 Task: Look for space in Auxerre, France from 1st June, 2023 to 9th June, 2023 for 4 adults in price range Rs.6000 to Rs.12000. Place can be entire place with 2 bedrooms having 2 beds and 2 bathrooms. Property type can be house, flat, guest house. Amenities needed are: washing machine. Booking option can be shelf check-in. Required host language is English.
Action: Mouse moved to (483, 144)
Screenshot: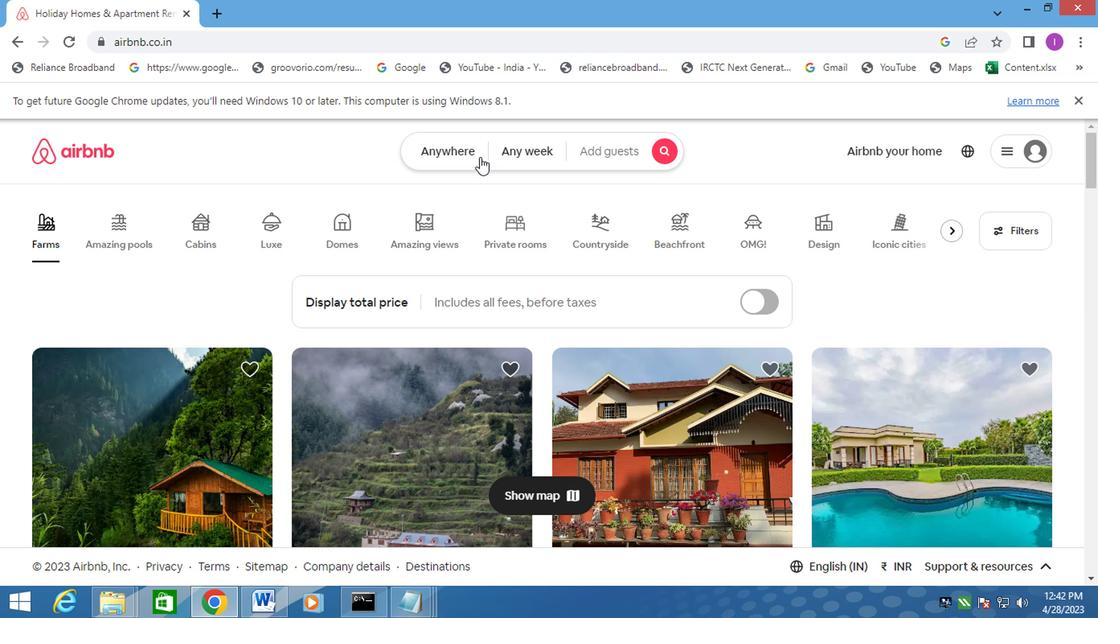 
Action: Mouse pressed left at (483, 144)
Screenshot: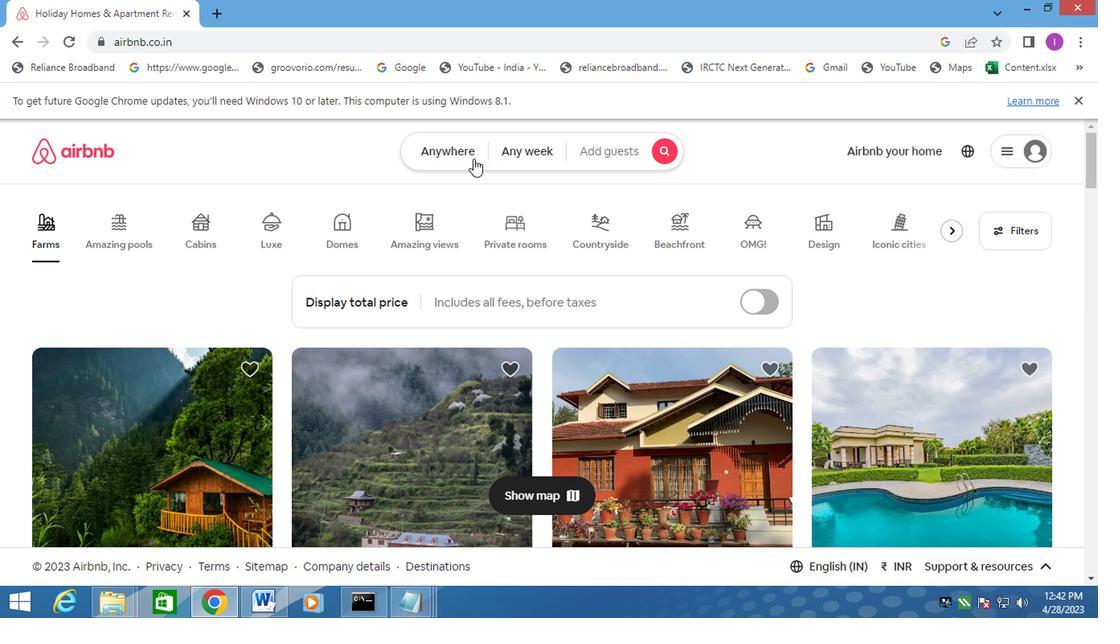 
Action: Mouse moved to (310, 194)
Screenshot: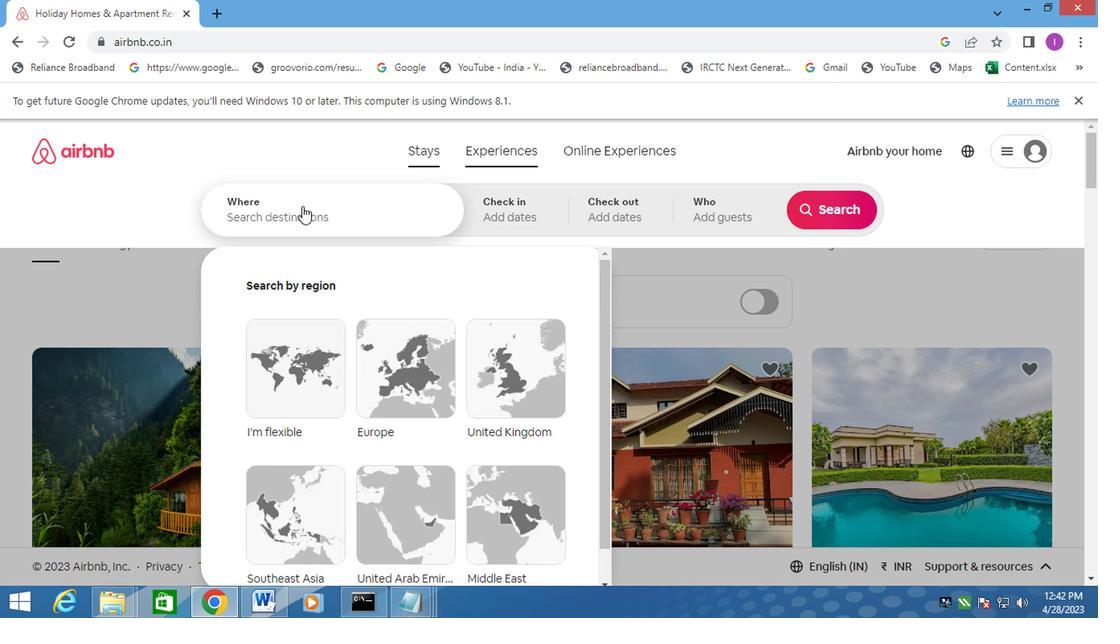 
Action: Mouse pressed left at (310, 194)
Screenshot: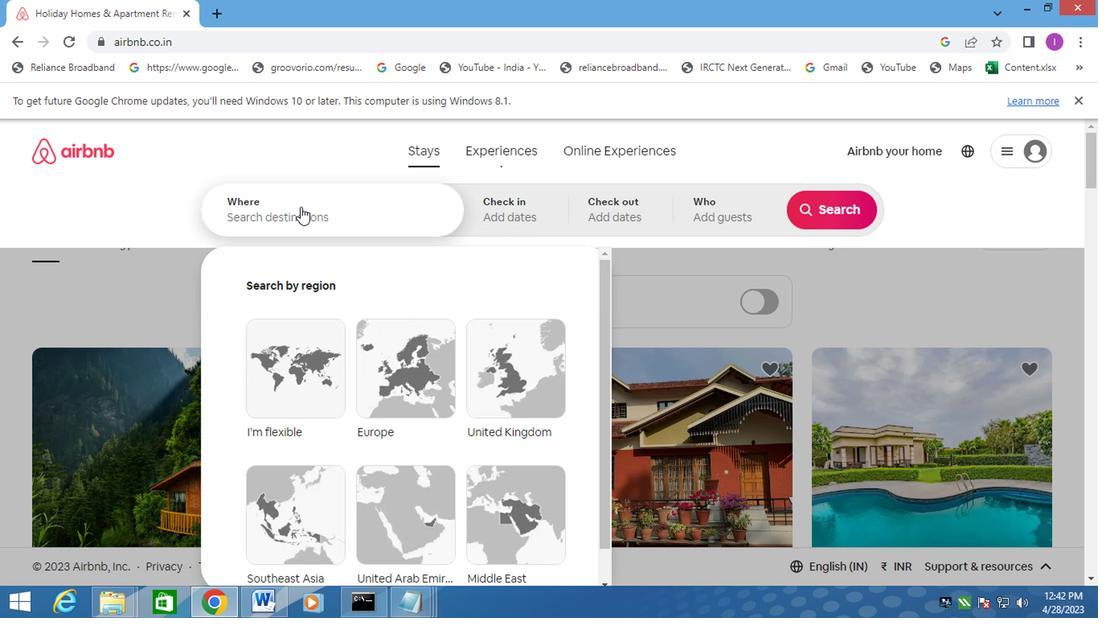 
Action: Mouse moved to (313, 194)
Screenshot: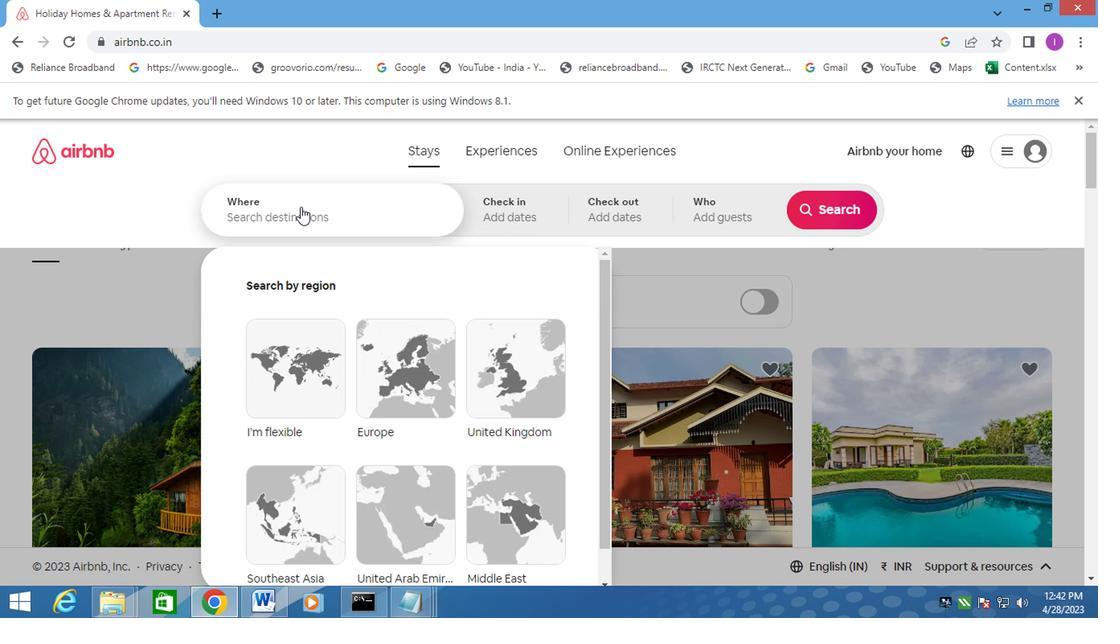 
Action: Key pressed <Key.shift>AUXERRE,<Key.shift>FRANCE
Screenshot: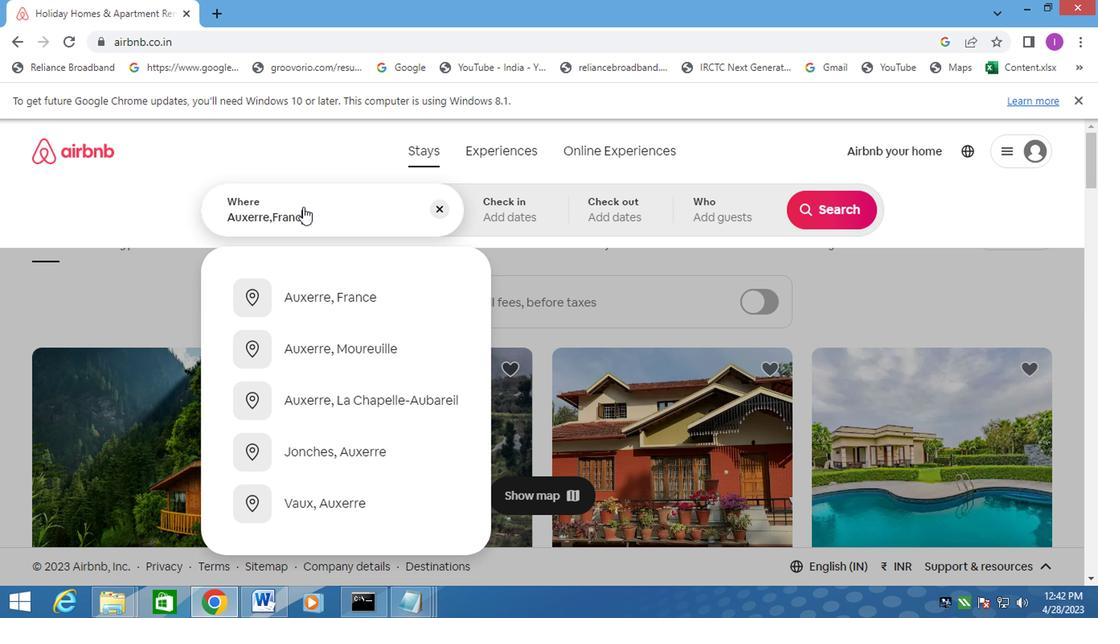 
Action: Mouse moved to (333, 296)
Screenshot: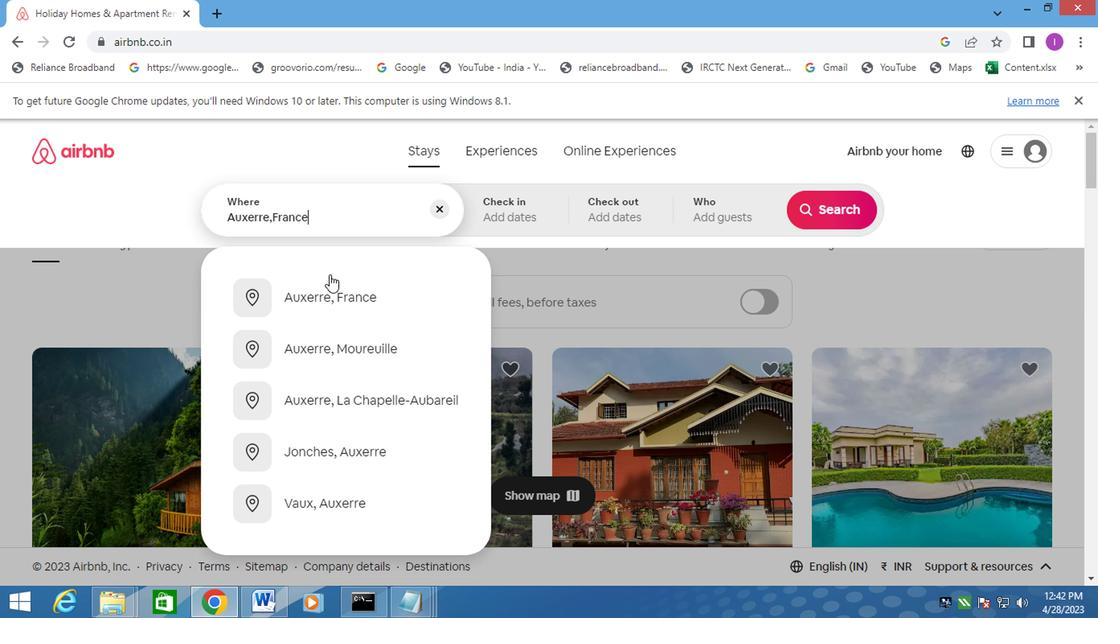 
Action: Mouse pressed left at (333, 296)
Screenshot: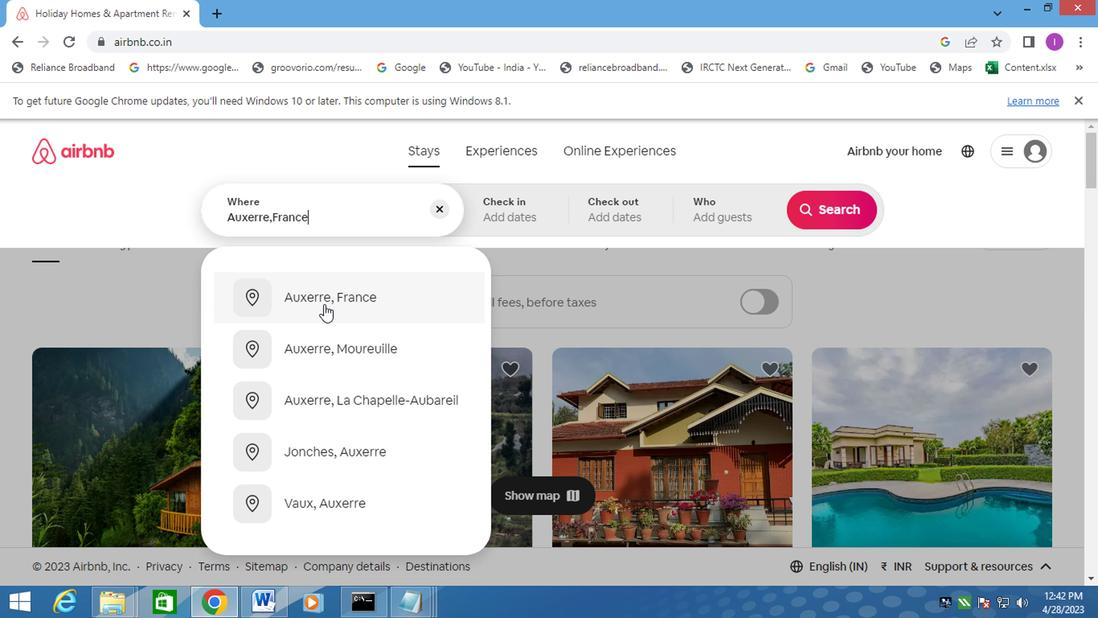 
Action: Mouse moved to (829, 341)
Screenshot: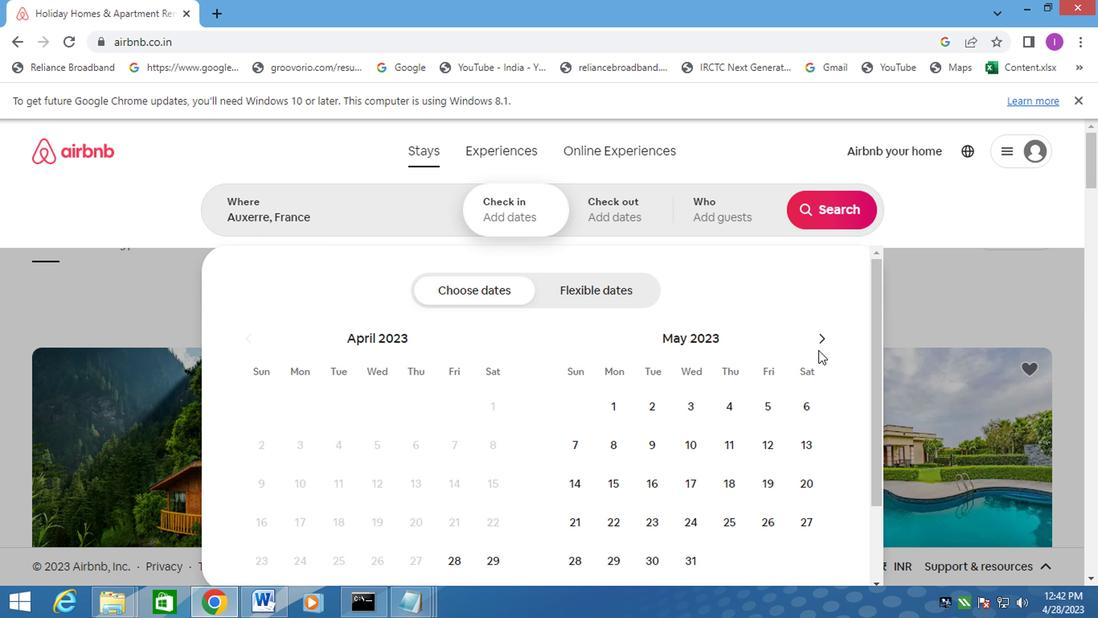 
Action: Mouse pressed left at (829, 341)
Screenshot: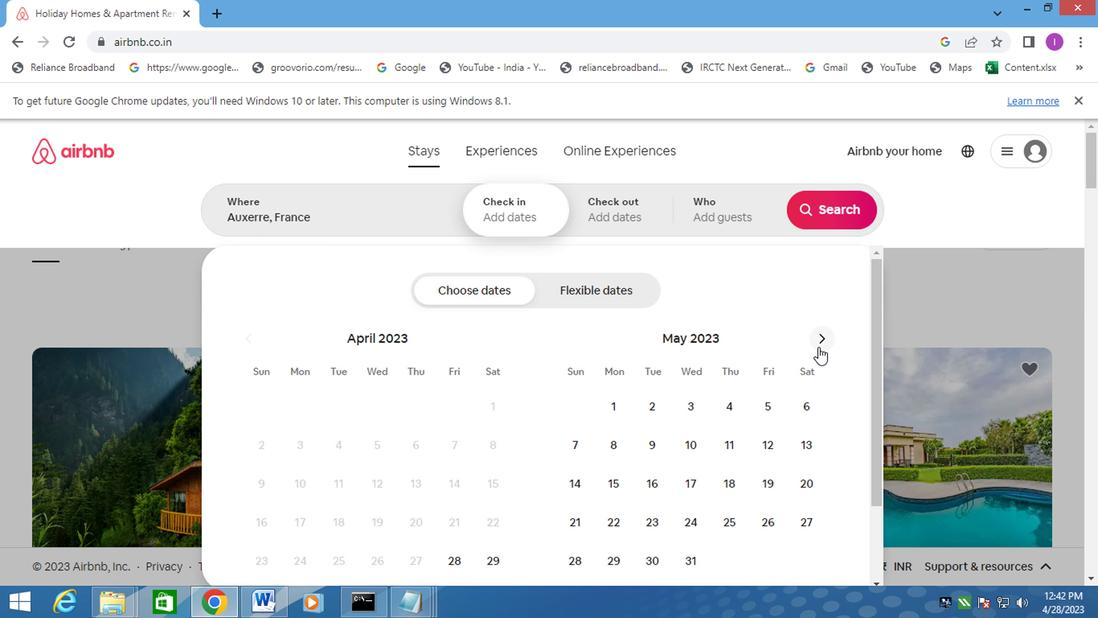 
Action: Mouse moved to (830, 340)
Screenshot: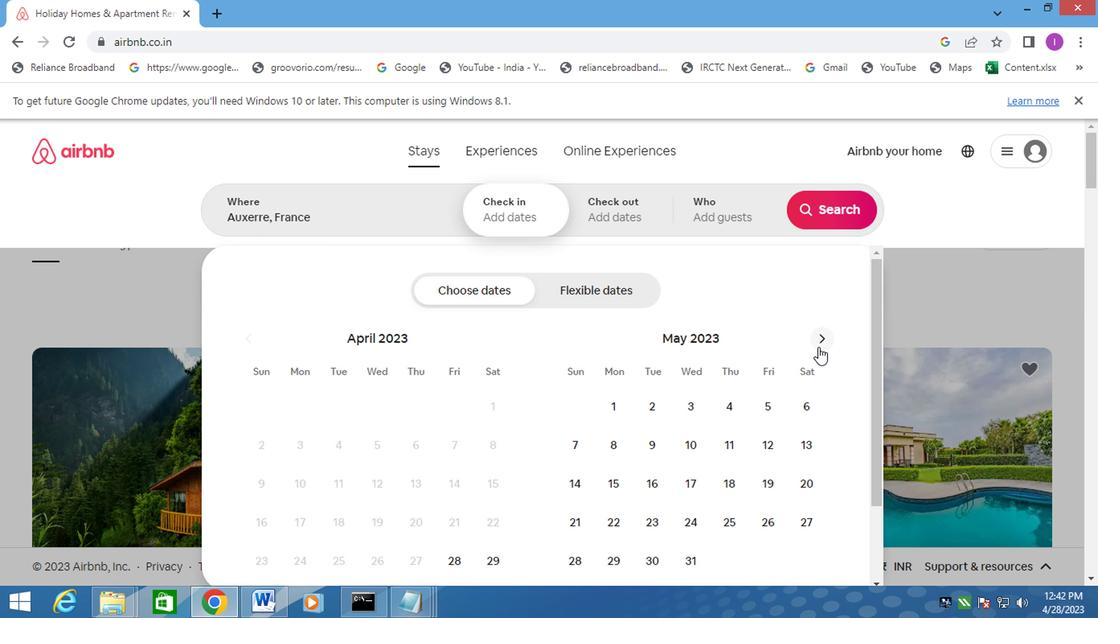 
Action: Mouse pressed left at (830, 340)
Screenshot: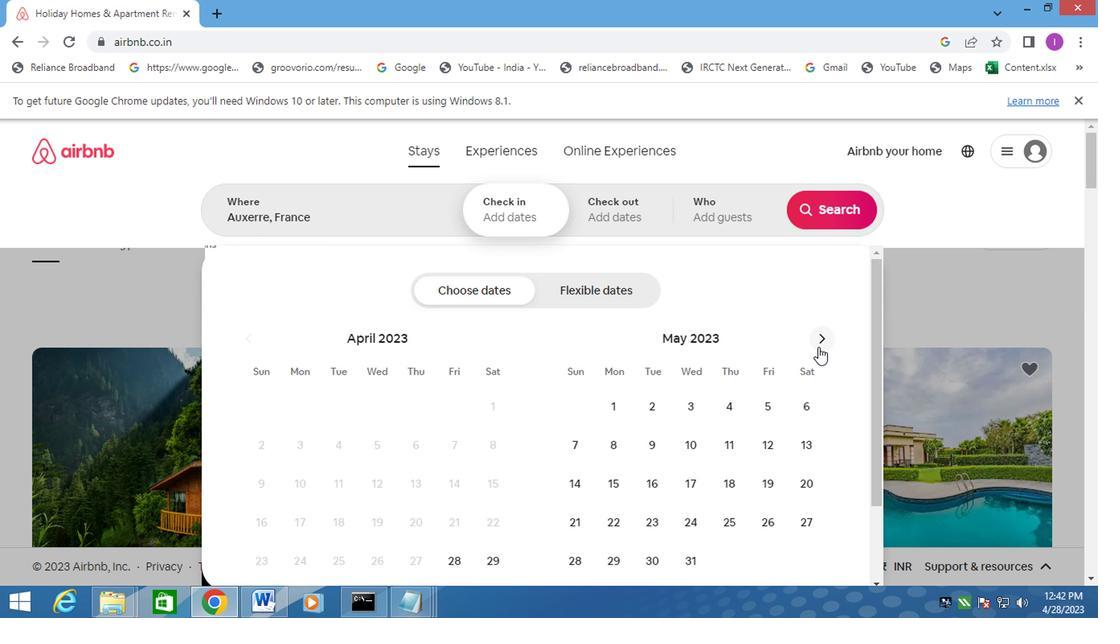 
Action: Mouse moved to (431, 400)
Screenshot: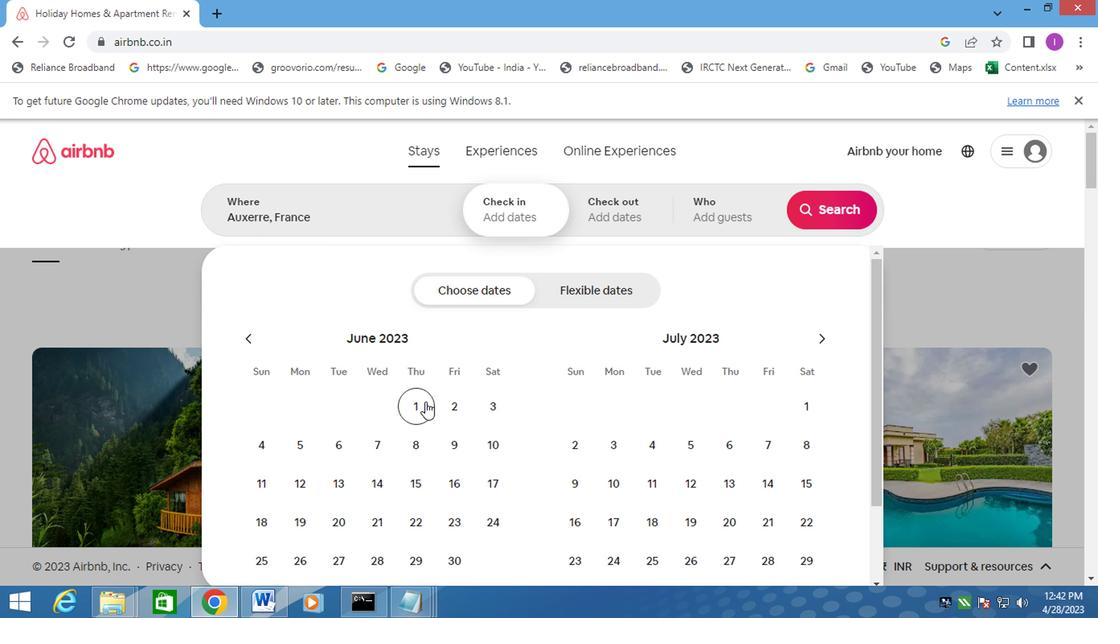 
Action: Mouse pressed left at (431, 400)
Screenshot: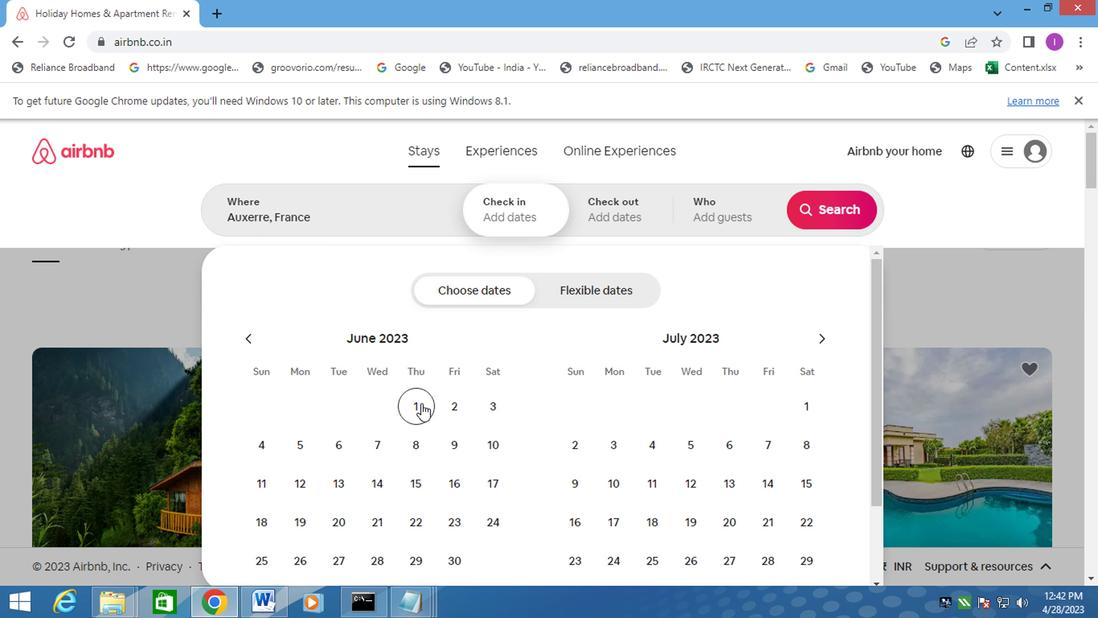 
Action: Mouse moved to (459, 433)
Screenshot: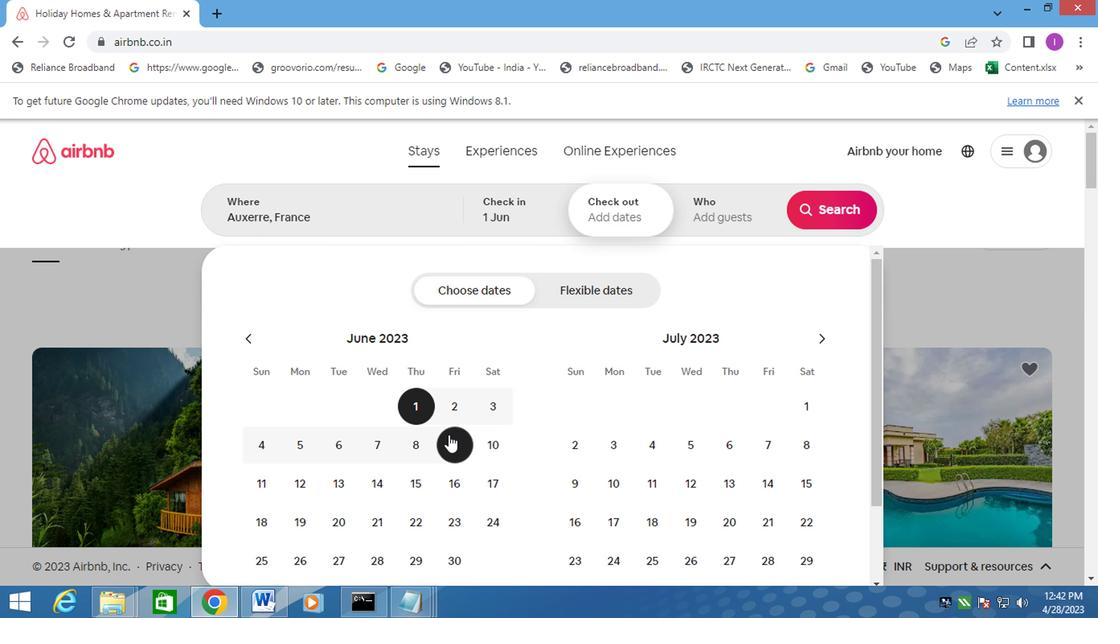
Action: Mouse pressed left at (459, 433)
Screenshot: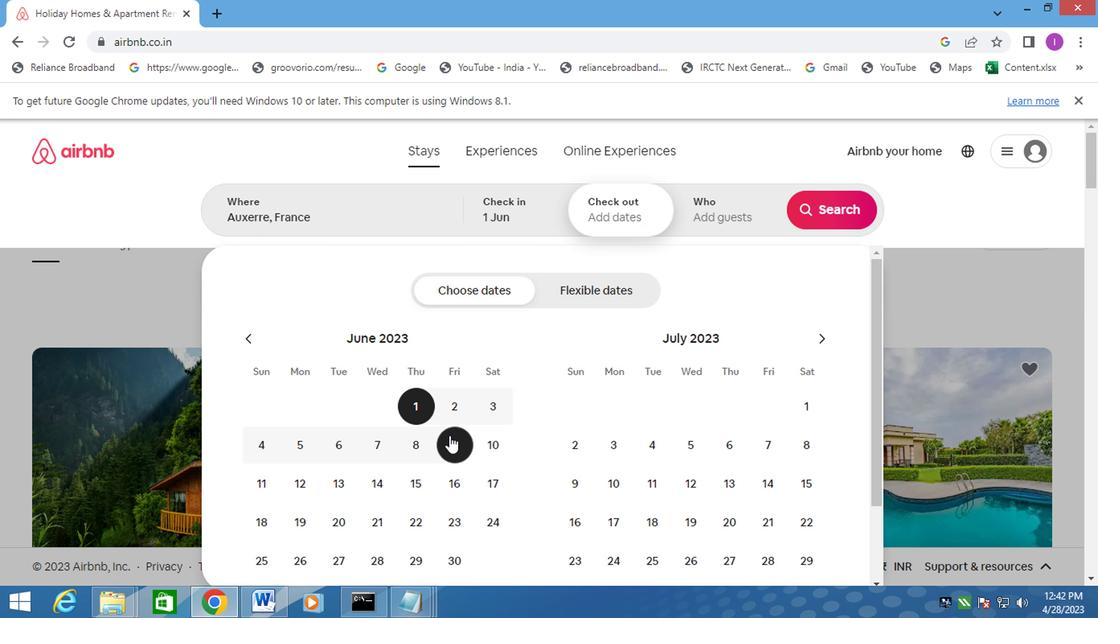 
Action: Mouse moved to (757, 214)
Screenshot: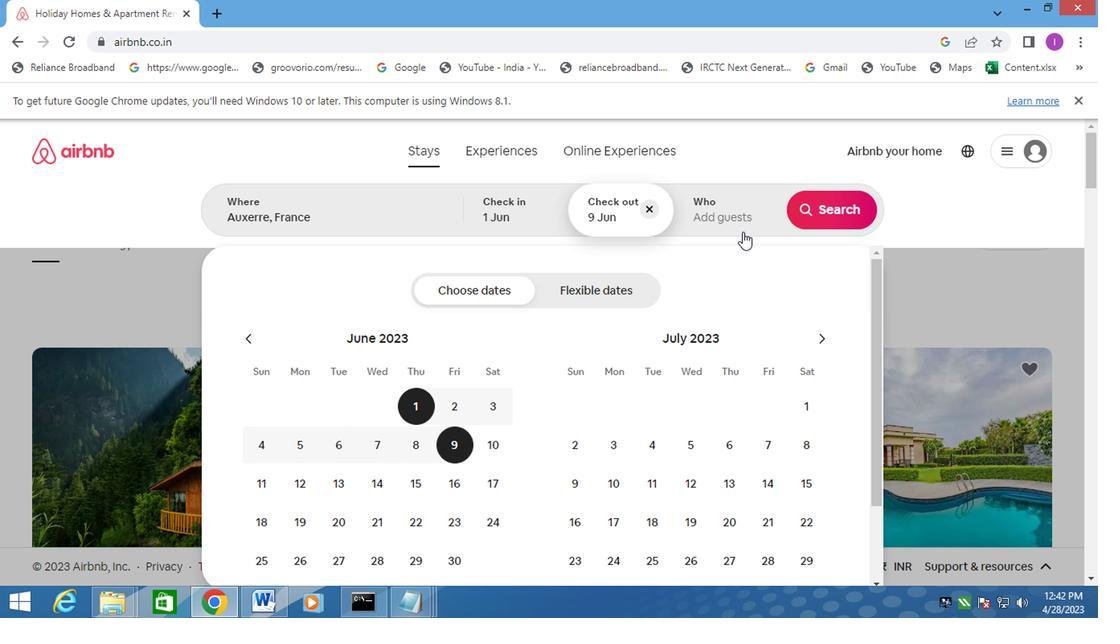 
Action: Mouse pressed left at (757, 214)
Screenshot: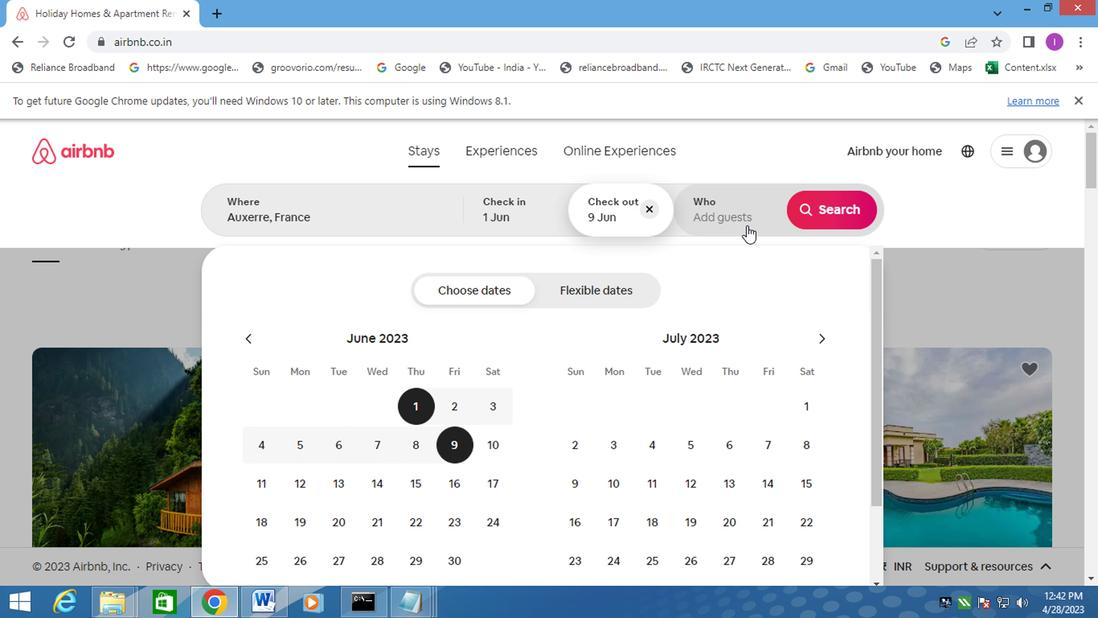 
Action: Mouse moved to (843, 287)
Screenshot: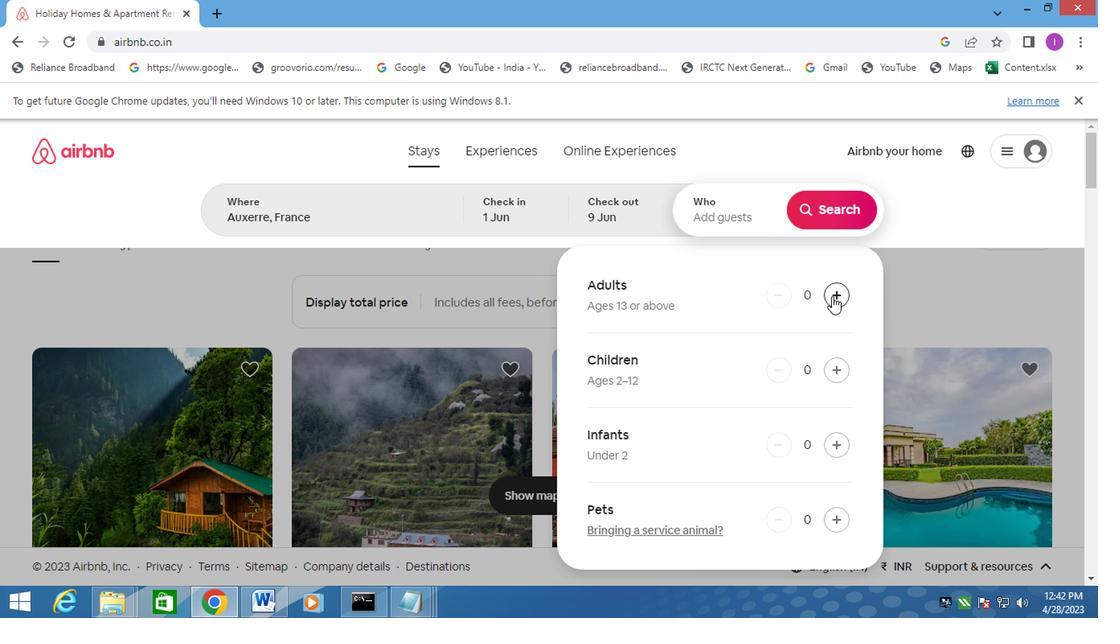 
Action: Mouse pressed left at (843, 287)
Screenshot: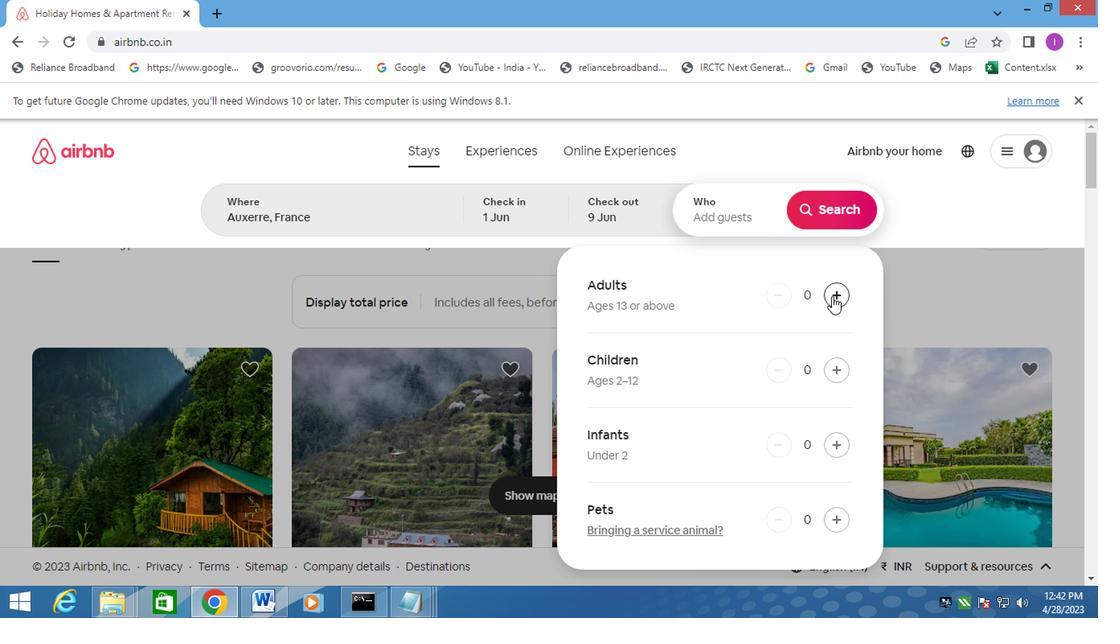 
Action: Mouse moved to (845, 287)
Screenshot: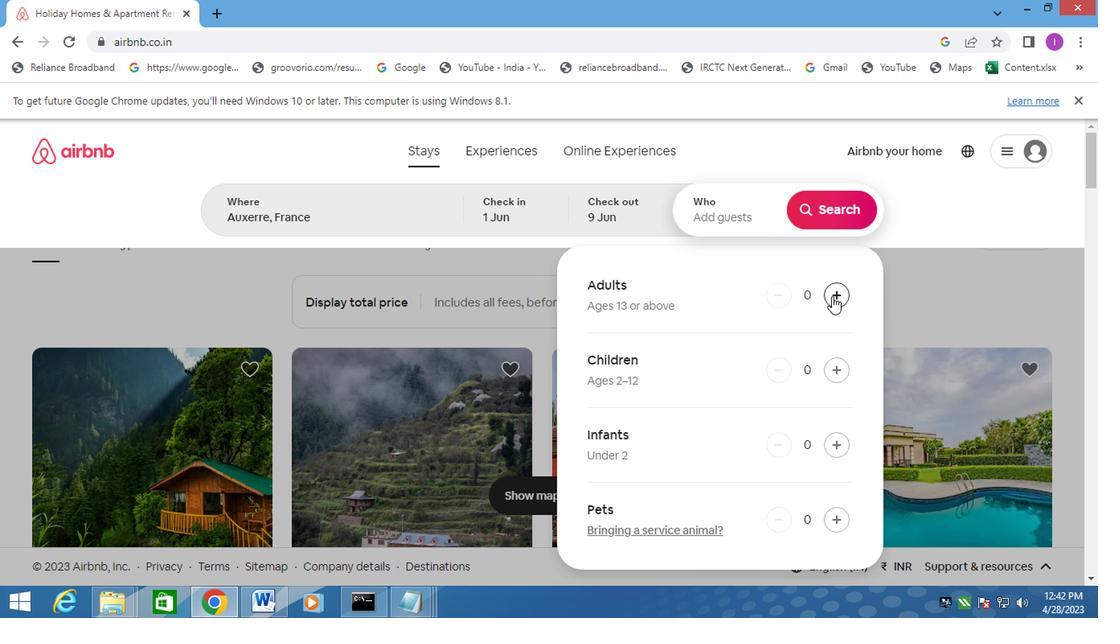 
Action: Mouse pressed left at (845, 287)
Screenshot: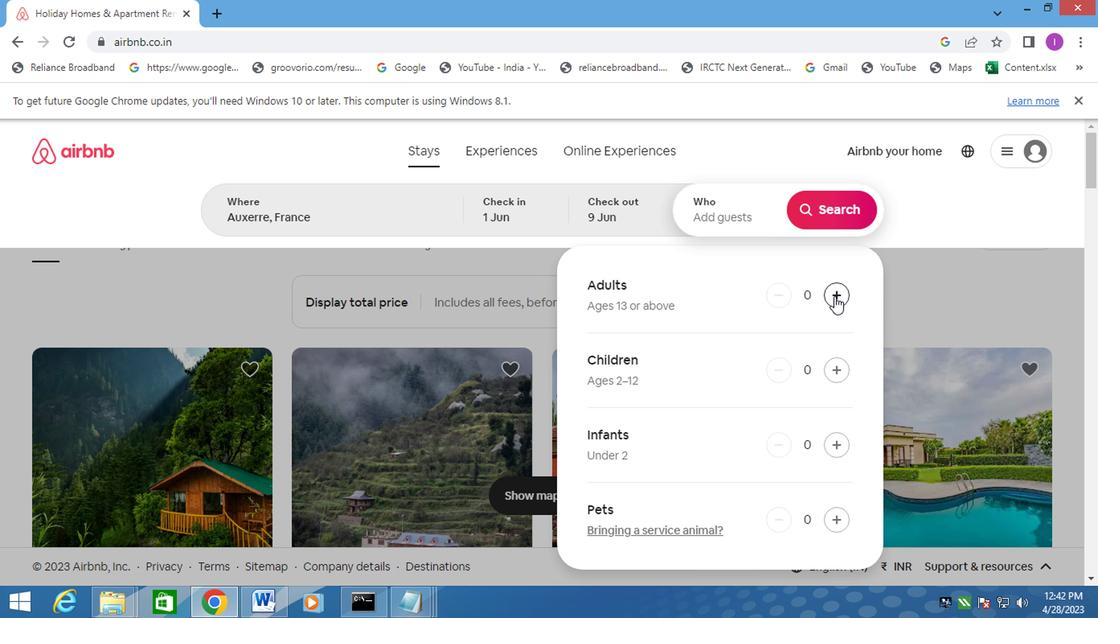 
Action: Mouse pressed left at (845, 287)
Screenshot: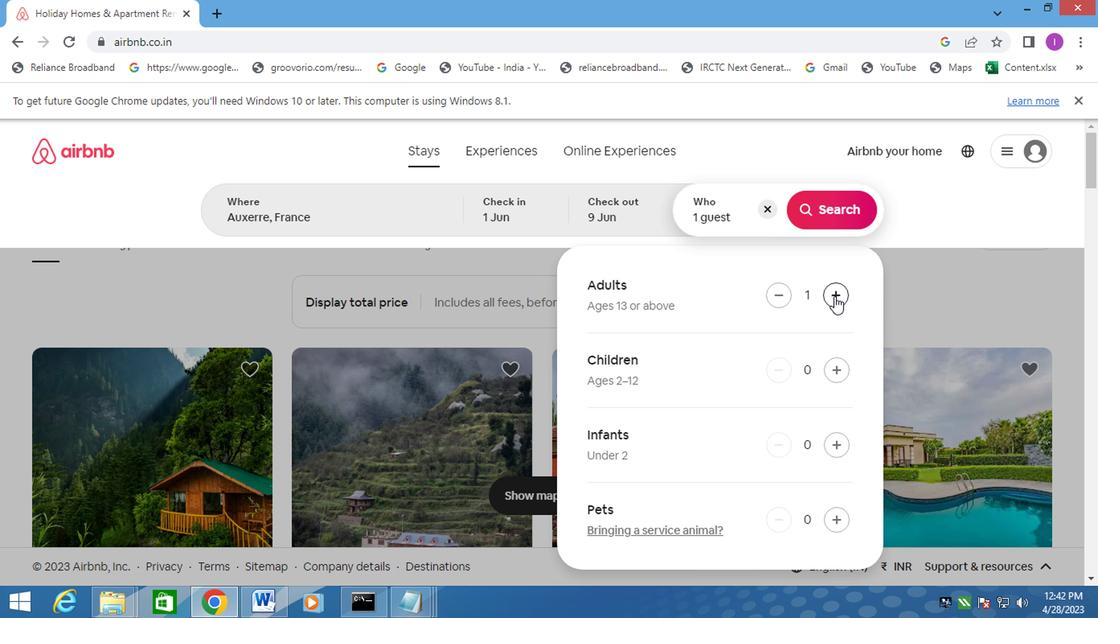 
Action: Mouse pressed left at (845, 287)
Screenshot: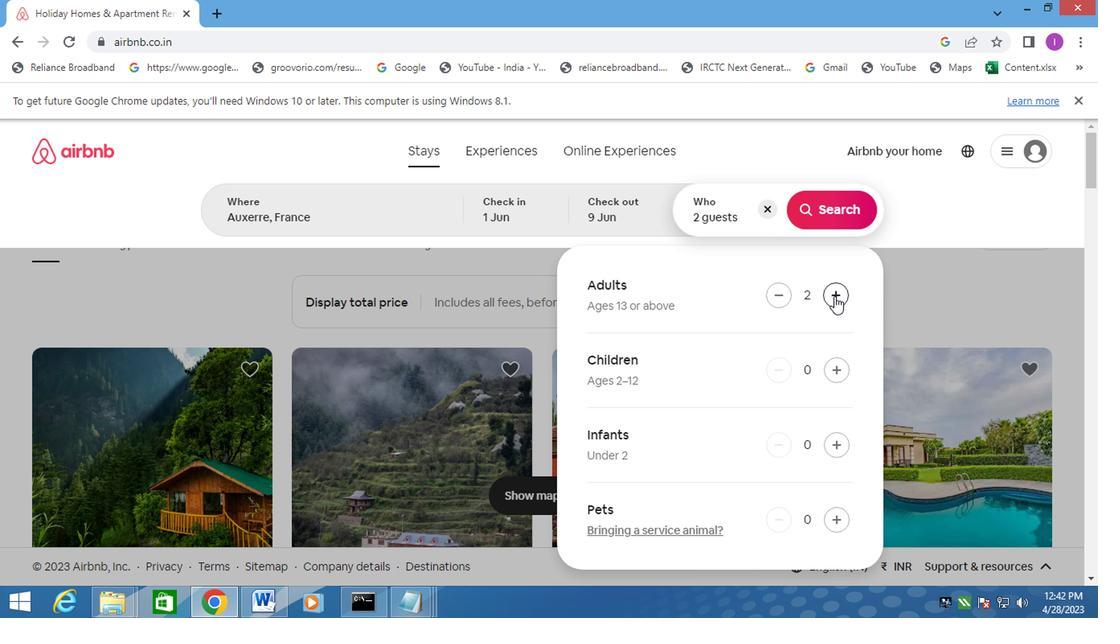 
Action: Mouse moved to (851, 212)
Screenshot: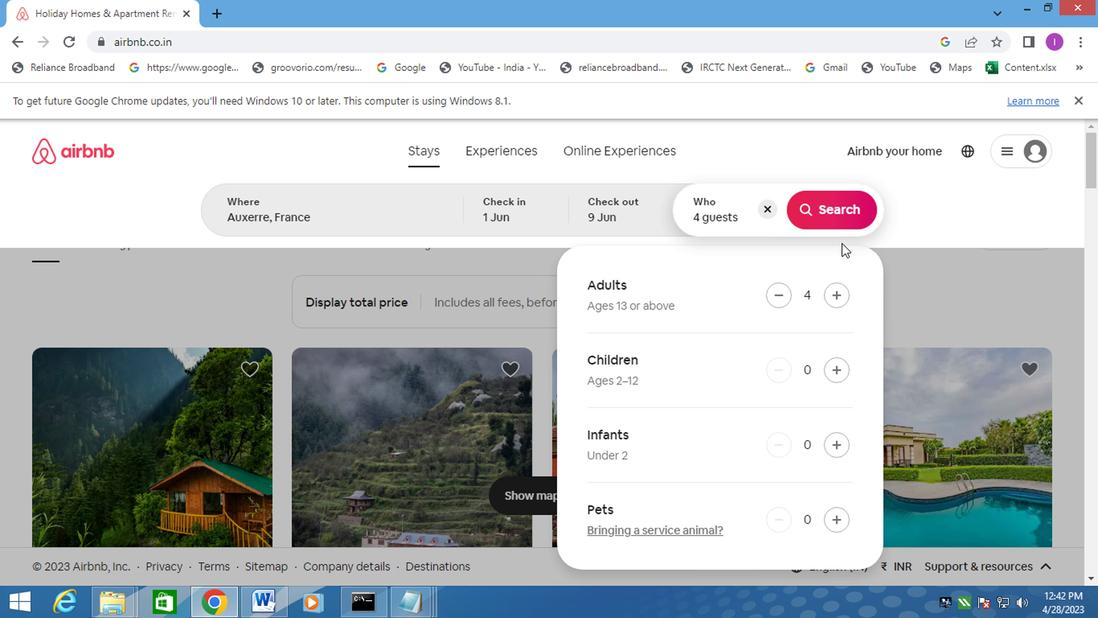 
Action: Mouse pressed left at (851, 212)
Screenshot: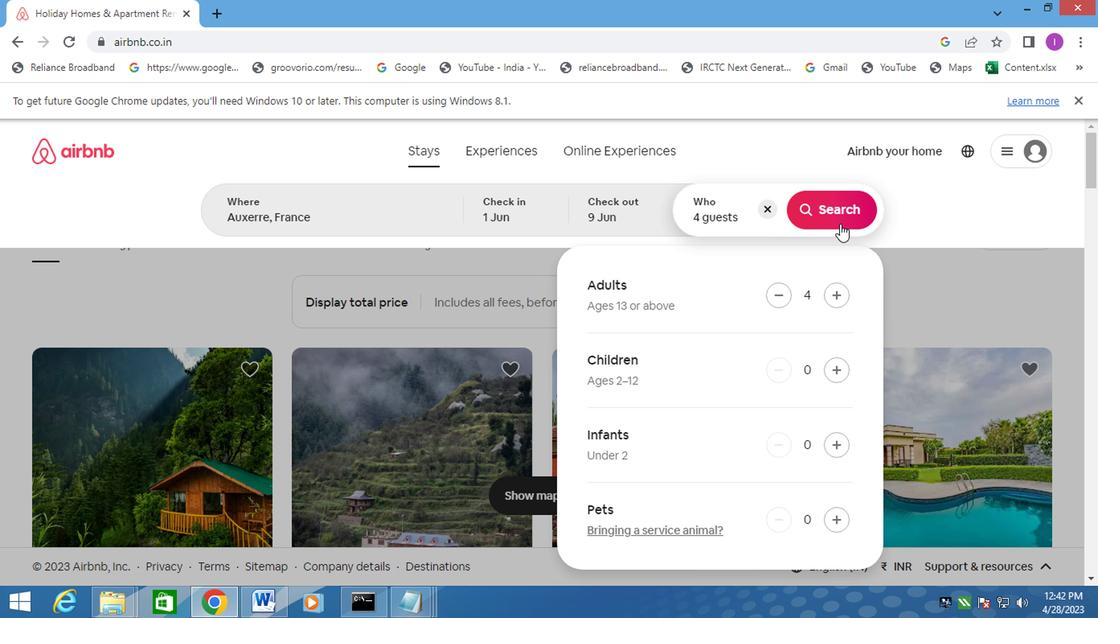 
Action: Mouse moved to (1037, 219)
Screenshot: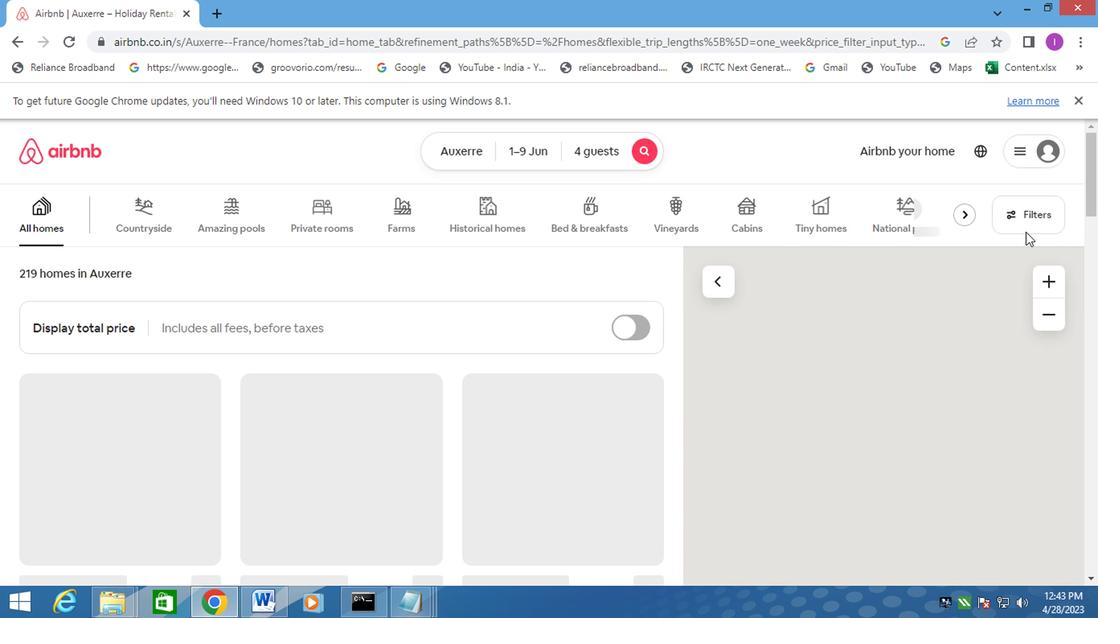 
Action: Mouse pressed left at (1037, 219)
Screenshot: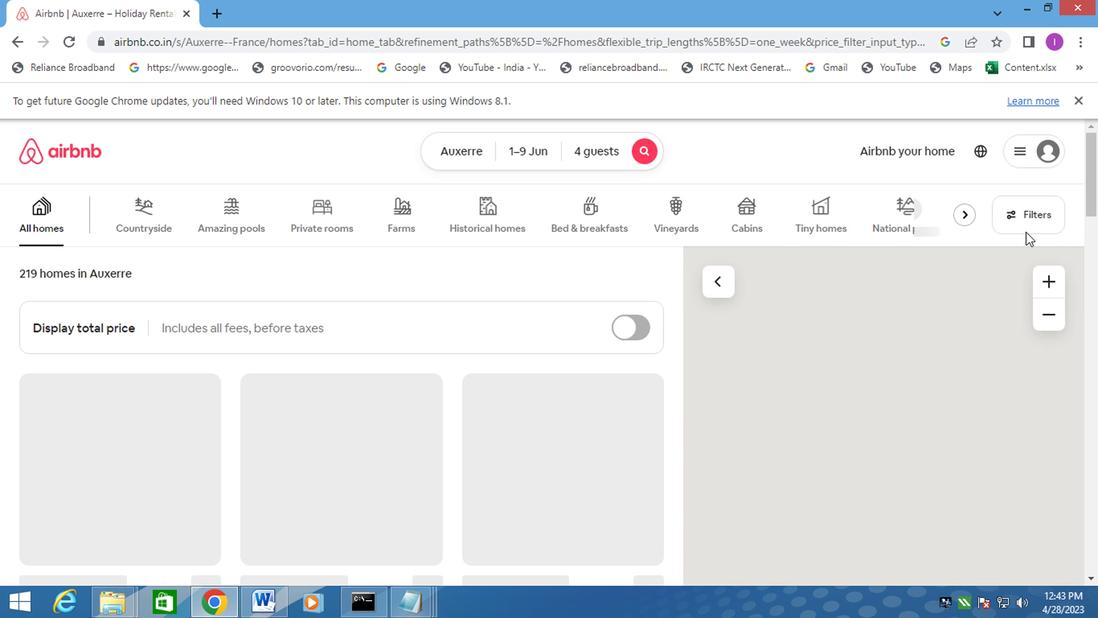 
Action: Mouse moved to (360, 421)
Screenshot: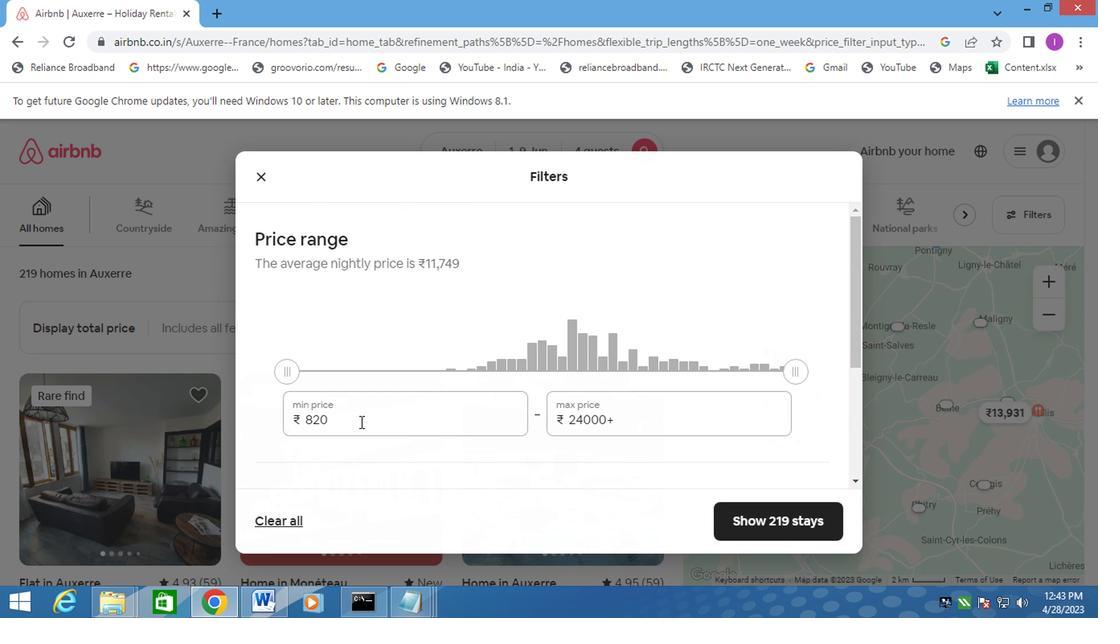 
Action: Mouse pressed left at (360, 421)
Screenshot: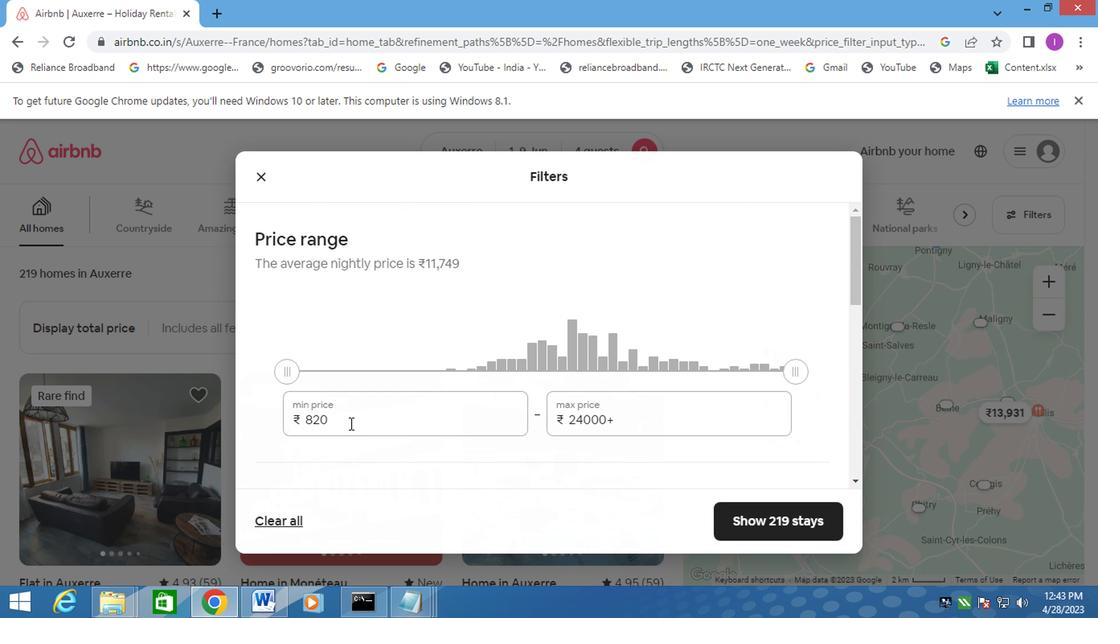 
Action: Mouse moved to (309, 419)
Screenshot: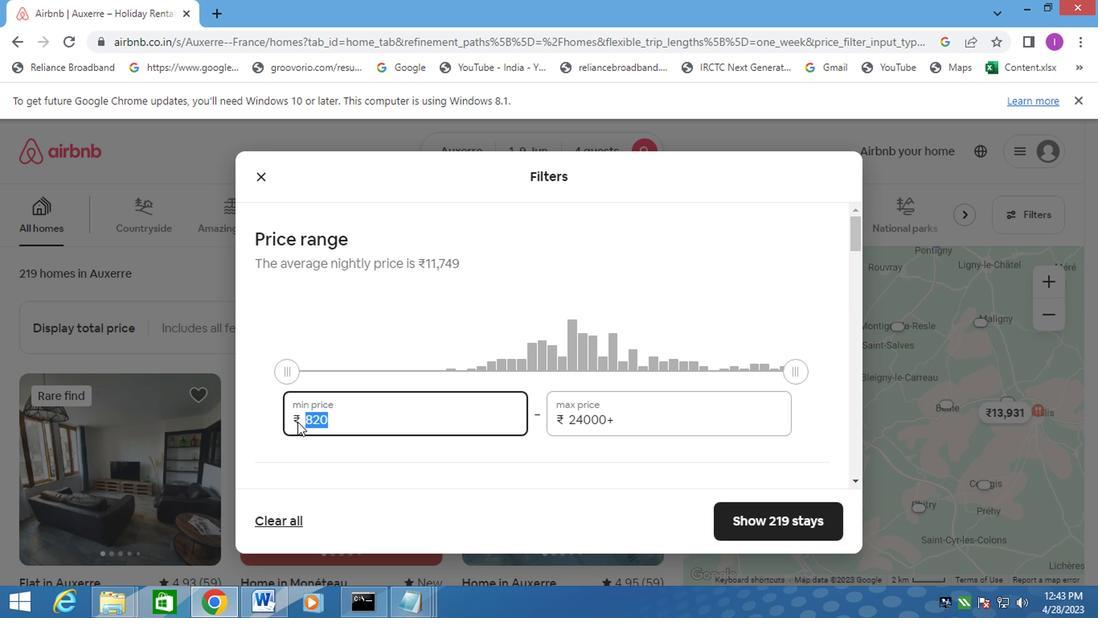 
Action: Key pressed 6000
Screenshot: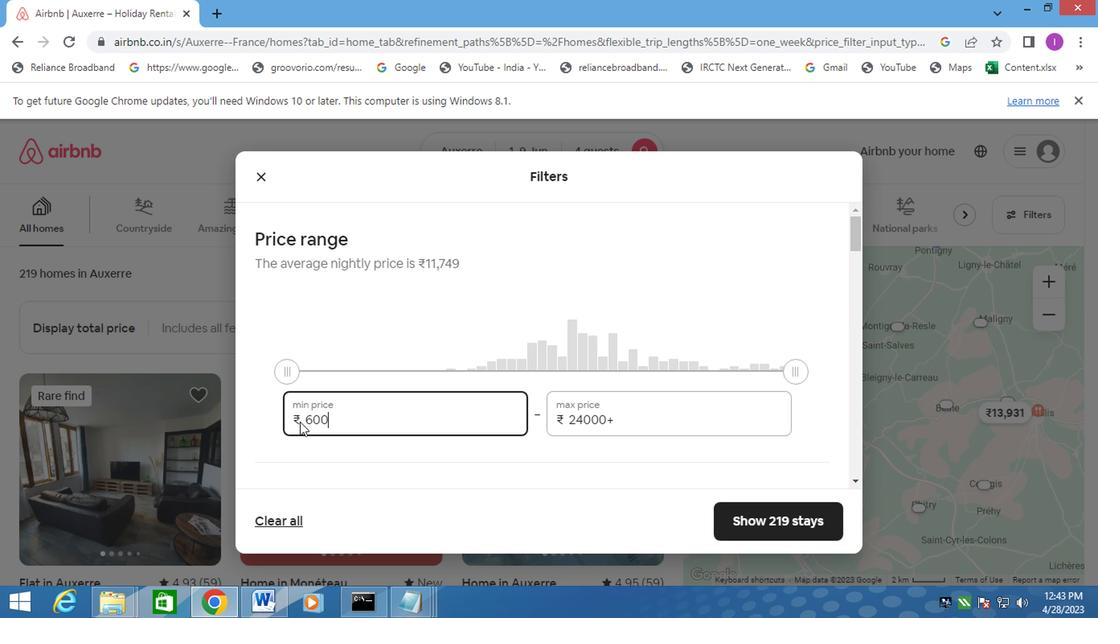
Action: Mouse moved to (657, 412)
Screenshot: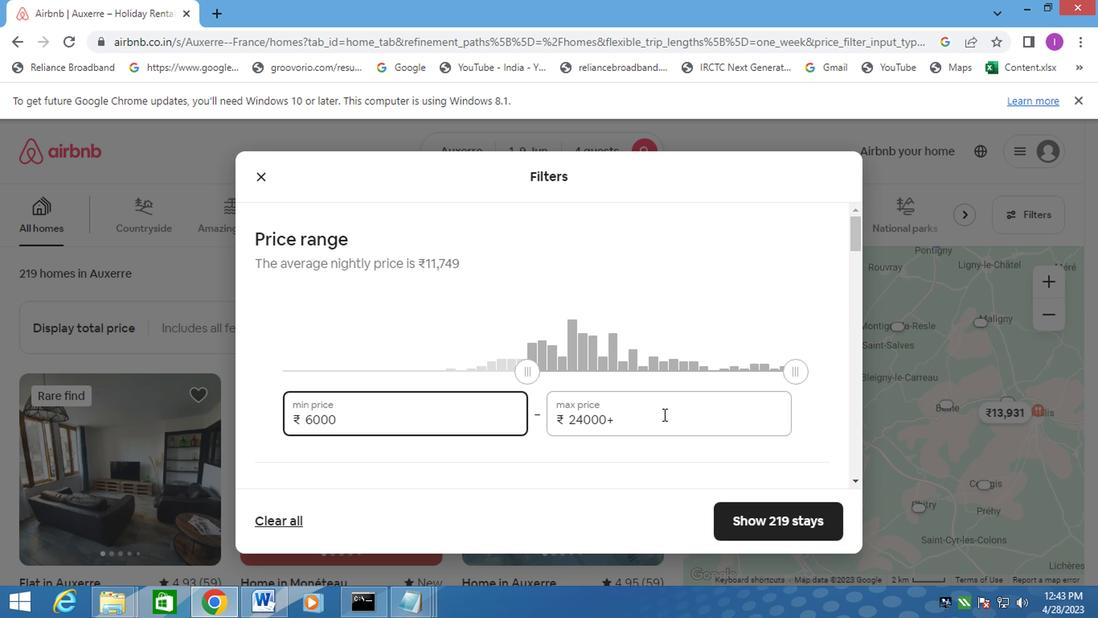 
Action: Mouse pressed left at (657, 412)
Screenshot: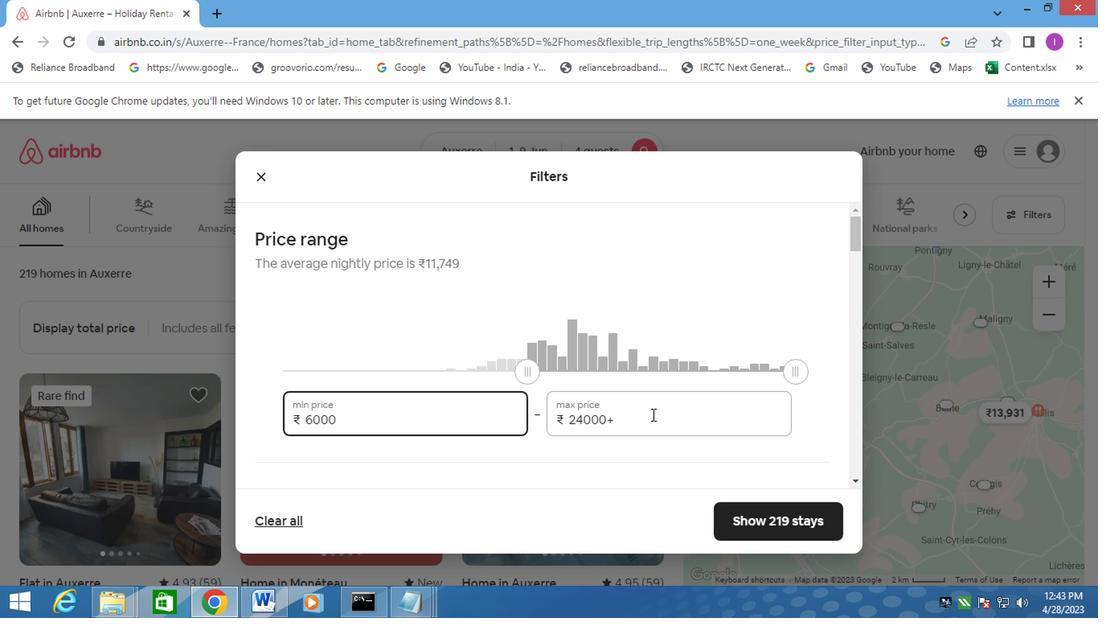 
Action: Mouse moved to (569, 413)
Screenshot: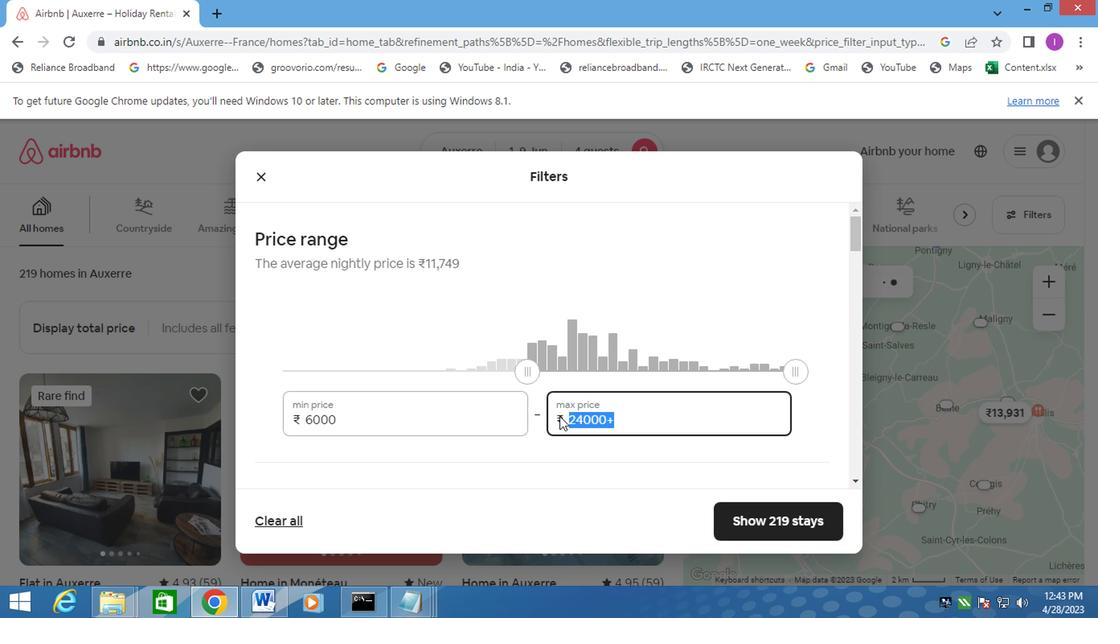 
Action: Key pressed 120
Screenshot: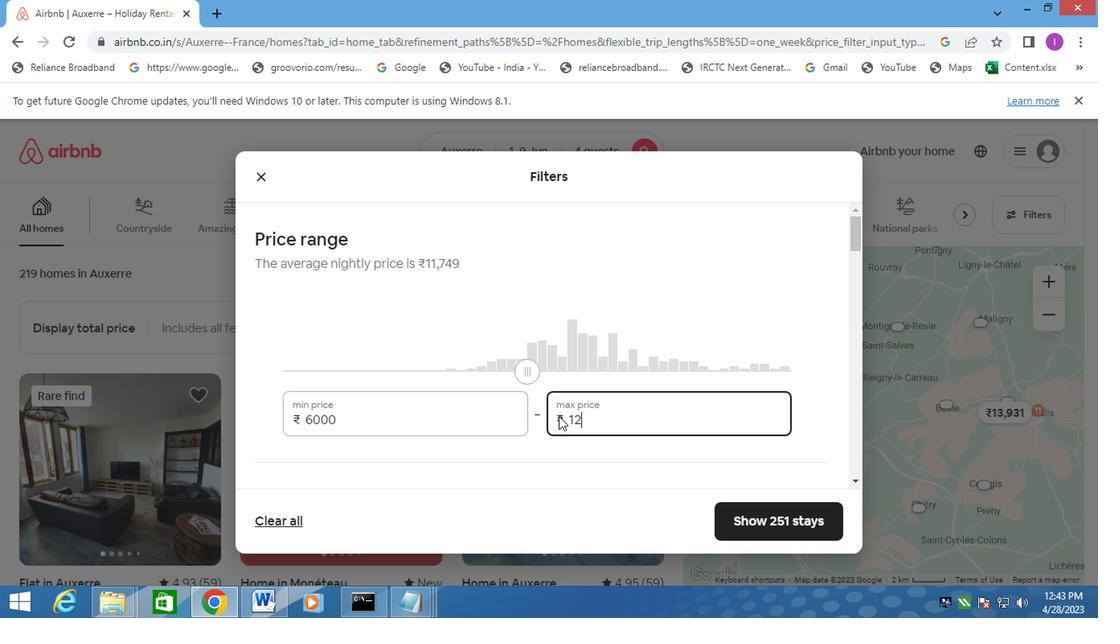 
Action: Mouse moved to (569, 387)
Screenshot: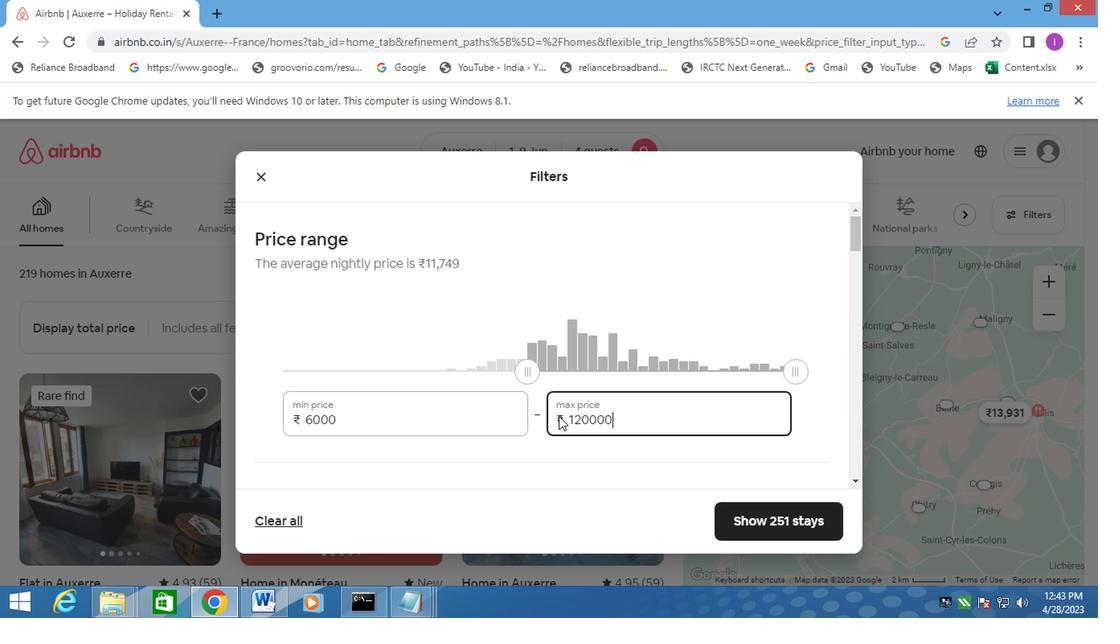 
Action: Mouse scrolled (569, 386) with delta (0, 0)
Screenshot: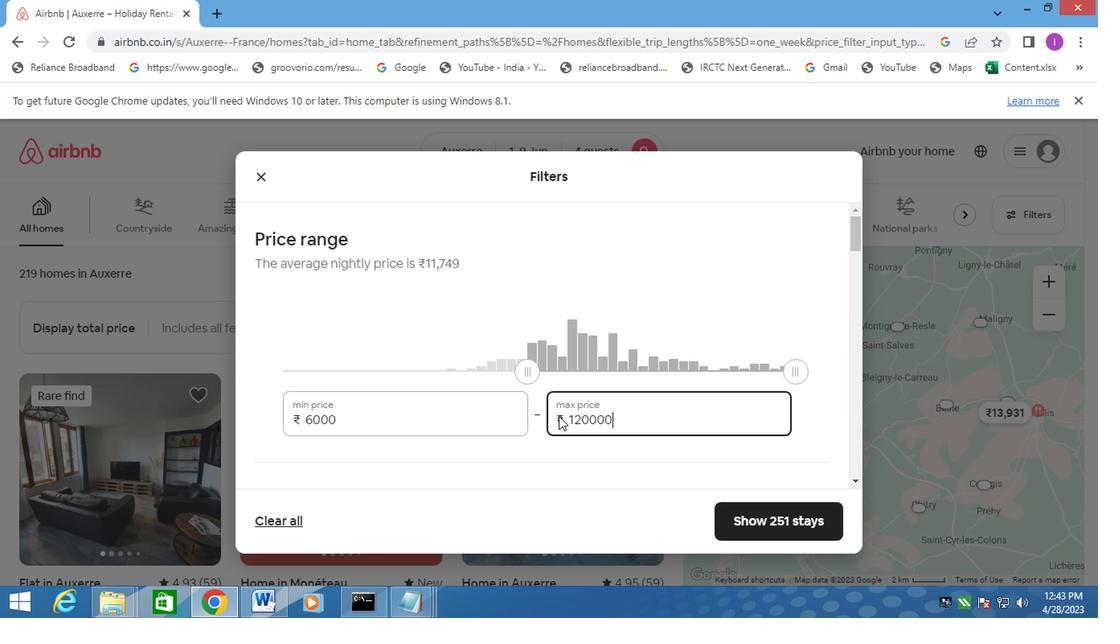 
Action: Mouse scrolled (569, 386) with delta (0, 0)
Screenshot: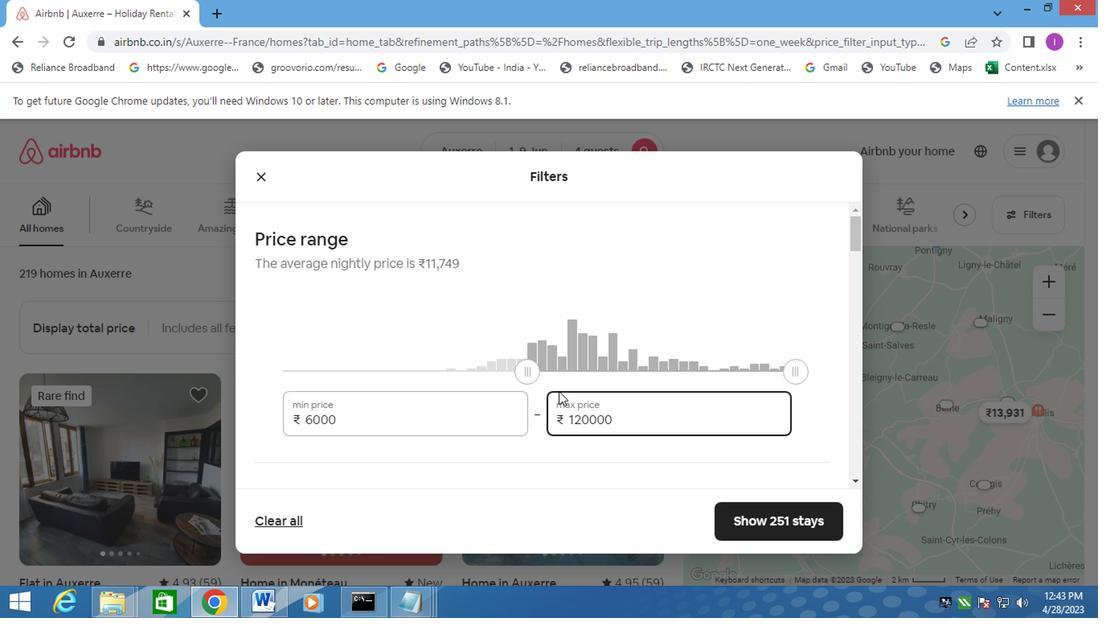 
Action: Mouse scrolled (569, 386) with delta (0, 0)
Screenshot: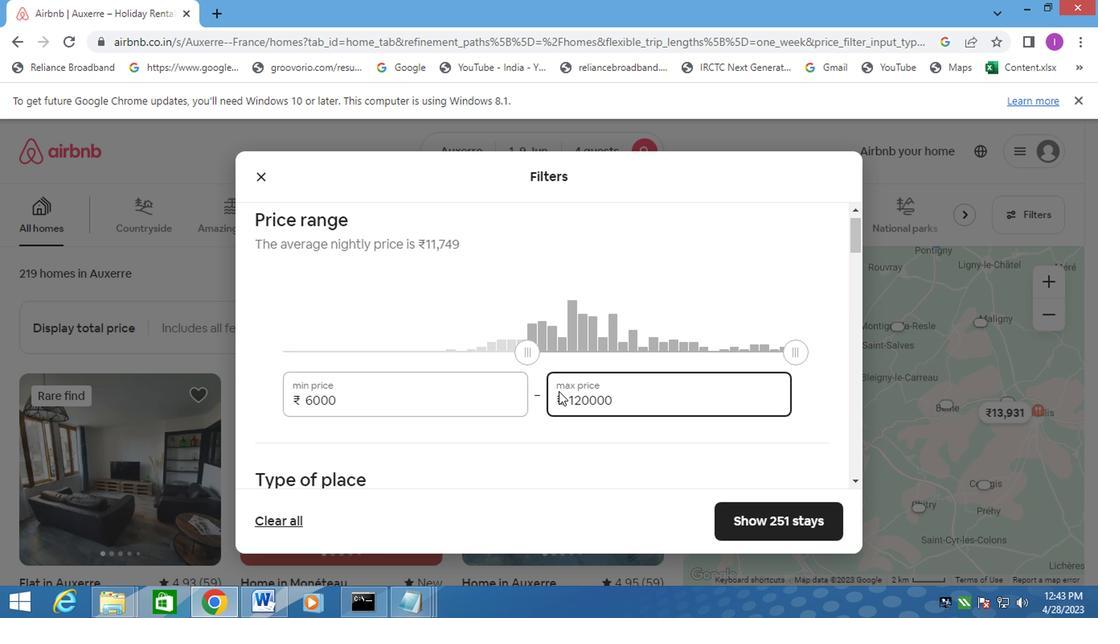 
Action: Mouse moved to (267, 296)
Screenshot: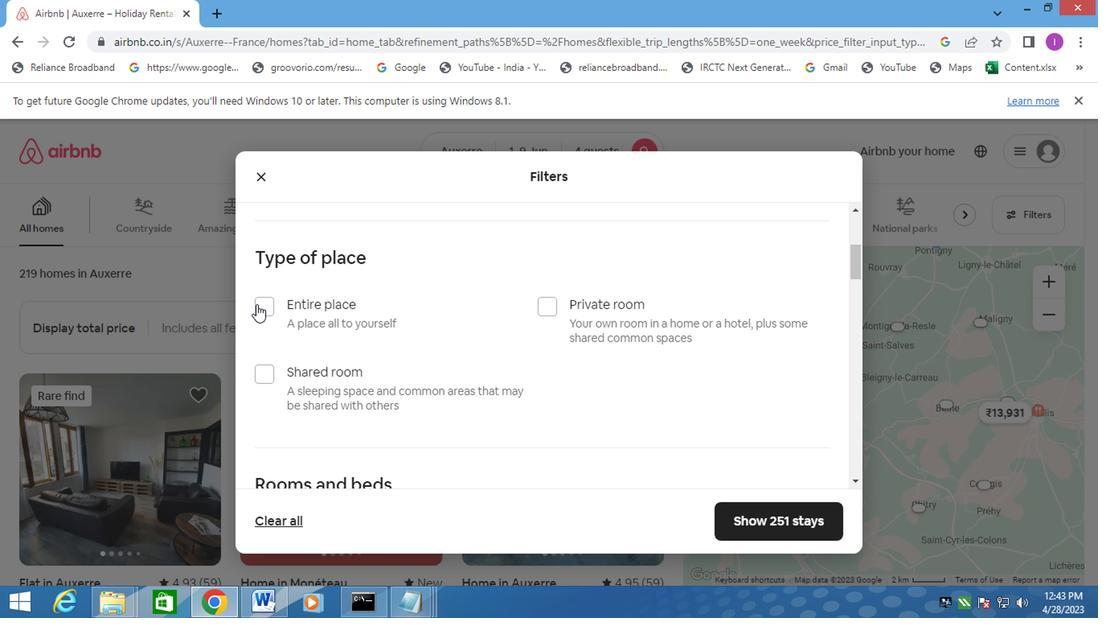 
Action: Mouse pressed left at (267, 296)
Screenshot: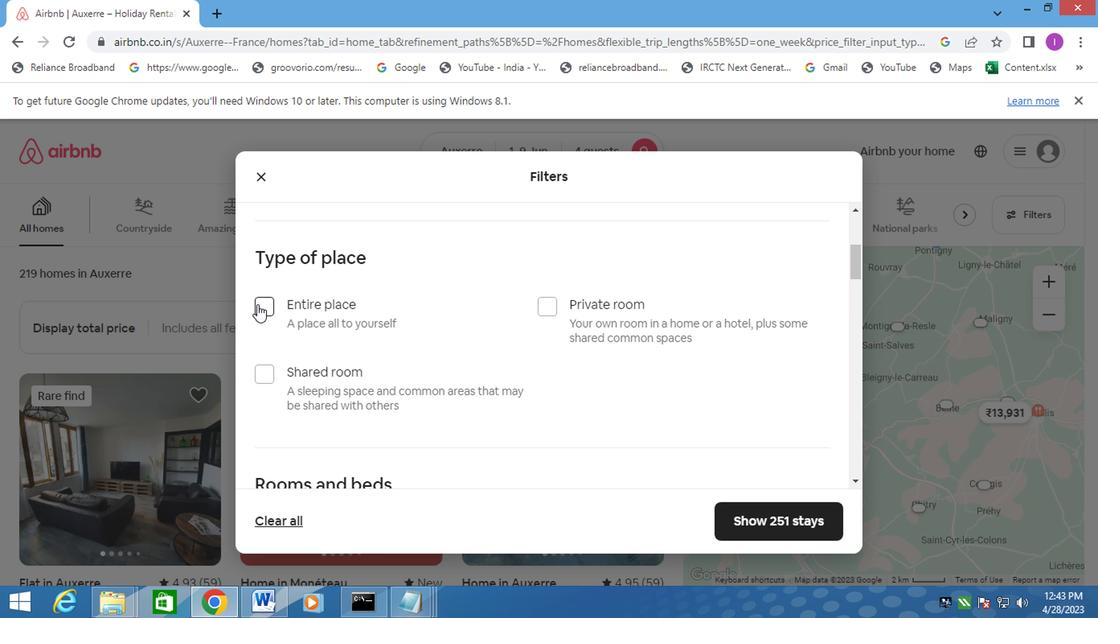 
Action: Mouse moved to (282, 303)
Screenshot: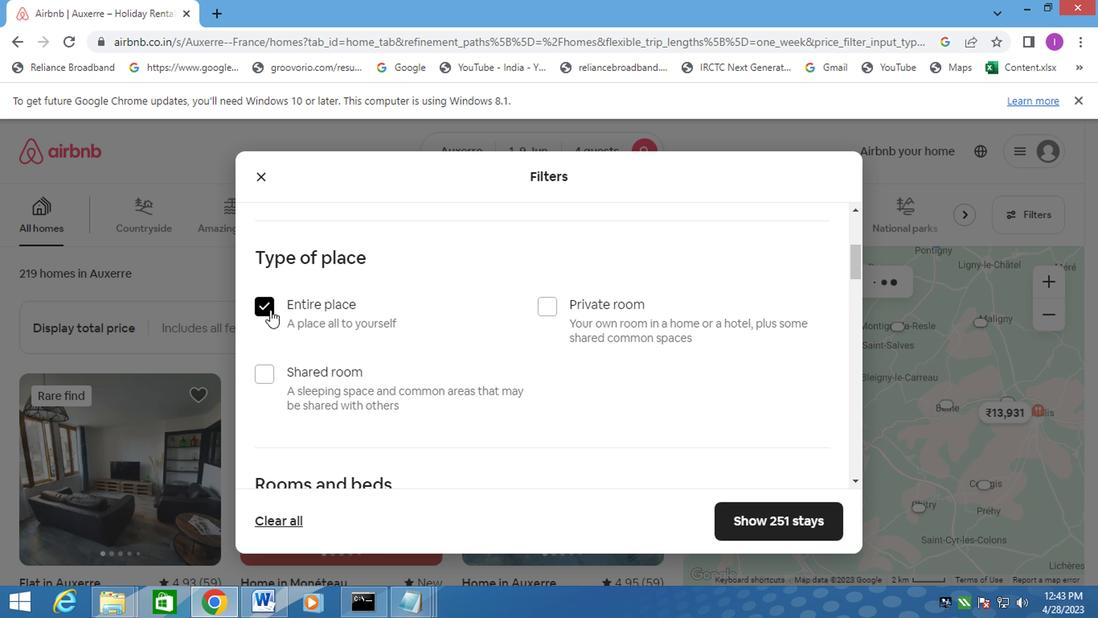 
Action: Mouse scrolled (282, 302) with delta (0, 0)
Screenshot: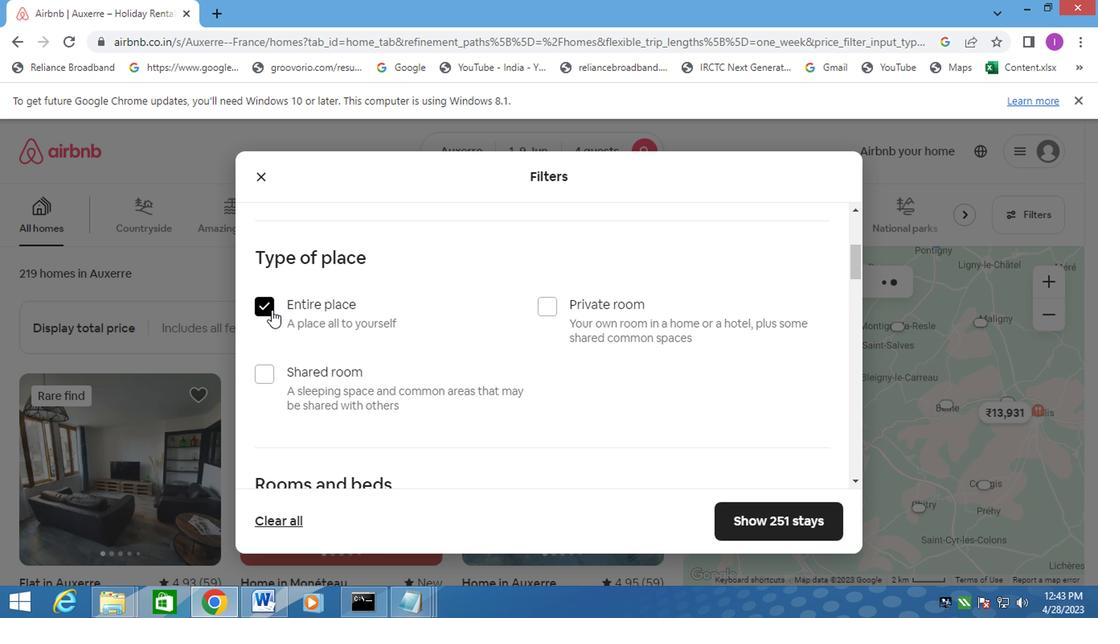 
Action: Mouse scrolled (282, 302) with delta (0, 0)
Screenshot: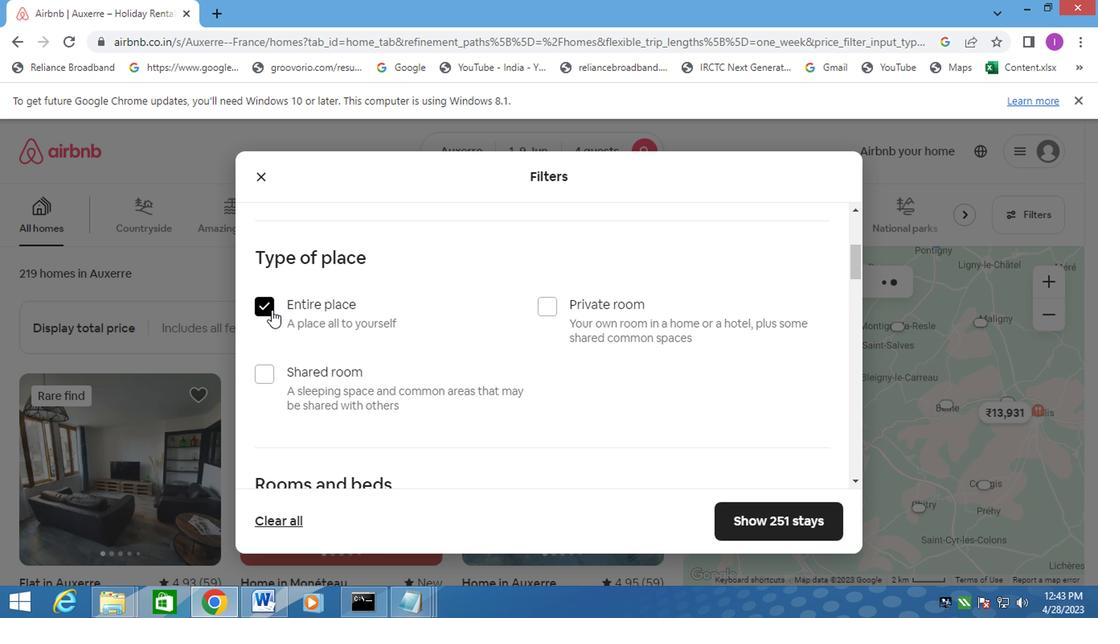 
Action: Mouse scrolled (282, 302) with delta (0, 0)
Screenshot: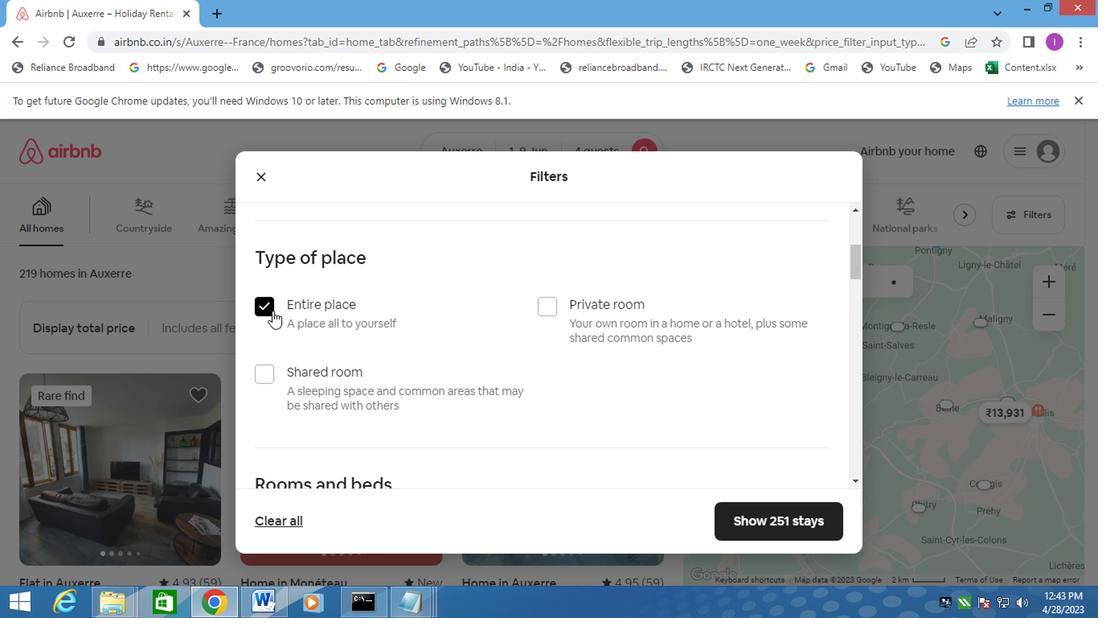 
Action: Mouse moved to (401, 319)
Screenshot: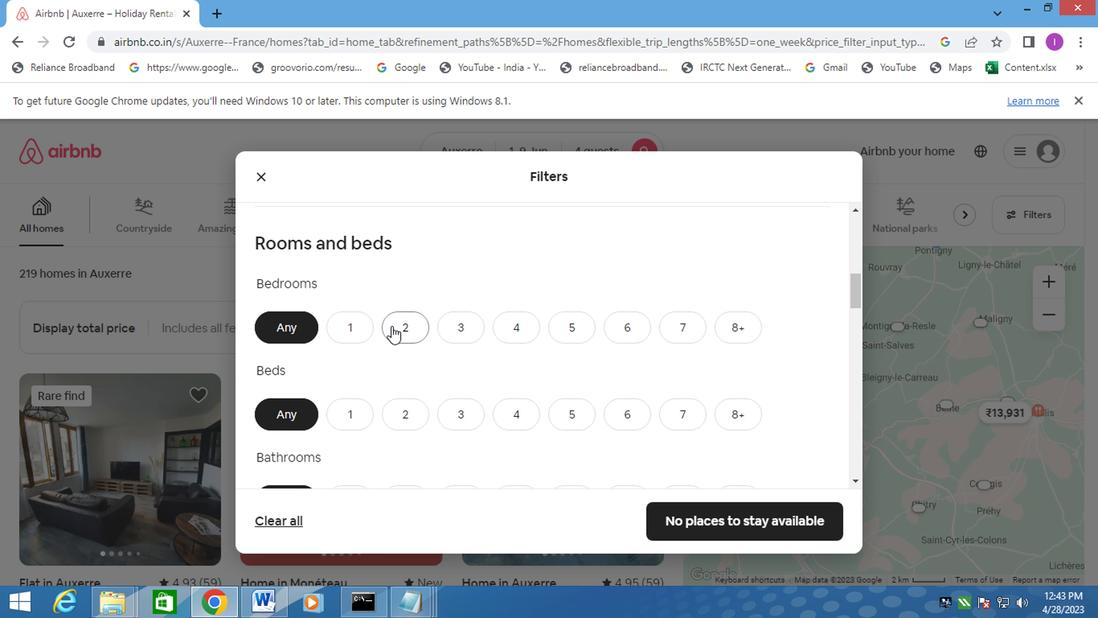 
Action: Mouse pressed left at (401, 319)
Screenshot: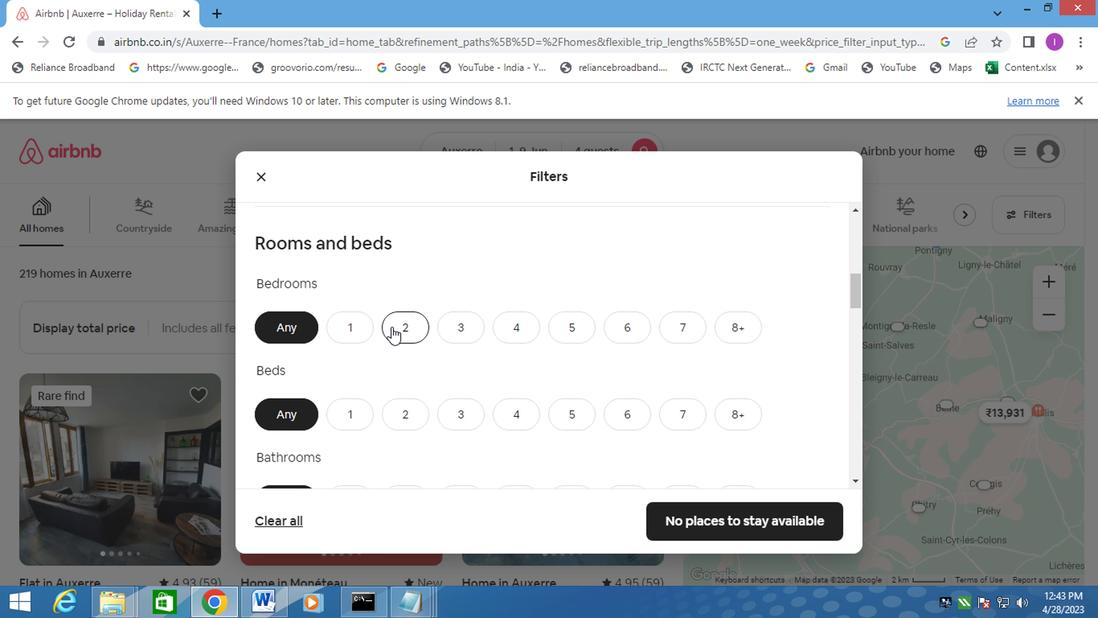 
Action: Mouse moved to (428, 350)
Screenshot: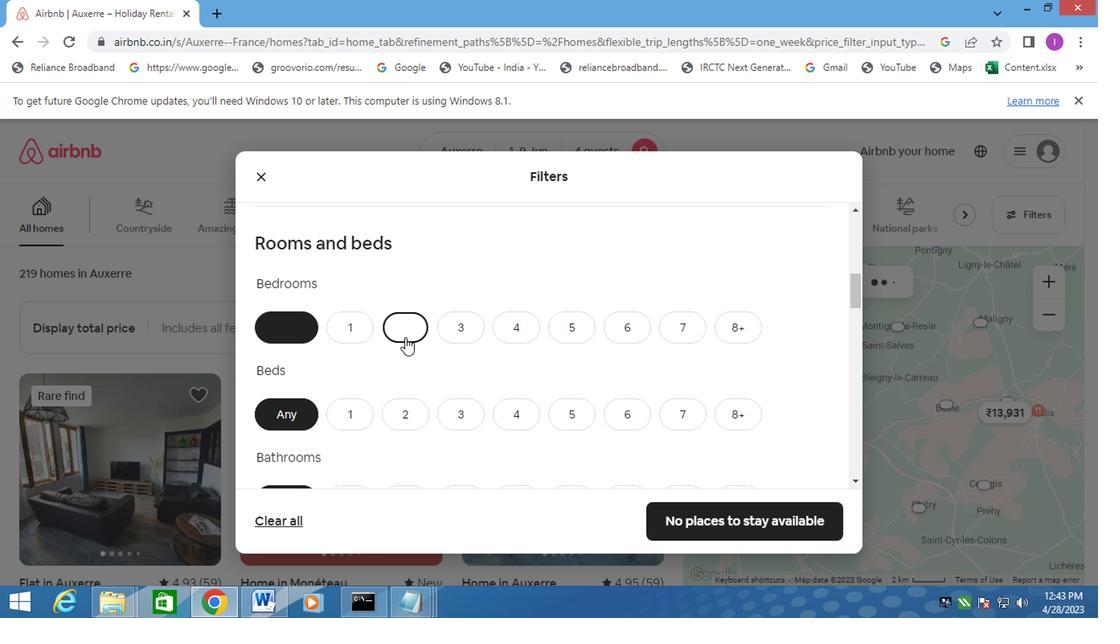 
Action: Mouse scrolled (428, 349) with delta (0, 0)
Screenshot: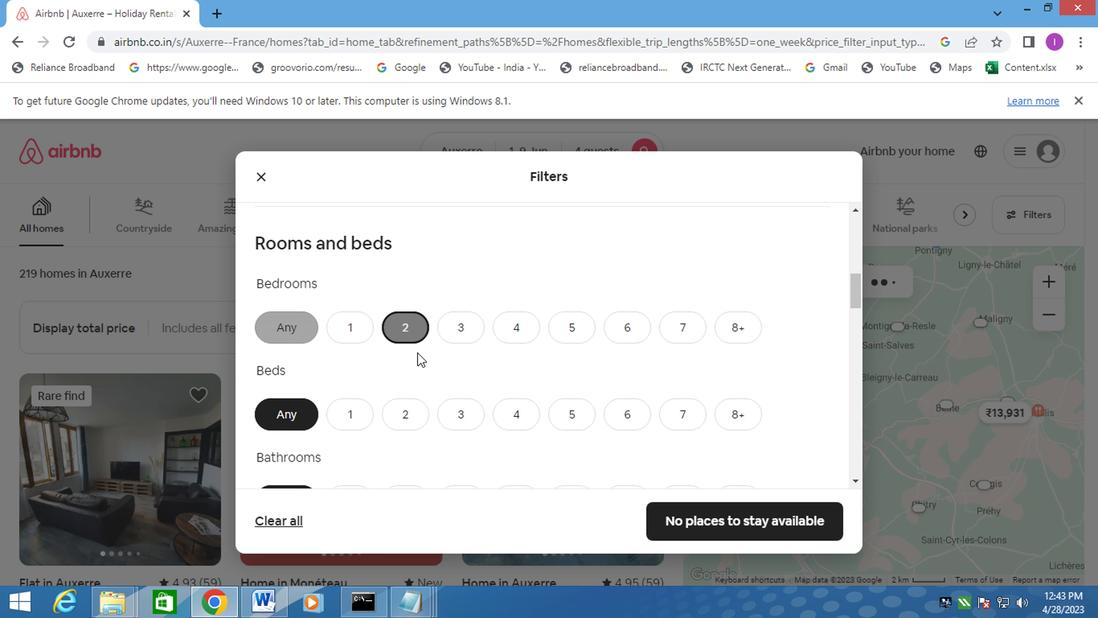 
Action: Mouse moved to (428, 351)
Screenshot: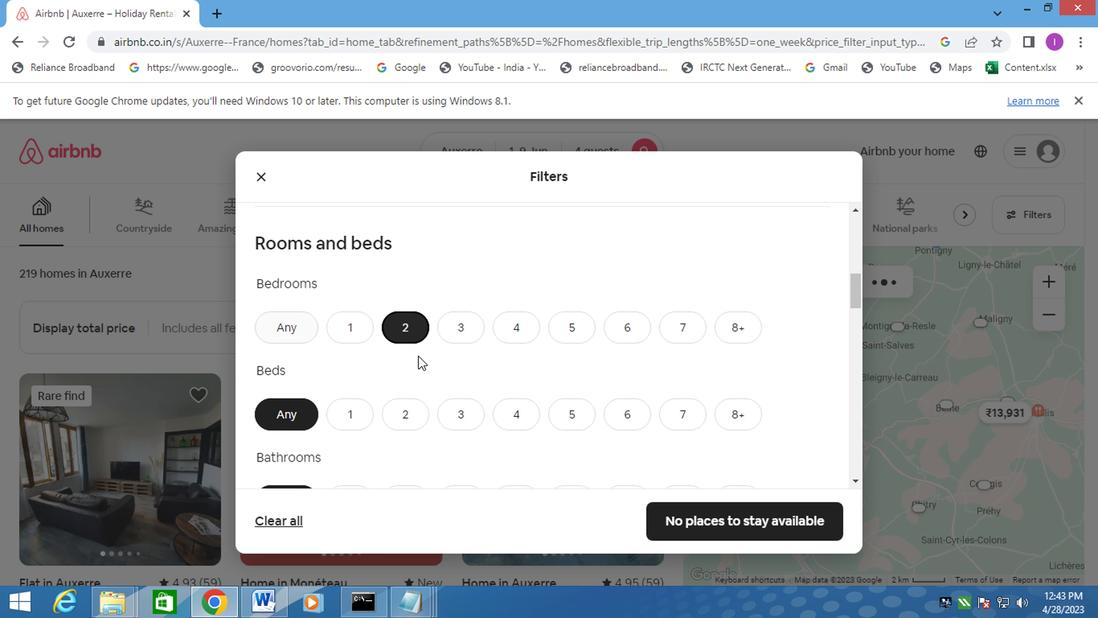 
Action: Mouse scrolled (428, 351) with delta (0, 0)
Screenshot: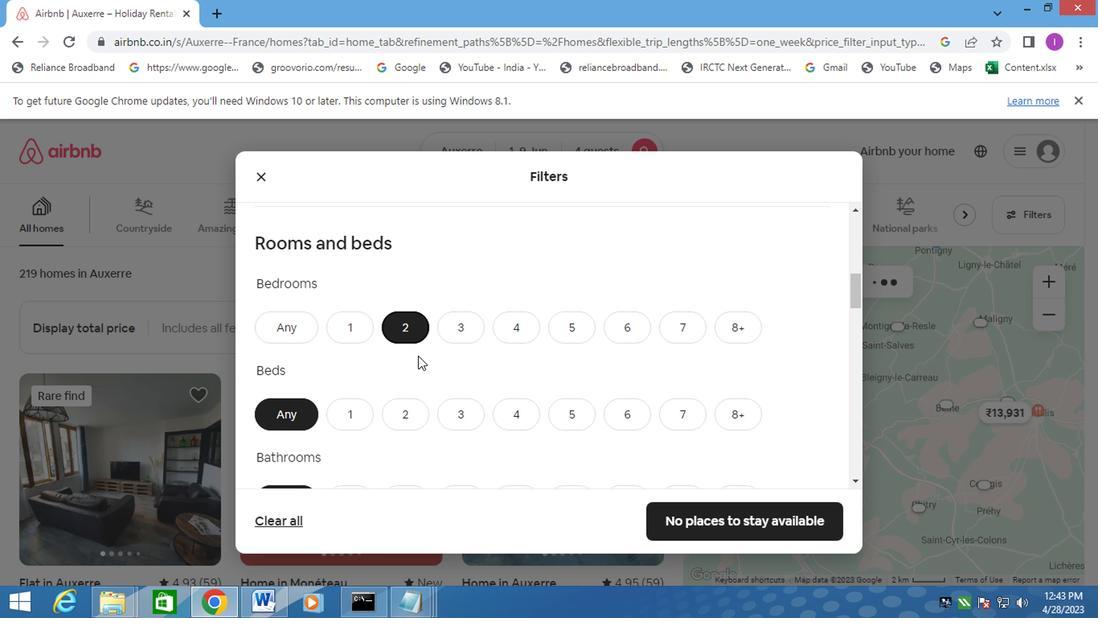 
Action: Mouse moved to (431, 248)
Screenshot: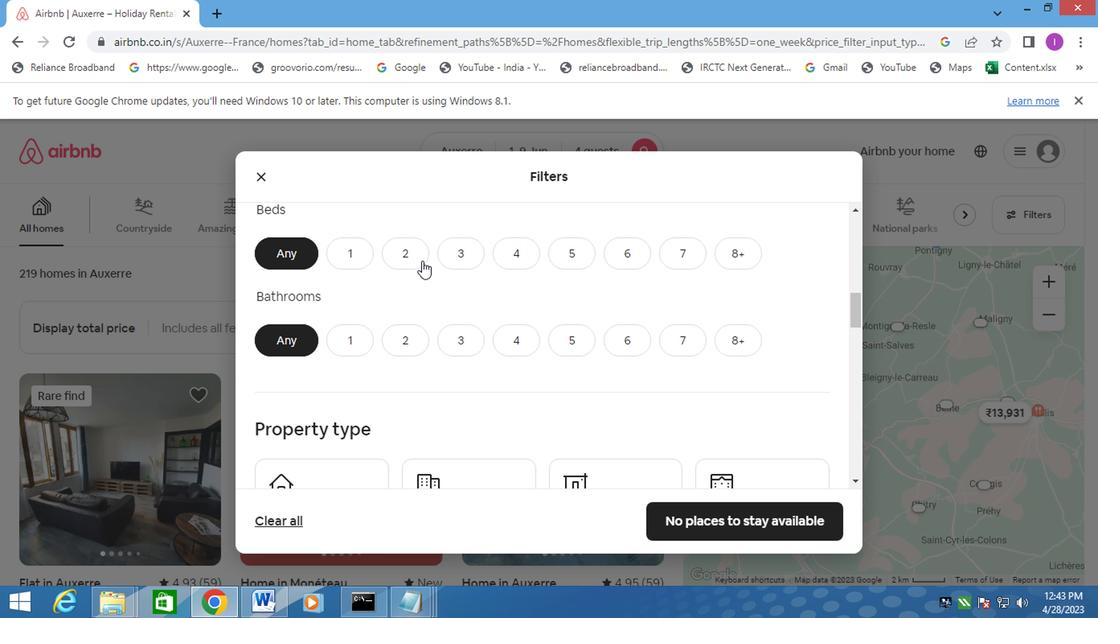 
Action: Mouse pressed left at (431, 248)
Screenshot: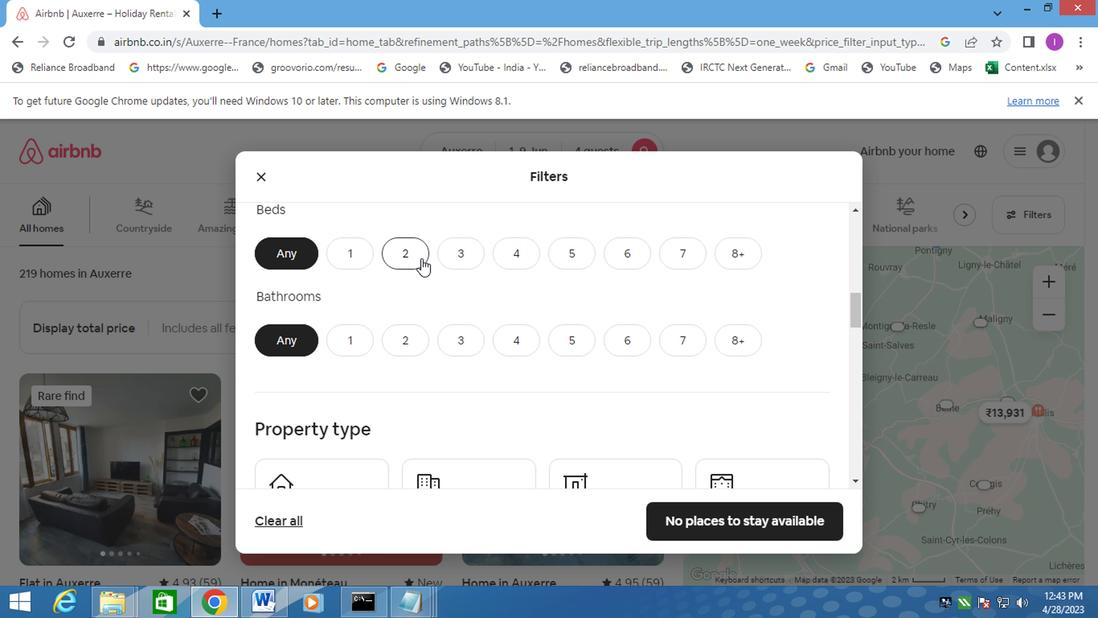 
Action: Mouse moved to (411, 337)
Screenshot: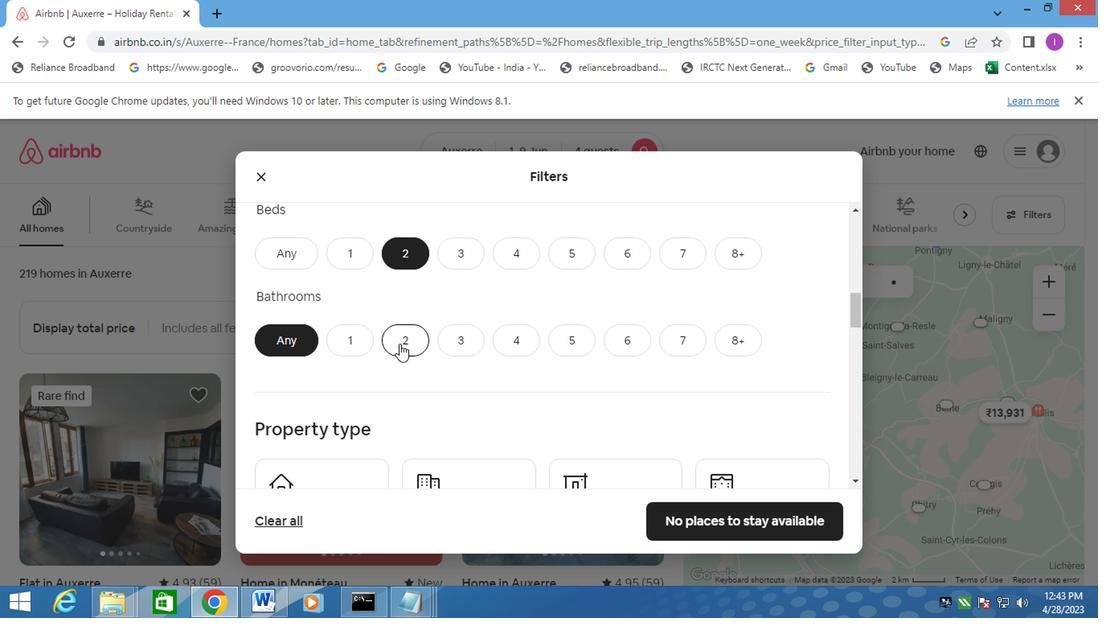 
Action: Mouse pressed left at (411, 337)
Screenshot: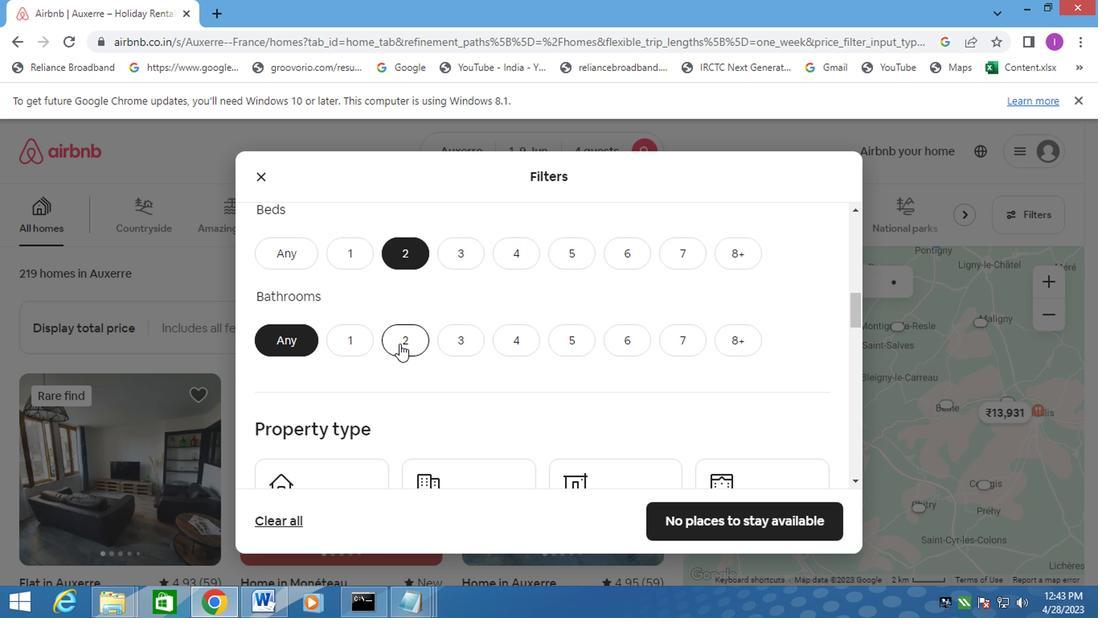 
Action: Mouse moved to (423, 353)
Screenshot: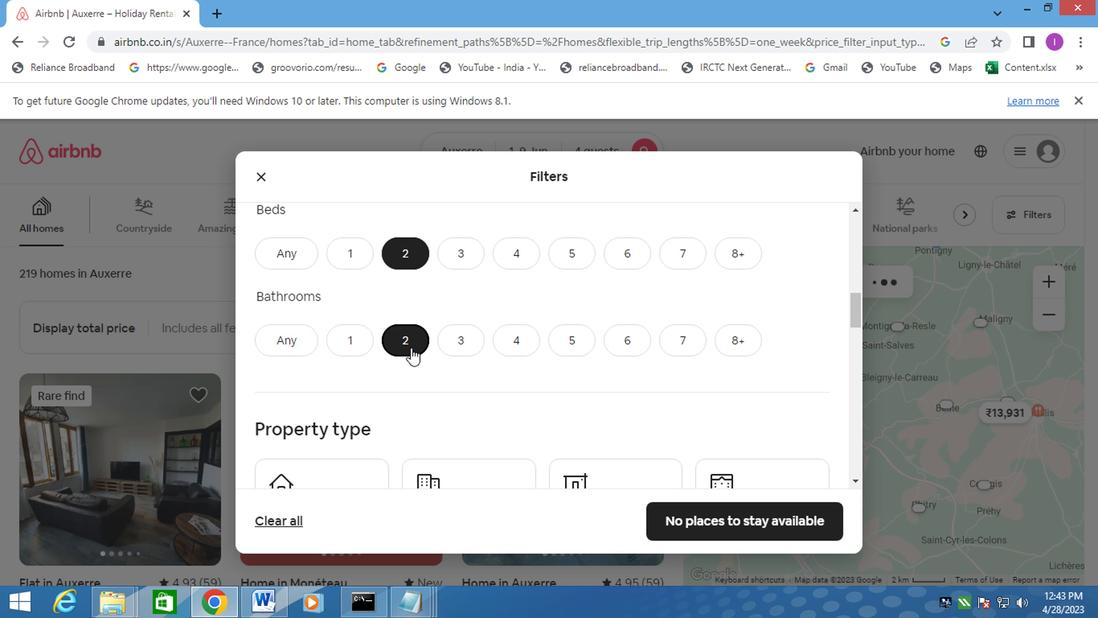 
Action: Mouse scrolled (423, 351) with delta (0, -1)
Screenshot: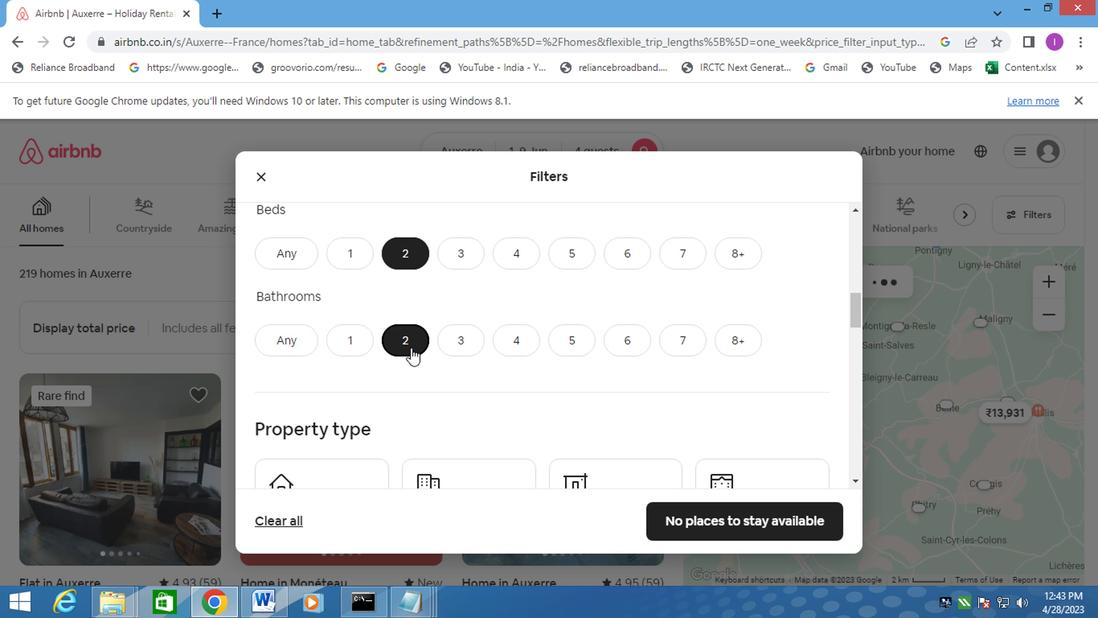 
Action: Mouse moved to (424, 354)
Screenshot: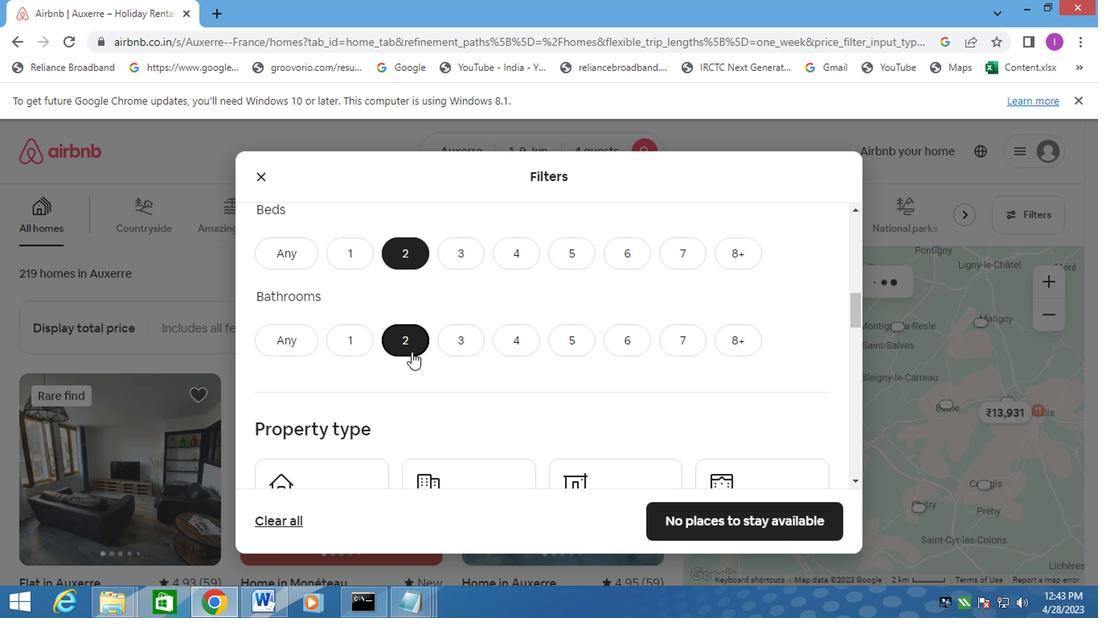 
Action: Mouse scrolled (424, 353) with delta (0, -1)
Screenshot: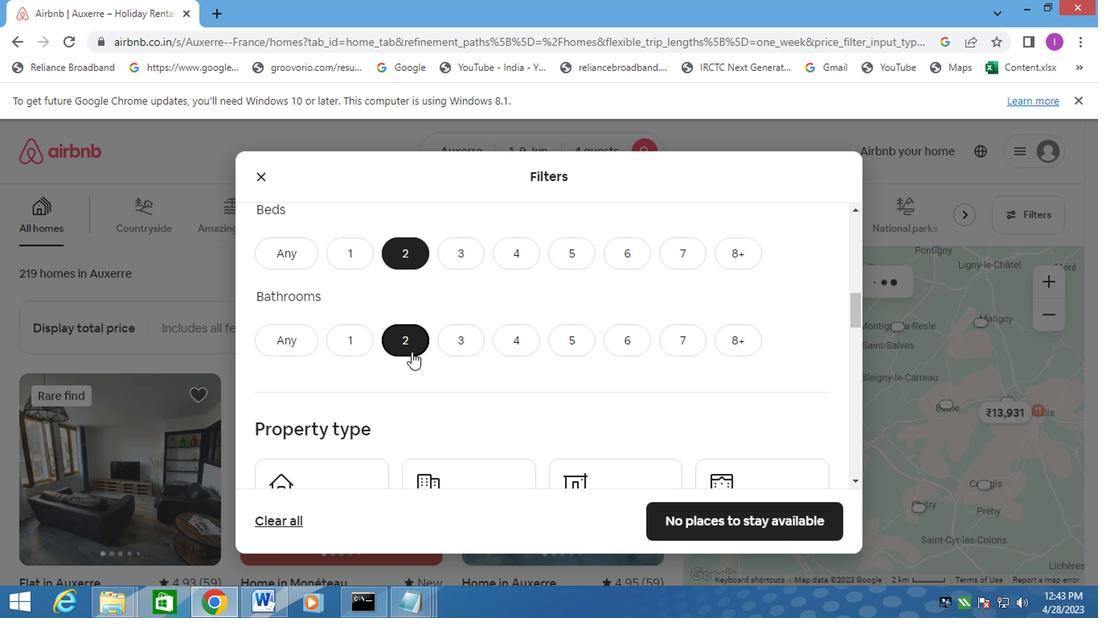
Action: Mouse moved to (344, 369)
Screenshot: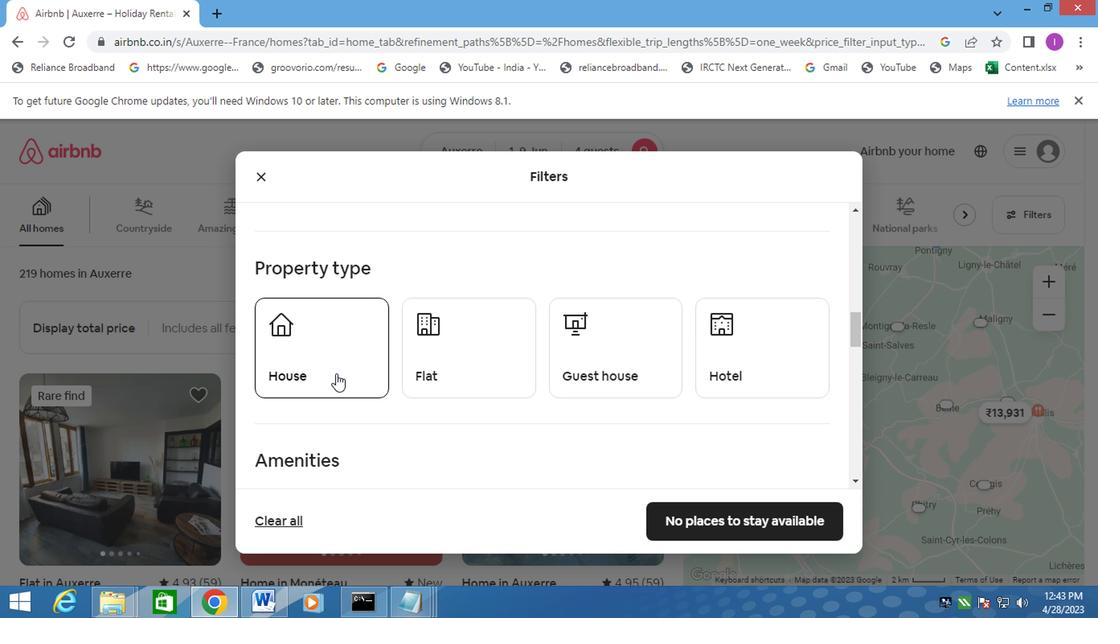 
Action: Mouse pressed left at (344, 369)
Screenshot: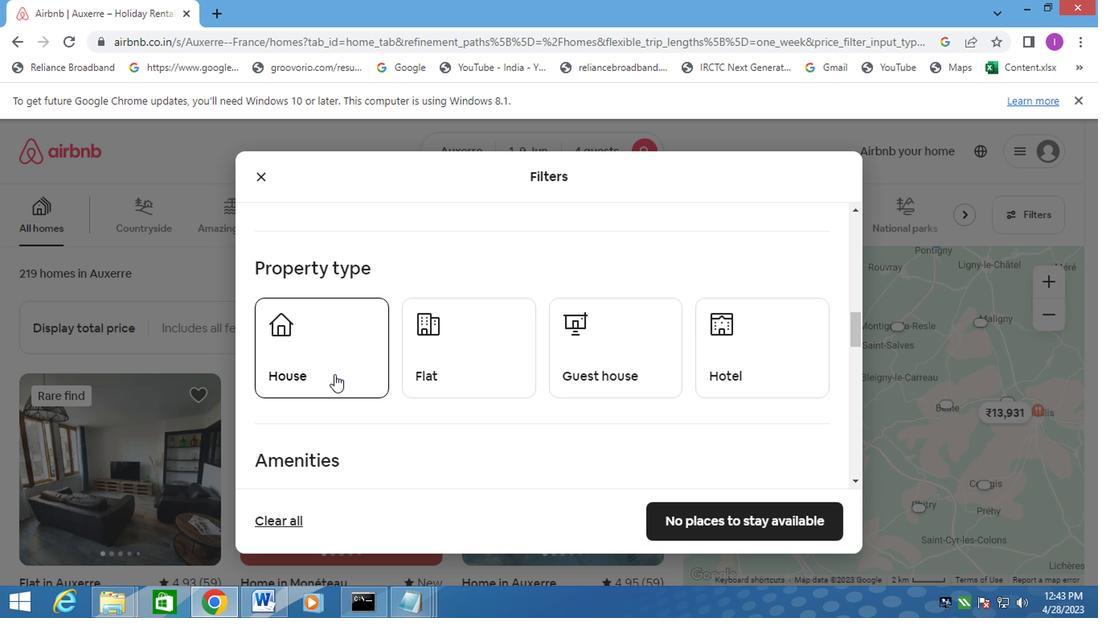 
Action: Mouse moved to (433, 364)
Screenshot: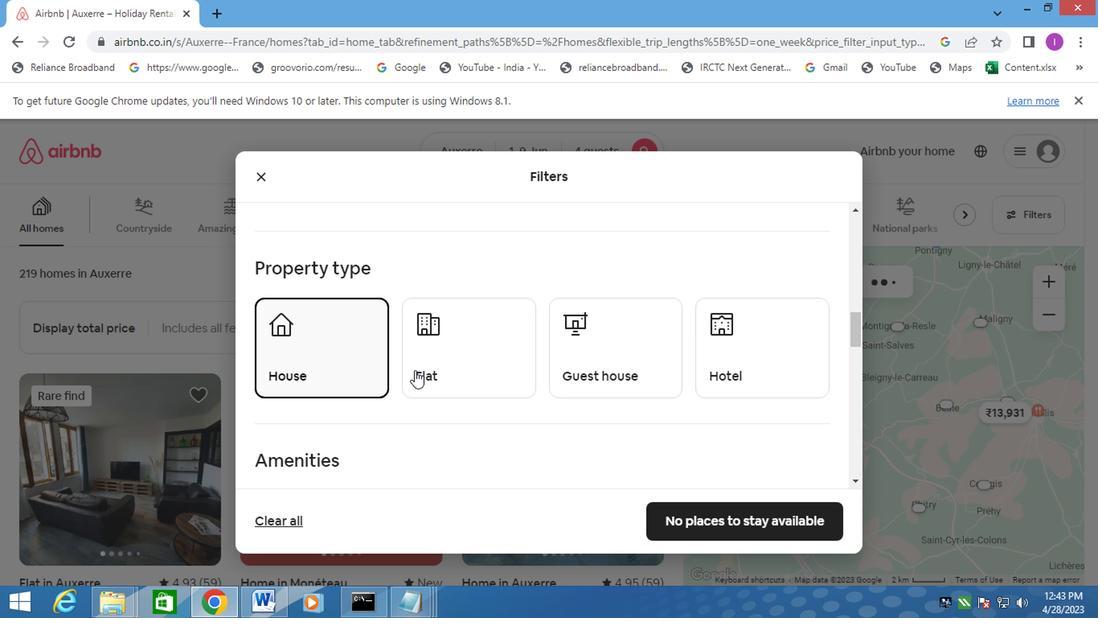 
Action: Mouse pressed left at (433, 364)
Screenshot: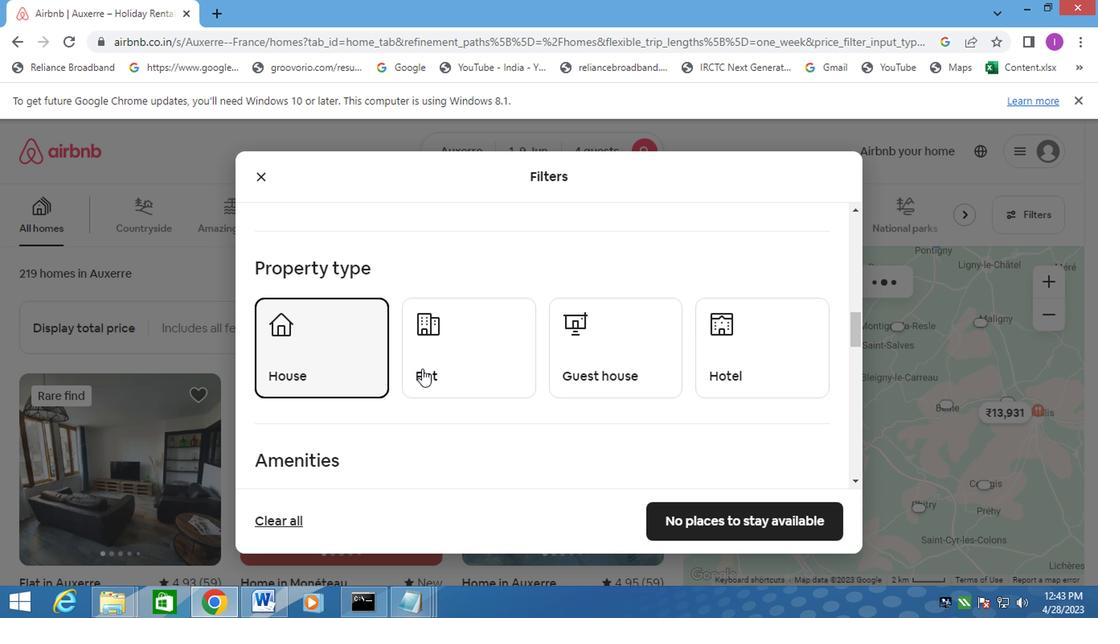 
Action: Mouse moved to (618, 376)
Screenshot: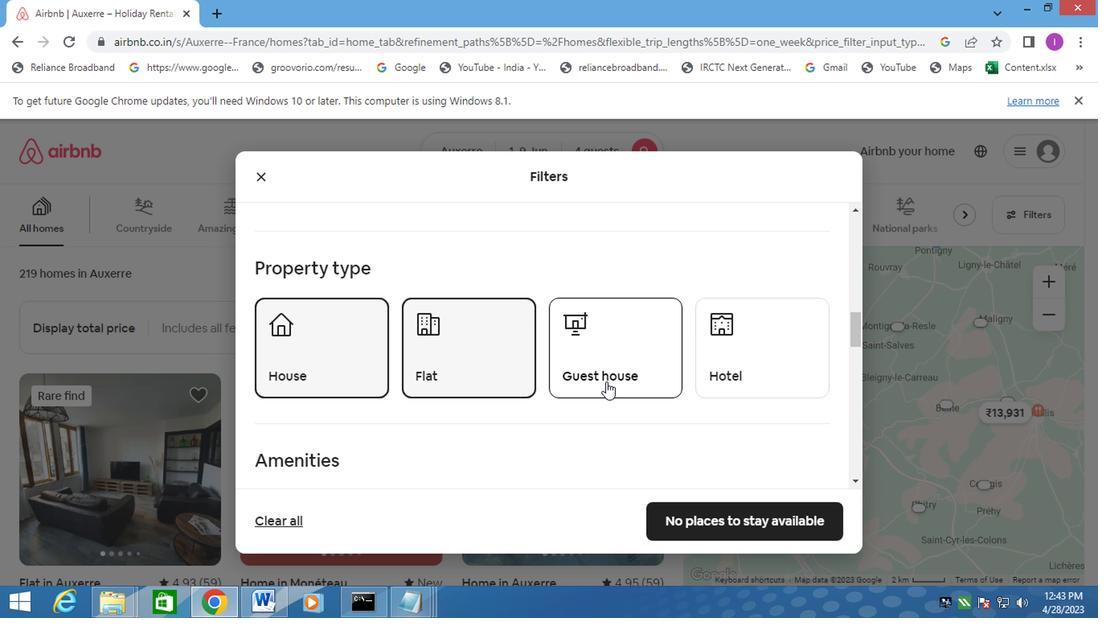 
Action: Mouse pressed left at (618, 376)
Screenshot: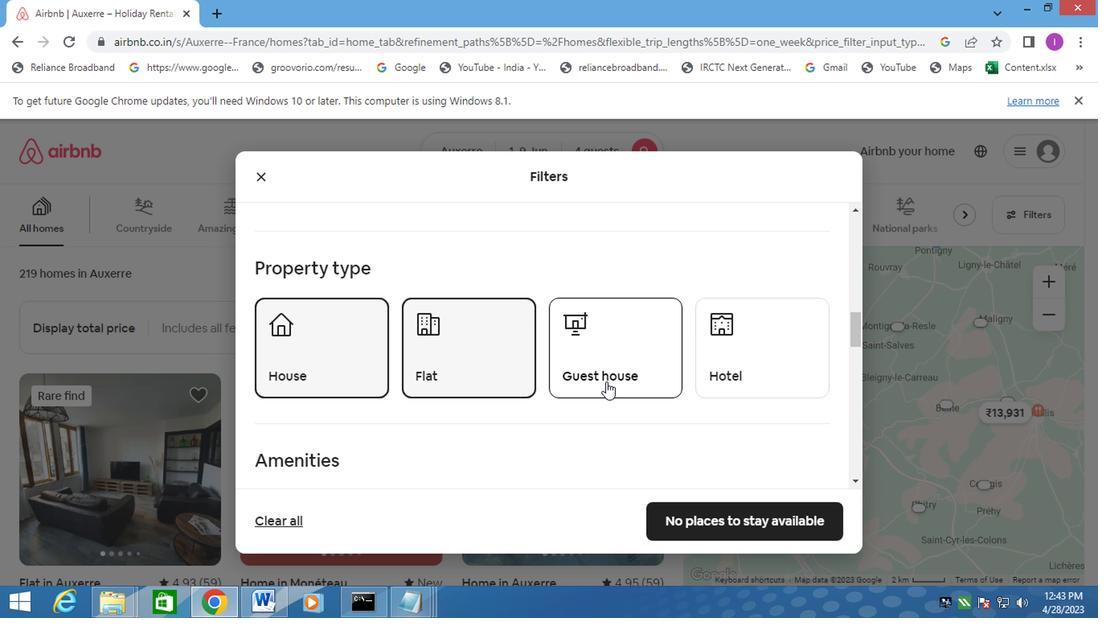 
Action: Mouse moved to (538, 460)
Screenshot: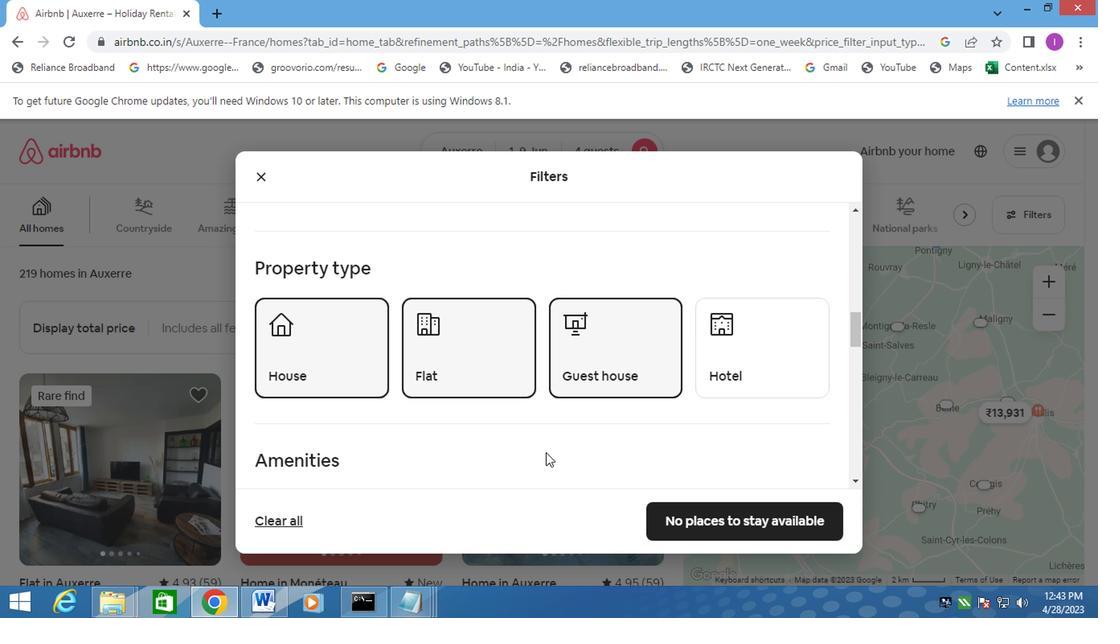 
Action: Mouse scrolled (538, 459) with delta (0, -1)
Screenshot: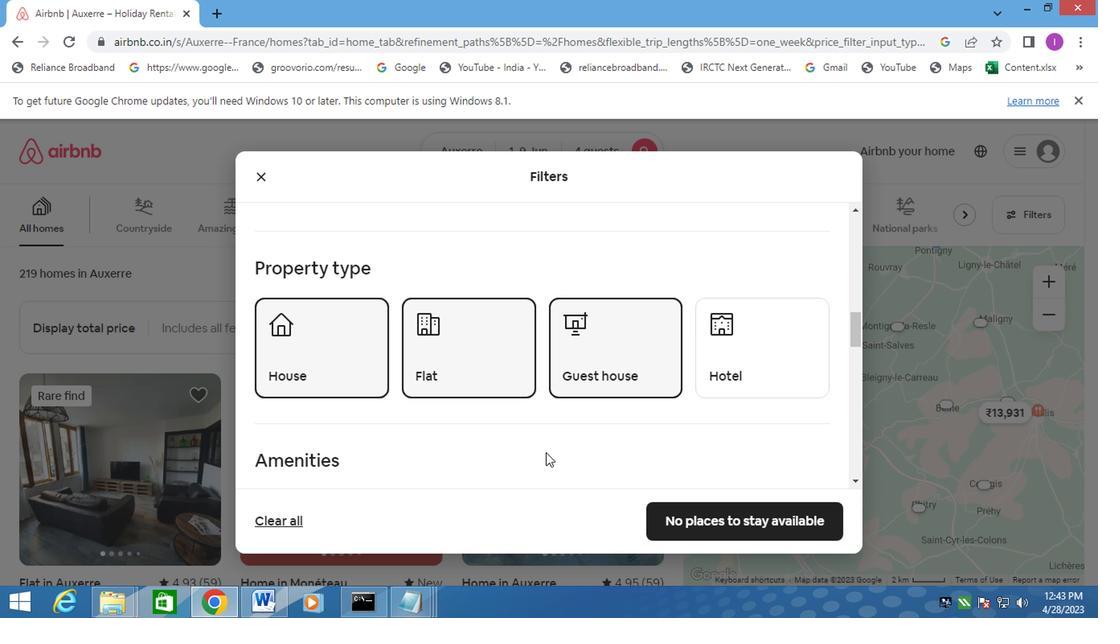 
Action: Mouse scrolled (538, 459) with delta (0, -1)
Screenshot: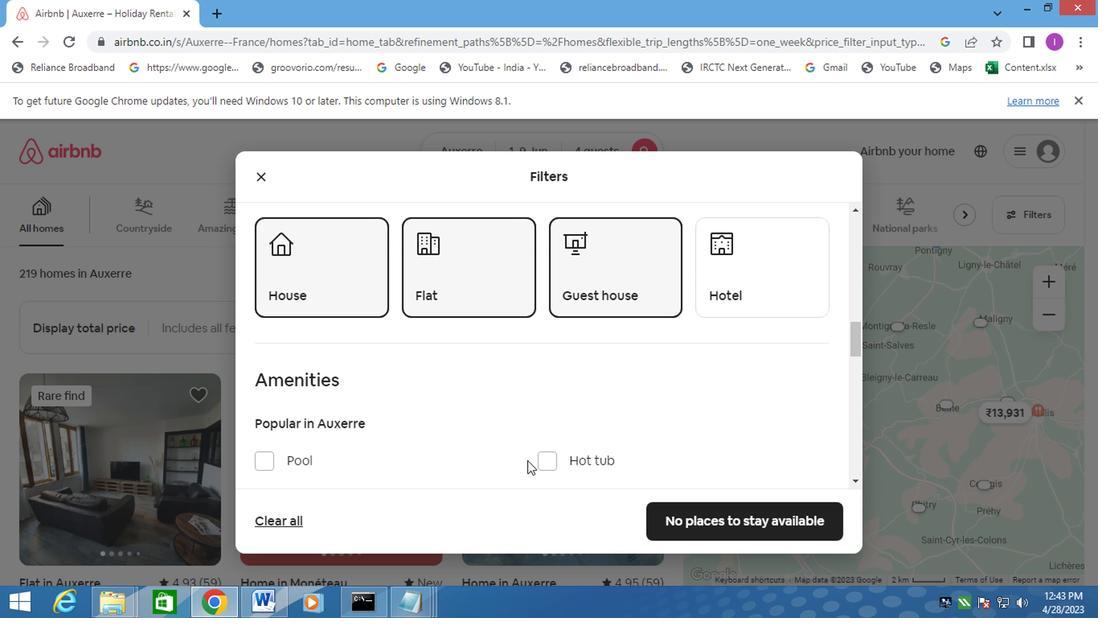 
Action: Mouse moved to (275, 385)
Screenshot: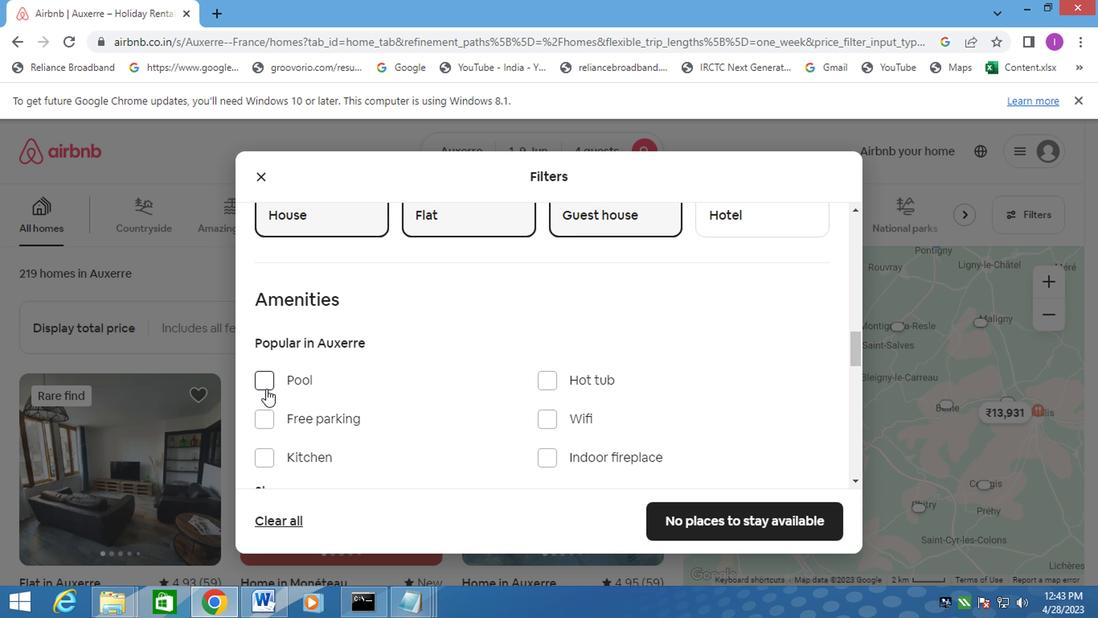 
Action: Mouse scrolled (275, 385) with delta (0, 0)
Screenshot: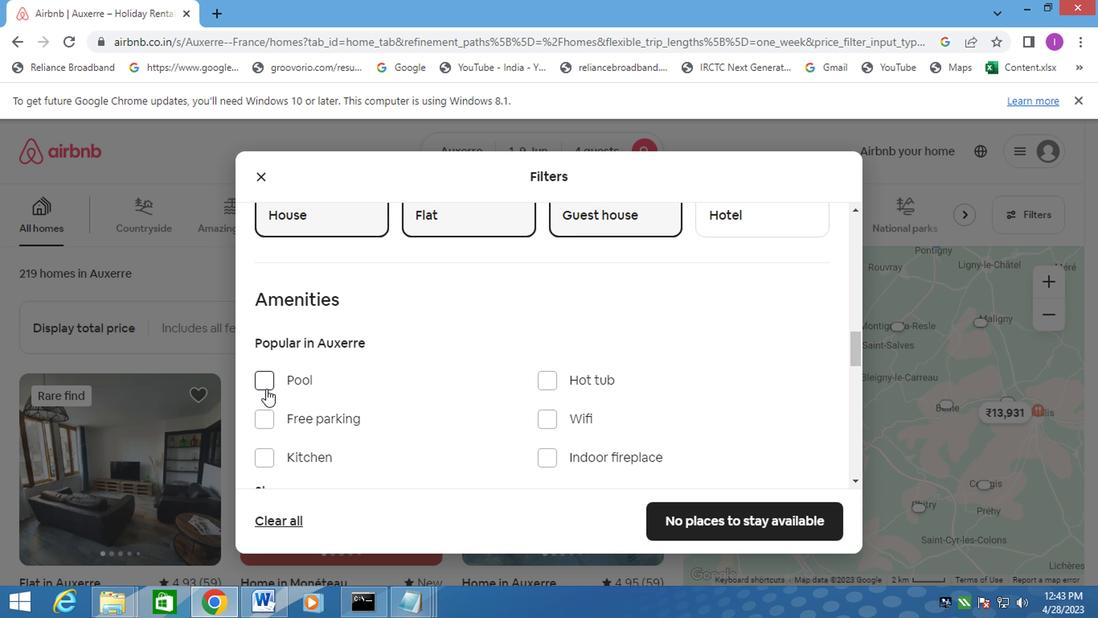 
Action: Mouse moved to (277, 385)
Screenshot: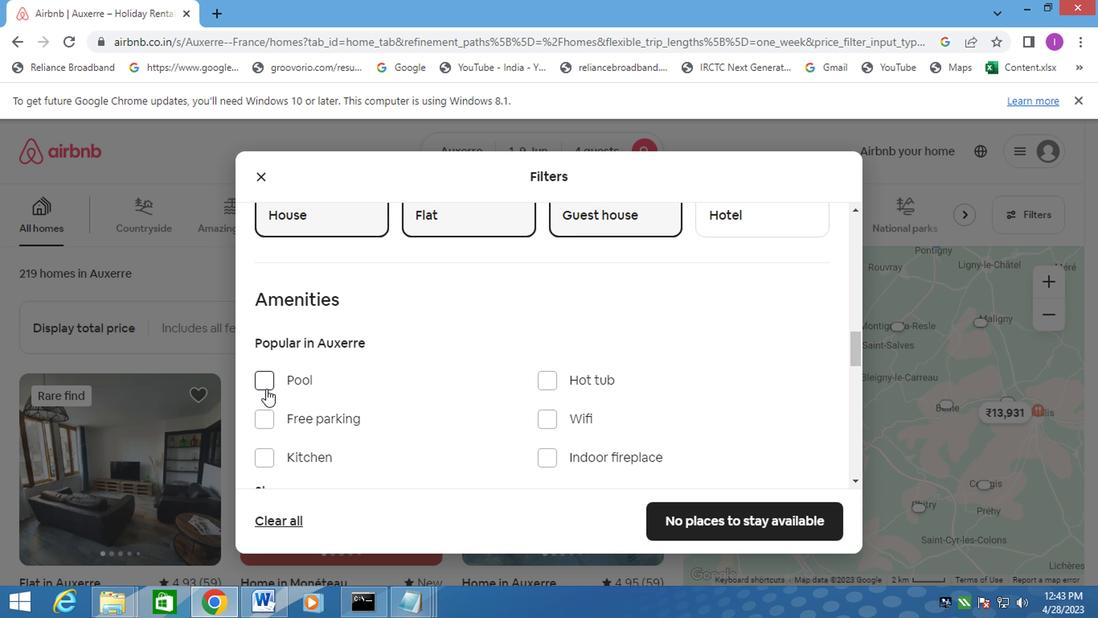 
Action: Mouse scrolled (277, 385) with delta (0, 0)
Screenshot: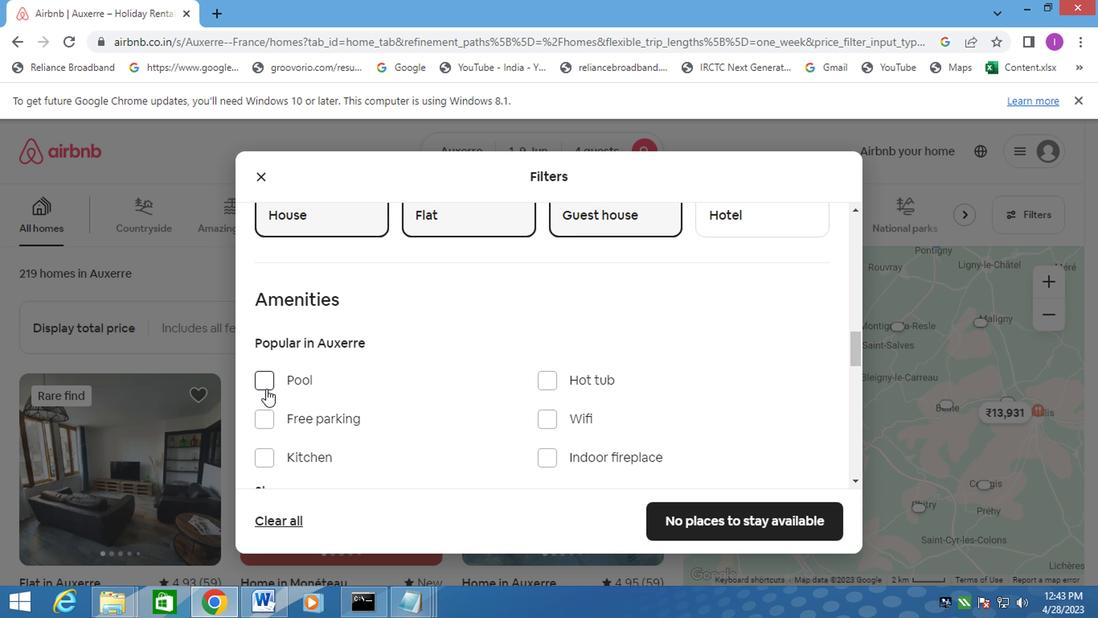 
Action: Mouse moved to (321, 327)
Screenshot: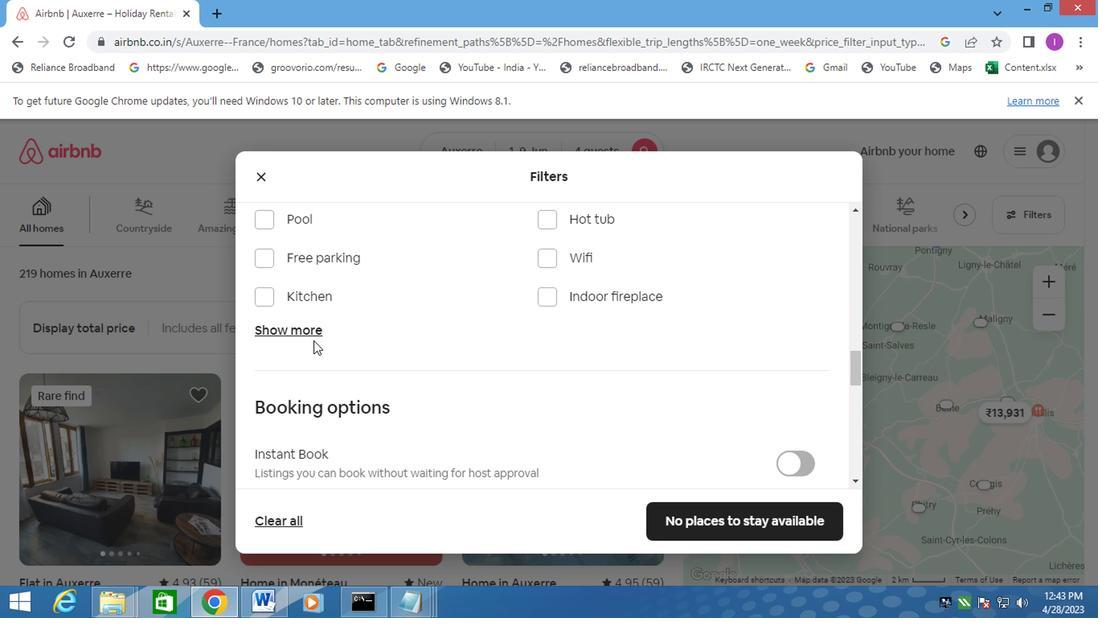 
Action: Mouse pressed left at (321, 327)
Screenshot: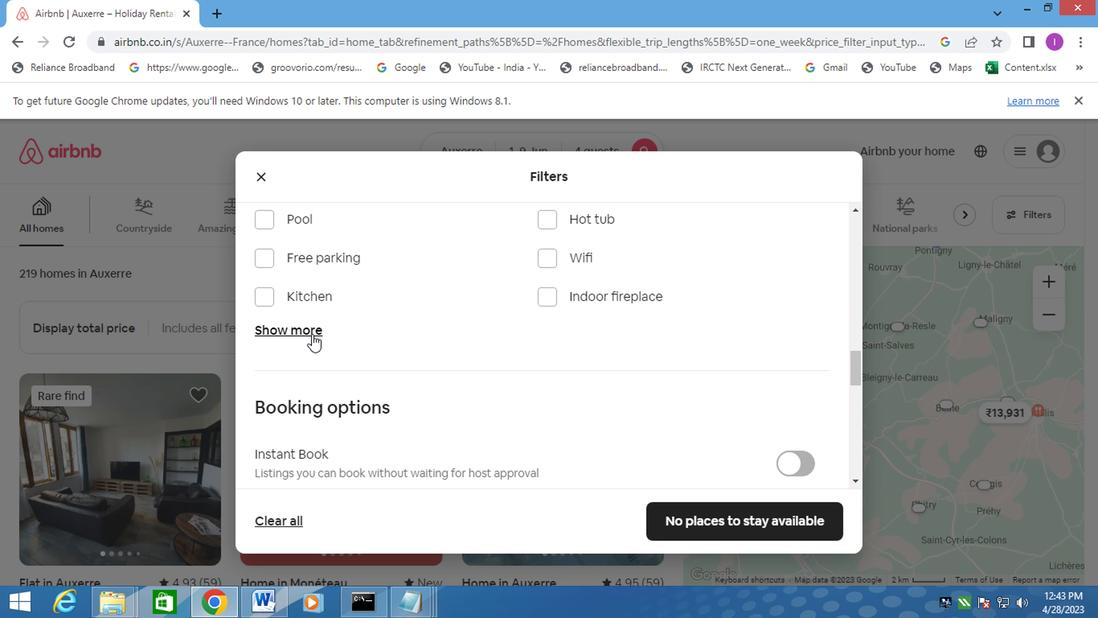 
Action: Mouse moved to (278, 376)
Screenshot: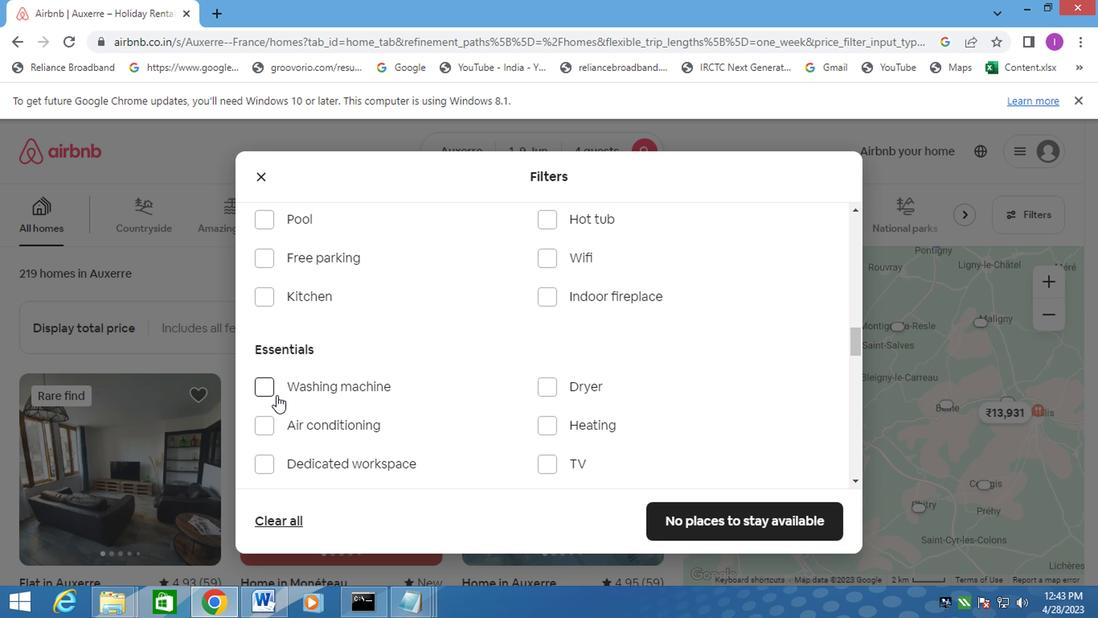 
Action: Mouse pressed left at (278, 376)
Screenshot: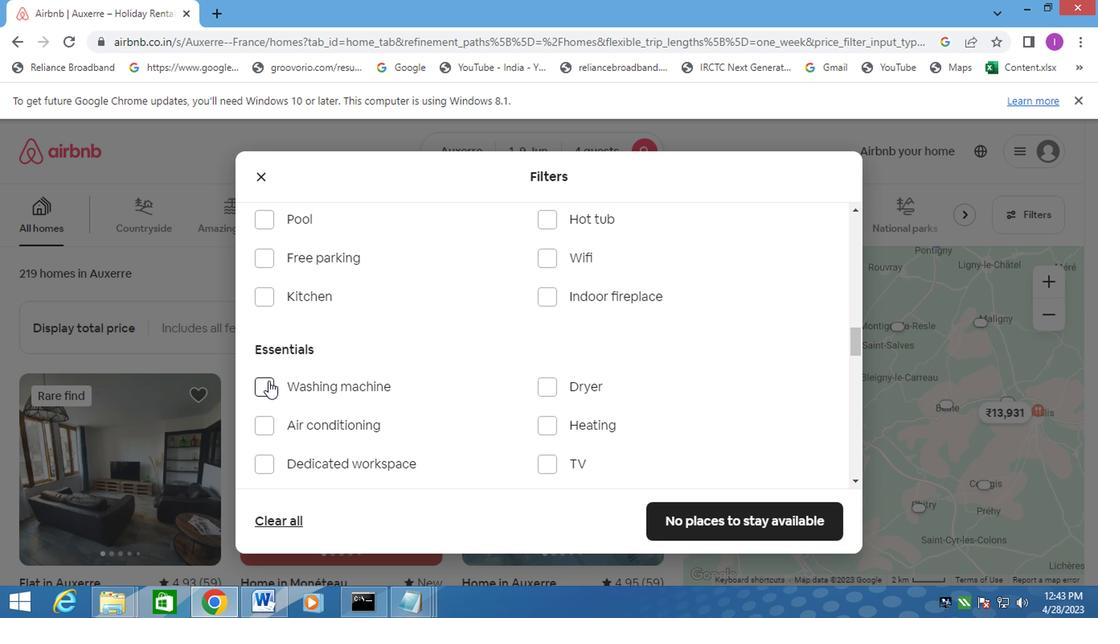
Action: Mouse moved to (356, 389)
Screenshot: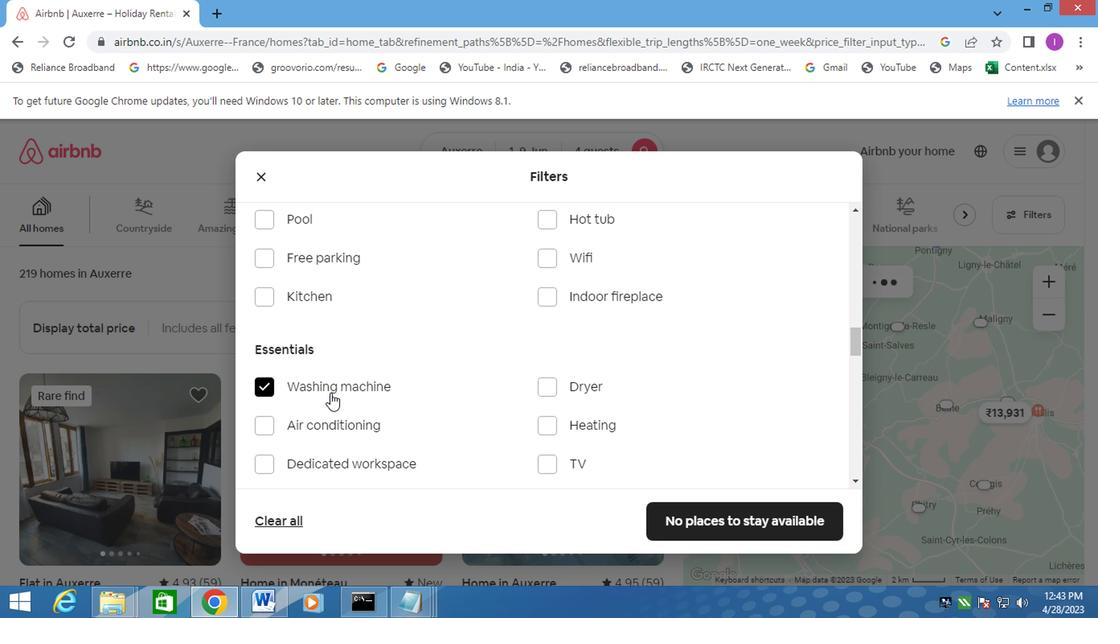 
Action: Mouse scrolled (356, 388) with delta (0, 0)
Screenshot: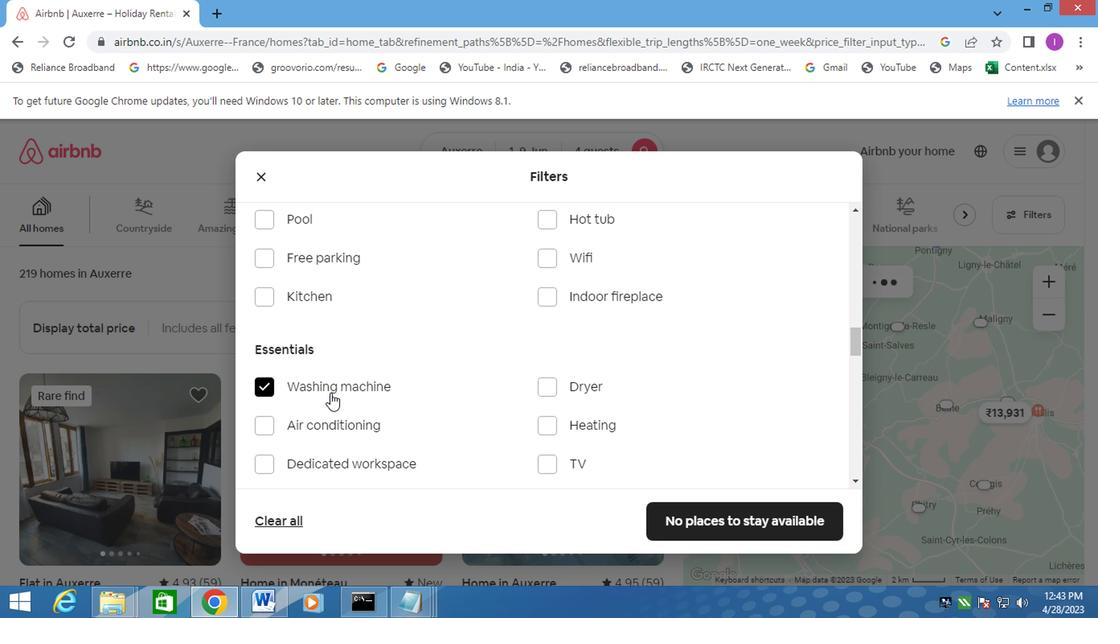 
Action: Mouse moved to (356, 390)
Screenshot: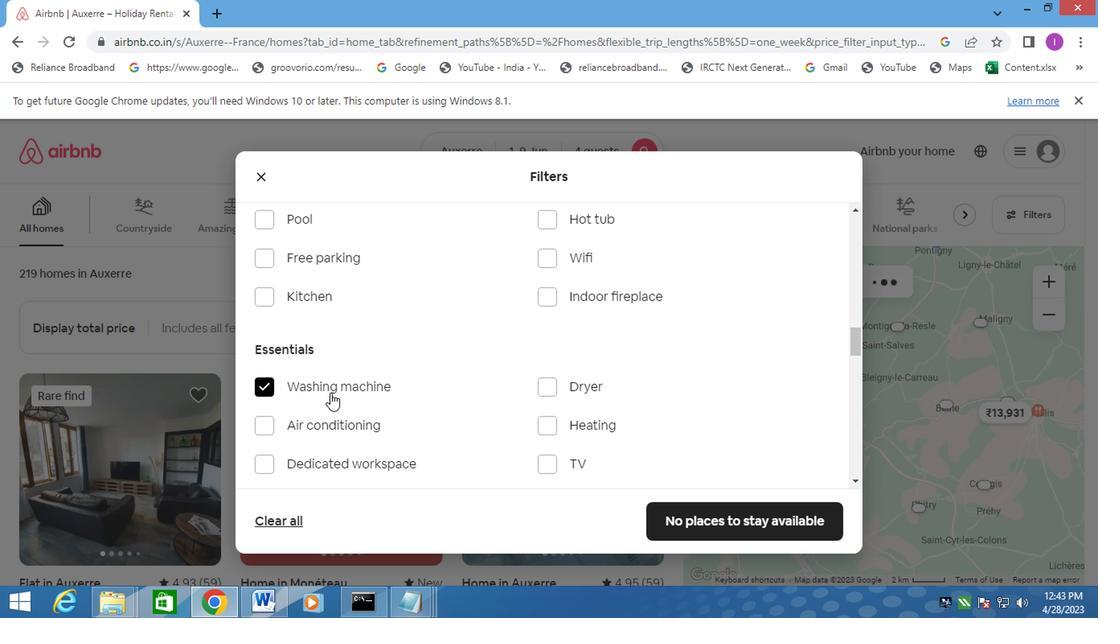 
Action: Mouse scrolled (356, 389) with delta (0, -1)
Screenshot: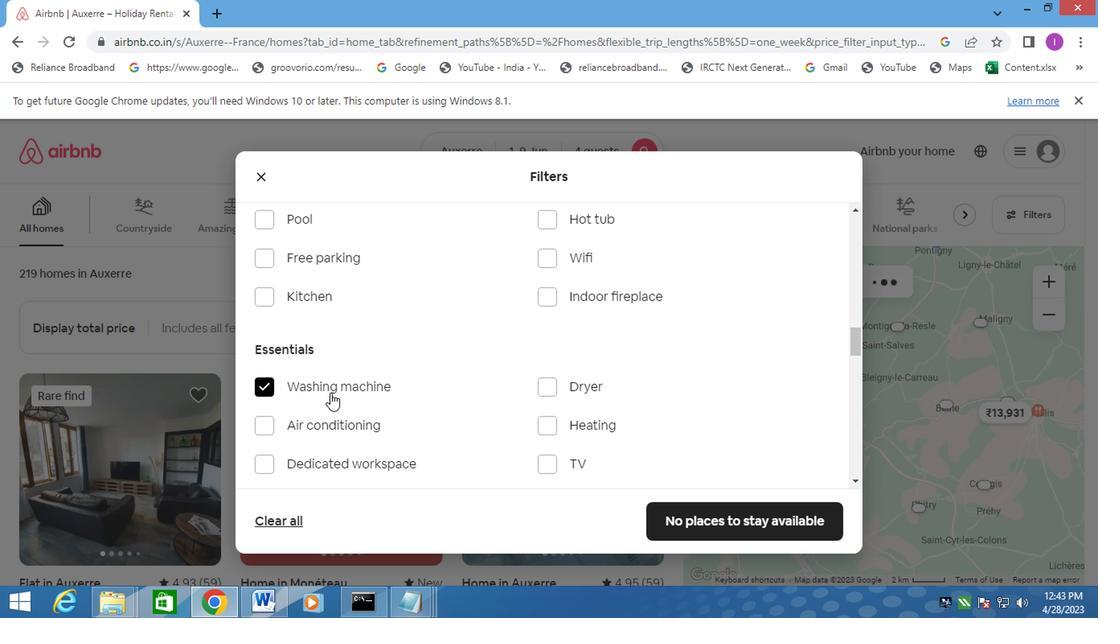 
Action: Mouse scrolled (356, 389) with delta (0, -1)
Screenshot: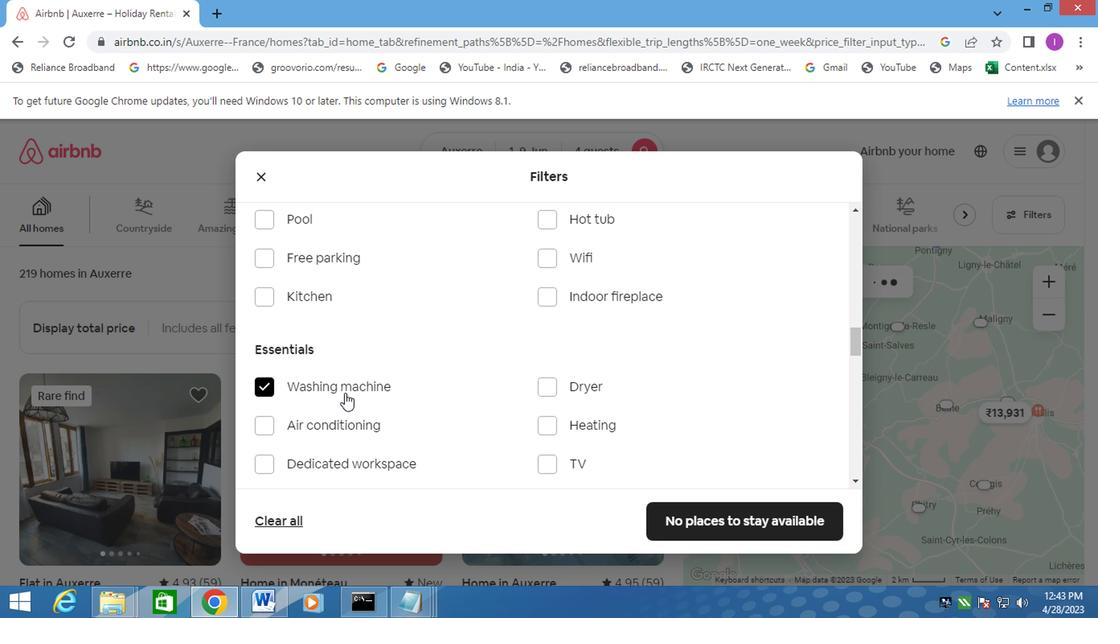 
Action: Mouse moved to (377, 387)
Screenshot: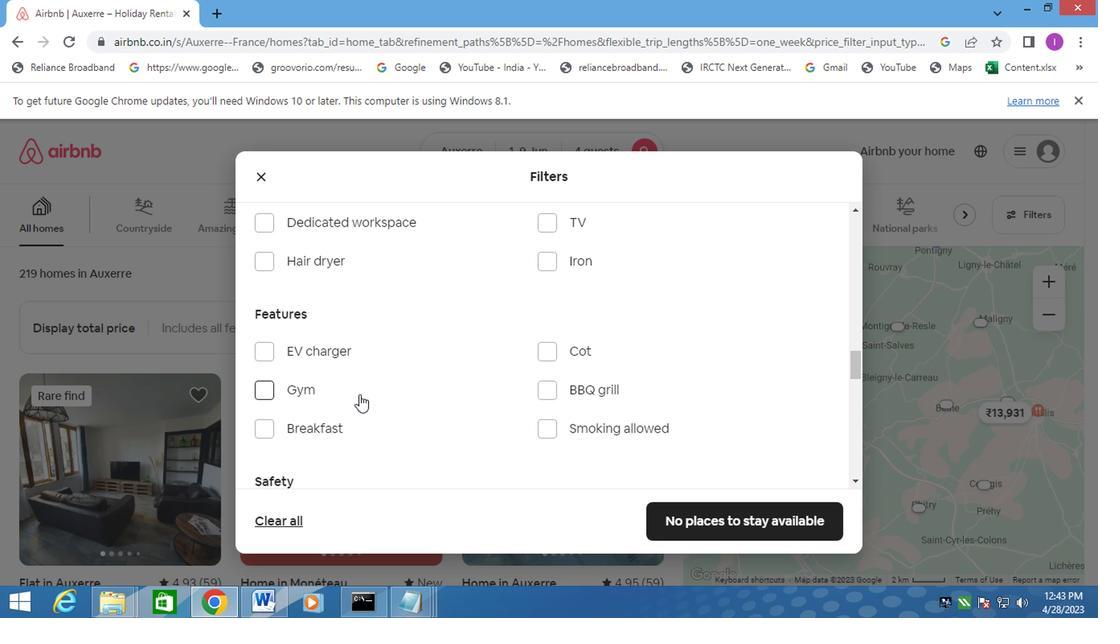 
Action: Mouse scrolled (377, 386) with delta (0, 0)
Screenshot: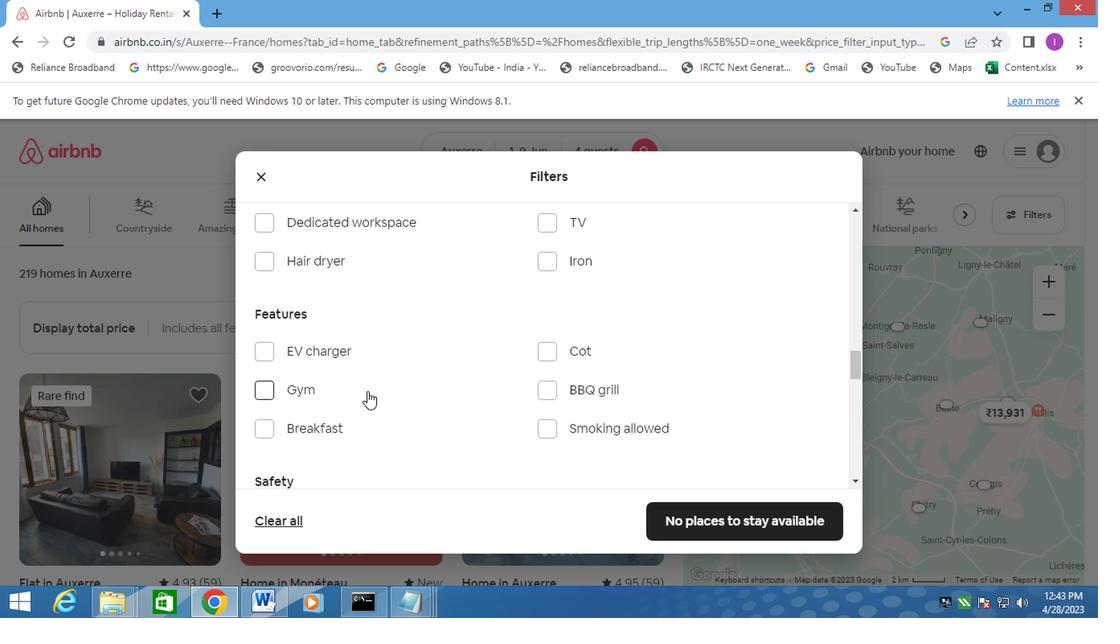 
Action: Mouse scrolled (377, 386) with delta (0, 0)
Screenshot: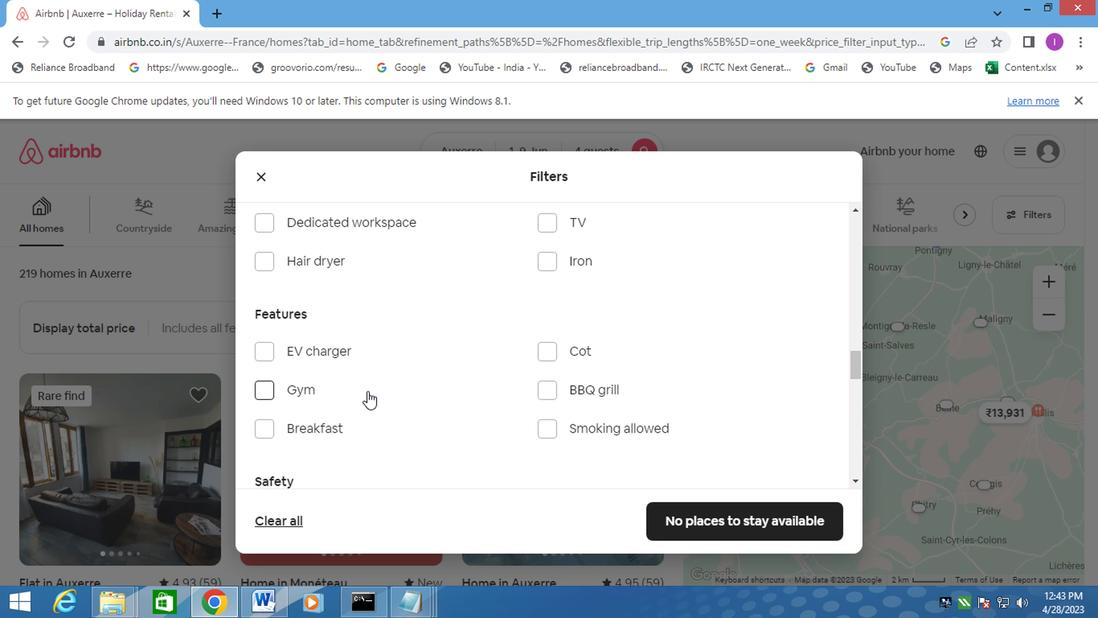 
Action: Mouse moved to (378, 387)
Screenshot: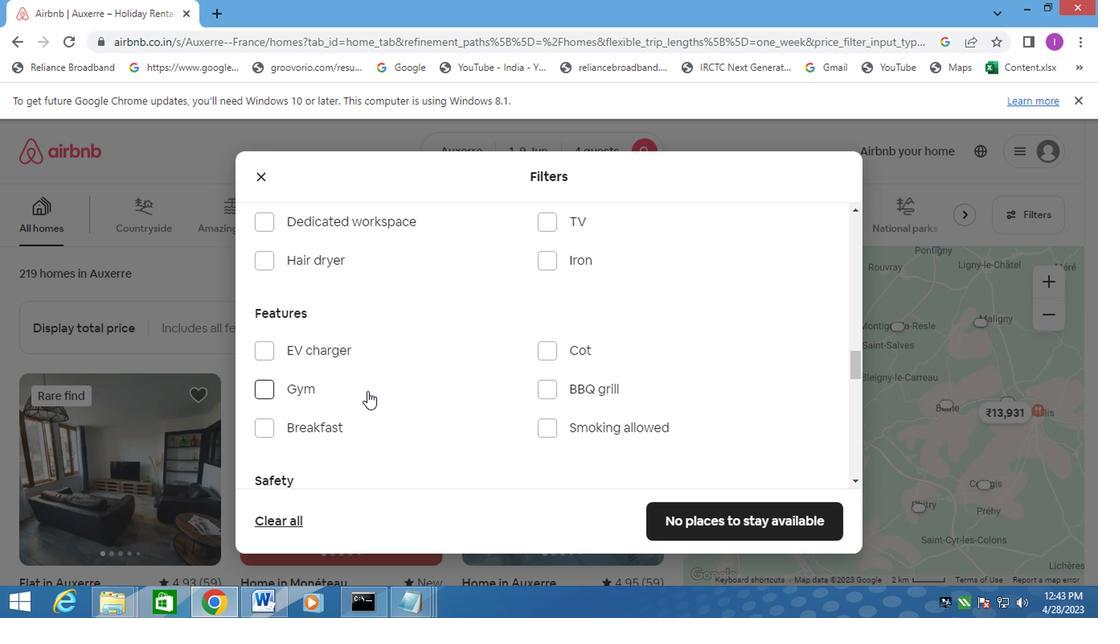 
Action: Mouse scrolled (378, 386) with delta (0, 0)
Screenshot: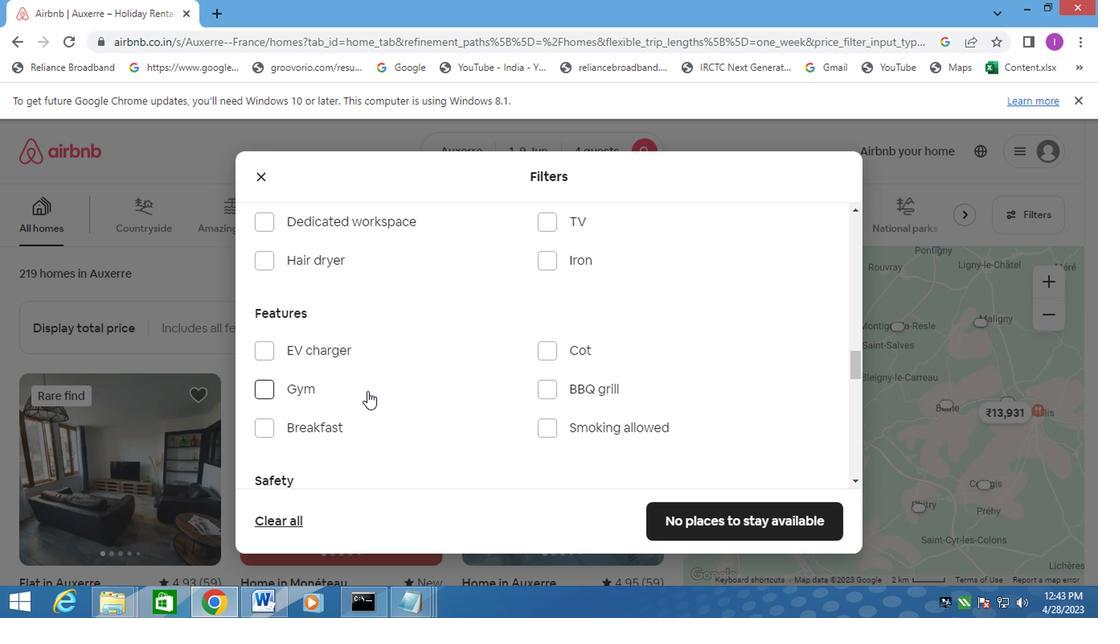 
Action: Mouse moved to (396, 384)
Screenshot: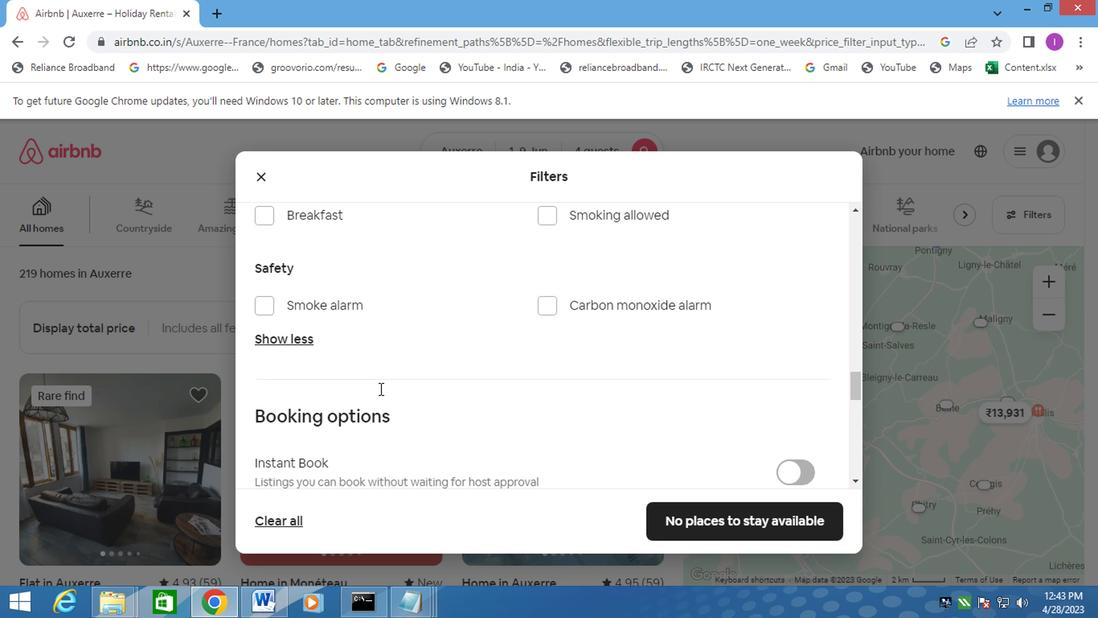 
Action: Mouse scrolled (396, 383) with delta (0, 0)
Screenshot: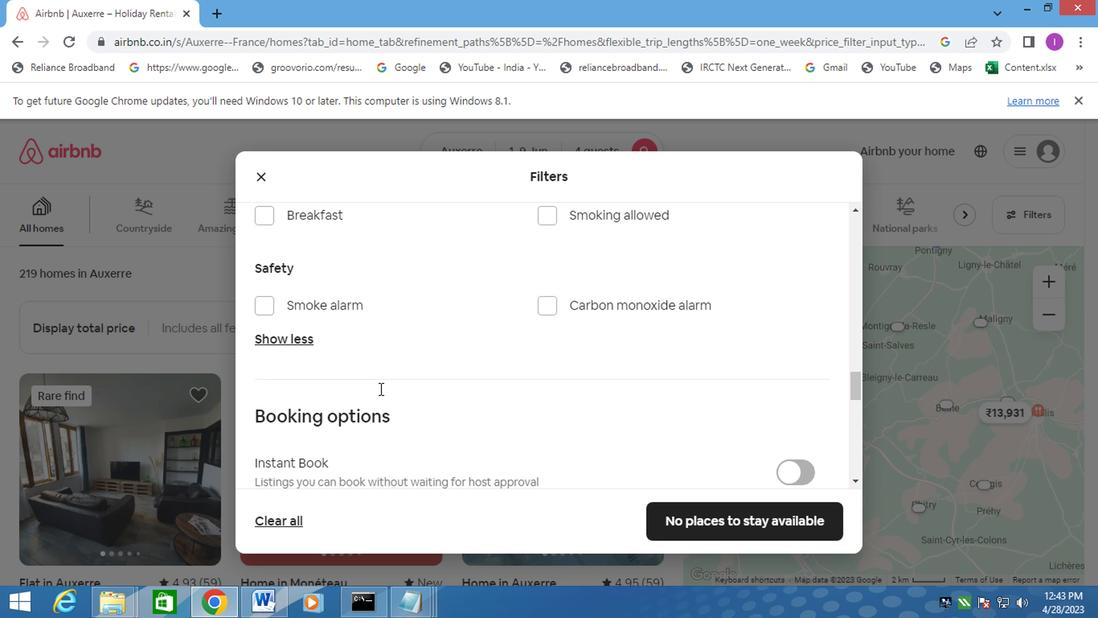
Action: Mouse moved to (396, 384)
Screenshot: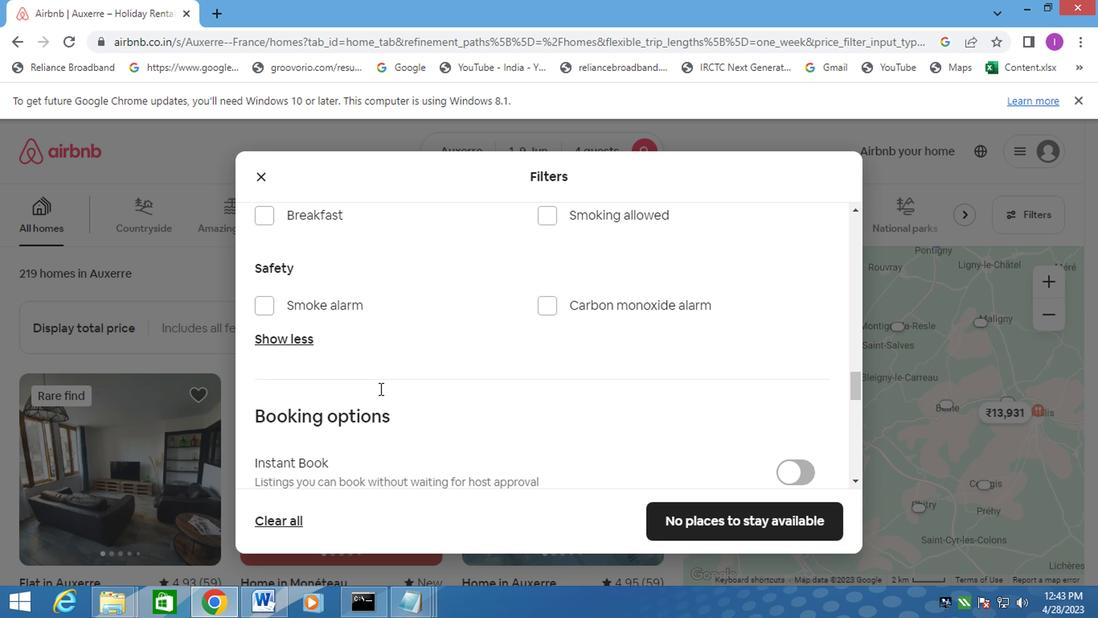 
Action: Mouse scrolled (396, 383) with delta (0, 0)
Screenshot: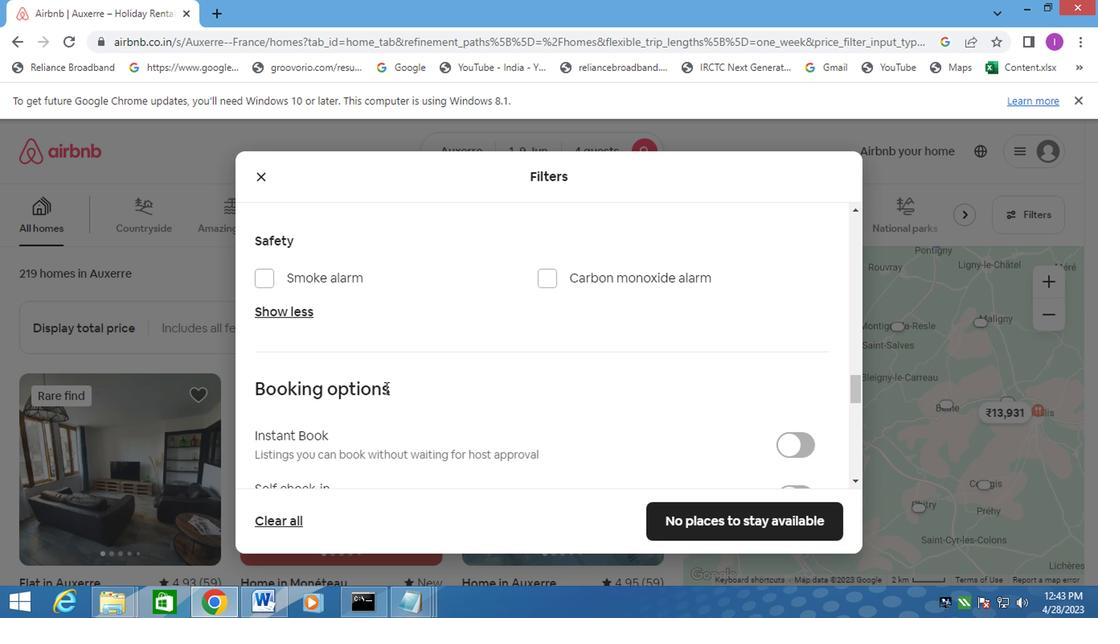 
Action: Mouse moved to (397, 384)
Screenshot: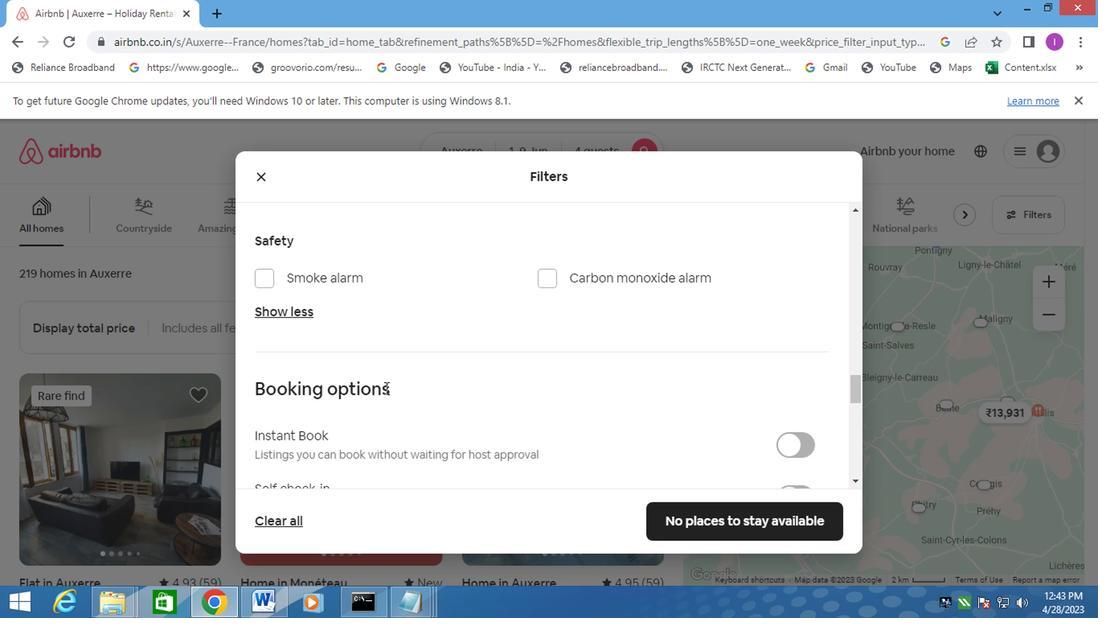 
Action: Mouse scrolled (397, 383) with delta (0, 0)
Screenshot: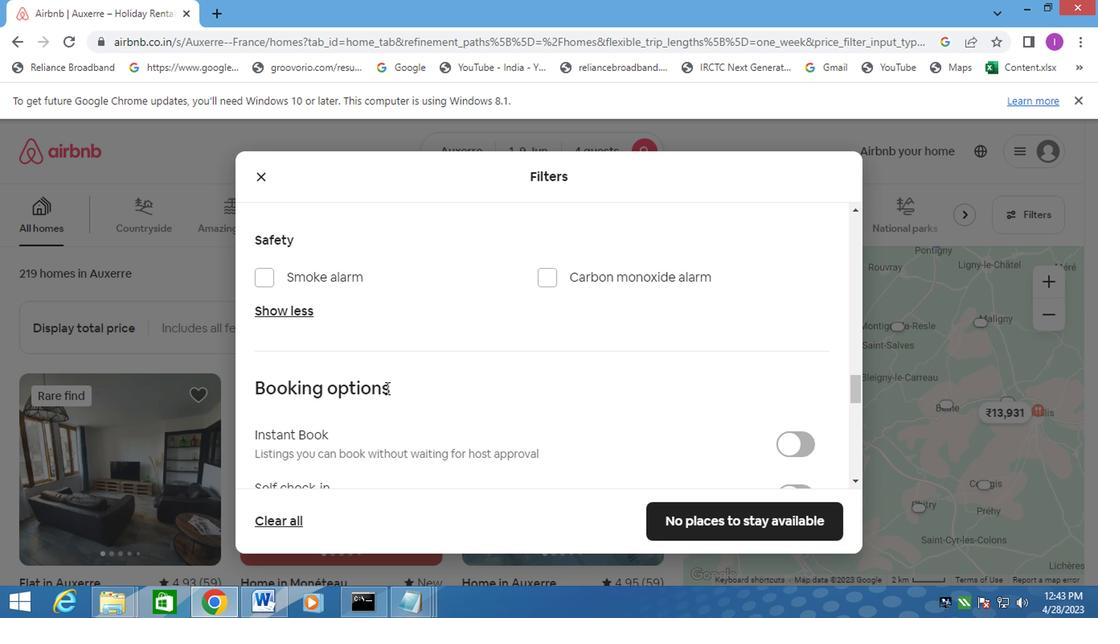 
Action: Mouse moved to (817, 251)
Screenshot: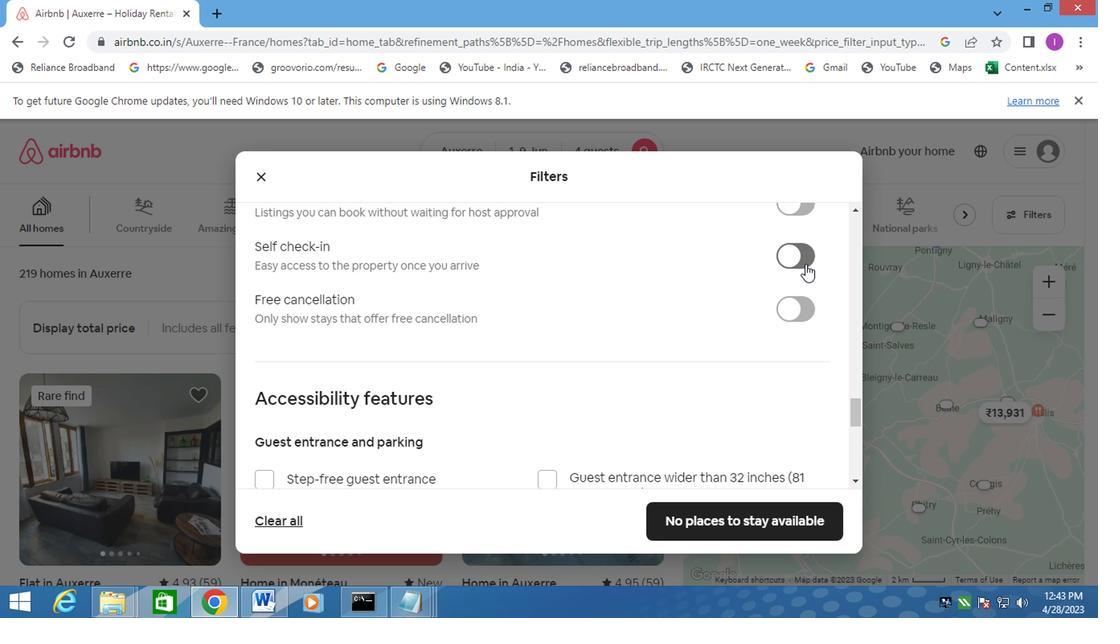 
Action: Mouse pressed left at (817, 251)
Screenshot: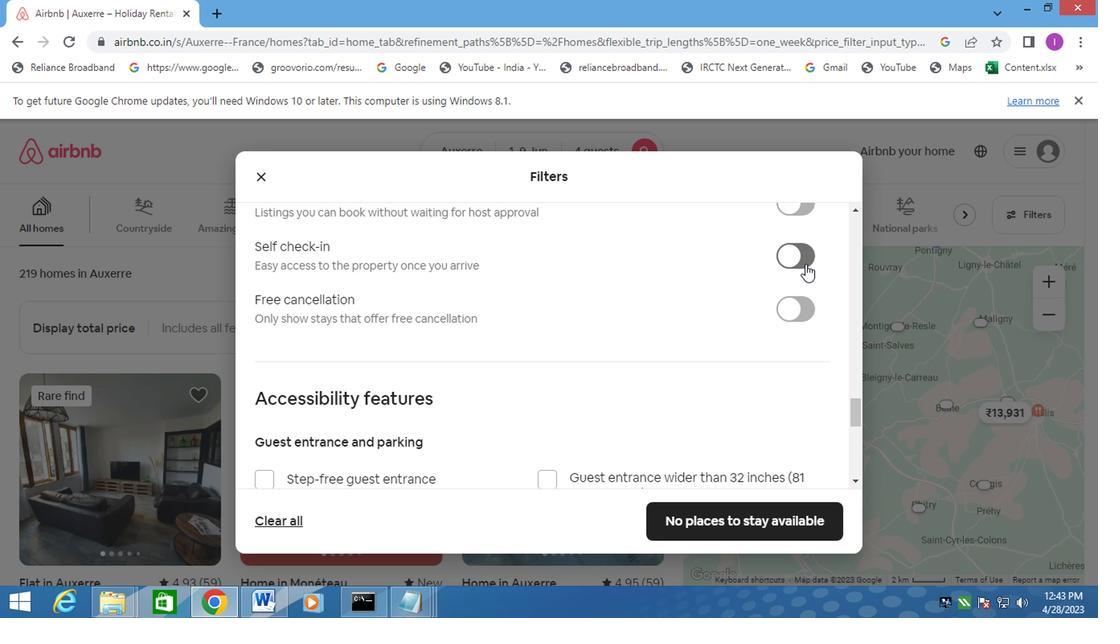 
Action: Mouse moved to (543, 340)
Screenshot: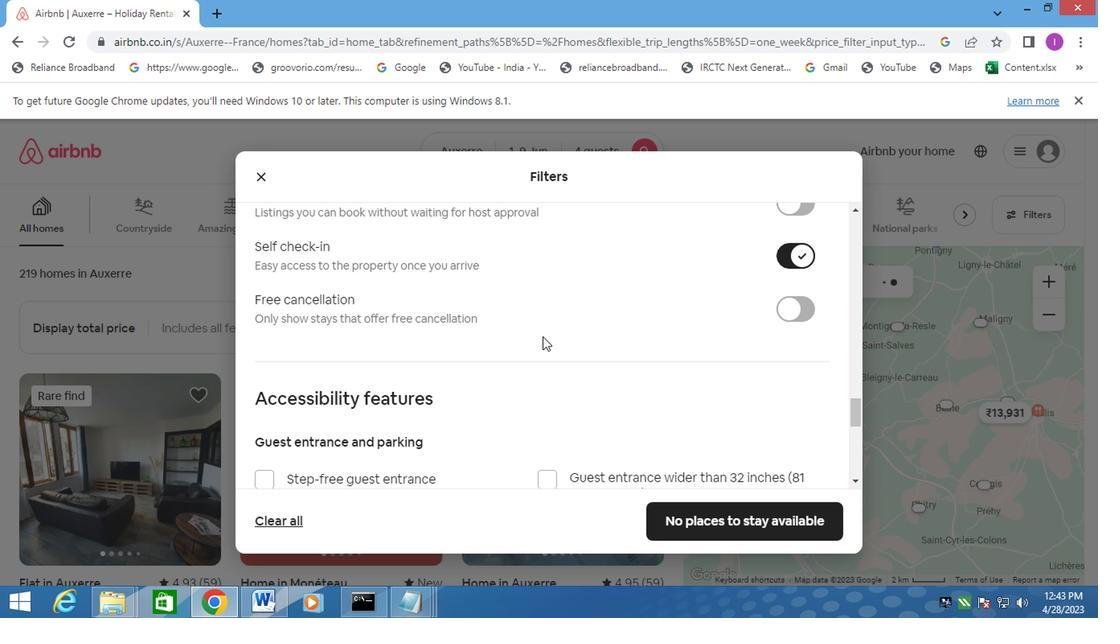 
Action: Mouse scrolled (543, 339) with delta (0, -1)
Screenshot: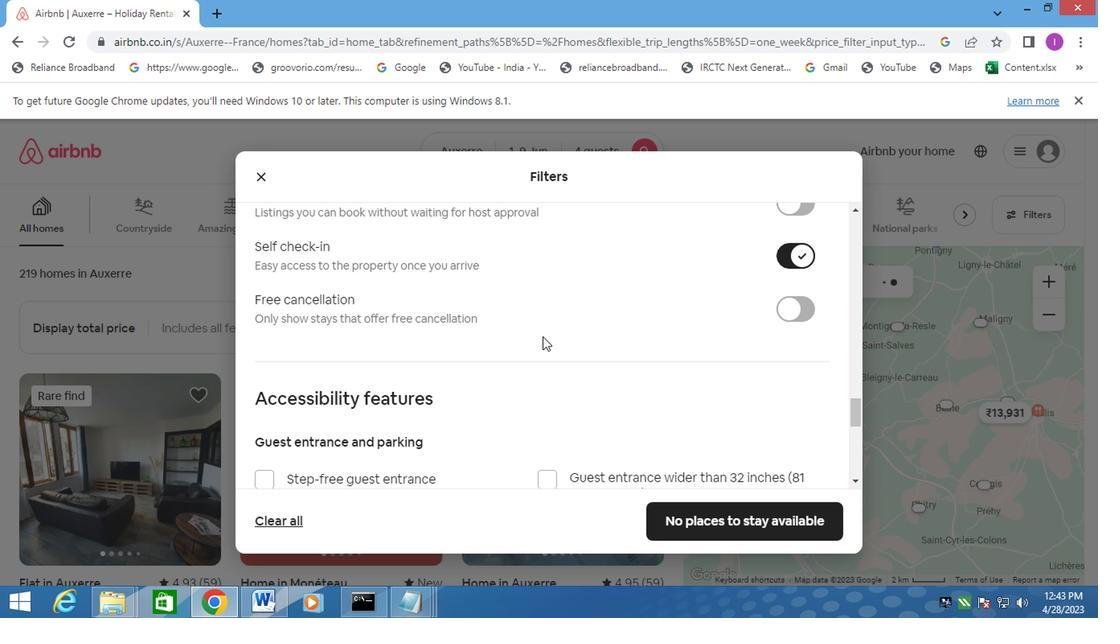 
Action: Mouse moved to (536, 349)
Screenshot: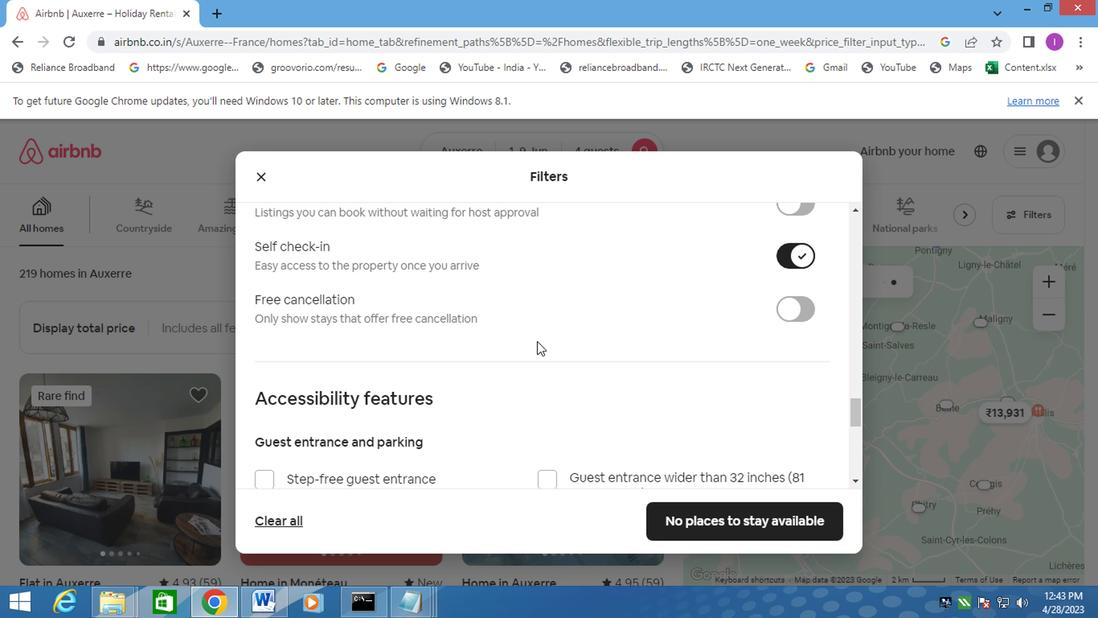 
Action: Mouse scrolled (542, 342) with delta (0, -1)
Screenshot: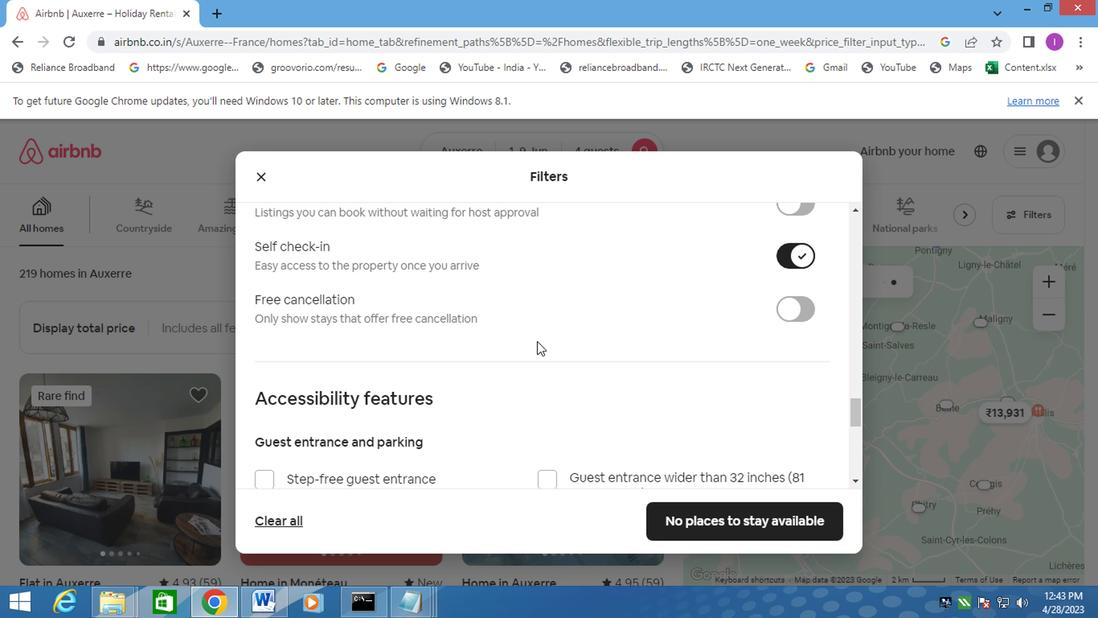 
Action: Mouse moved to (535, 351)
Screenshot: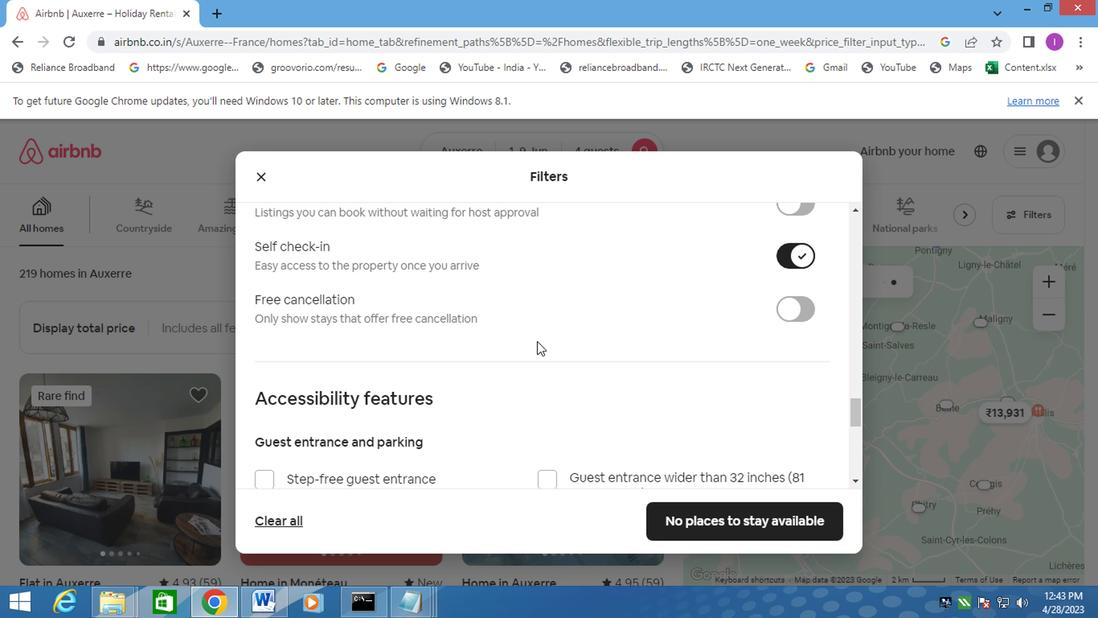 
Action: Mouse scrolled (539, 347) with delta (0, 0)
Screenshot: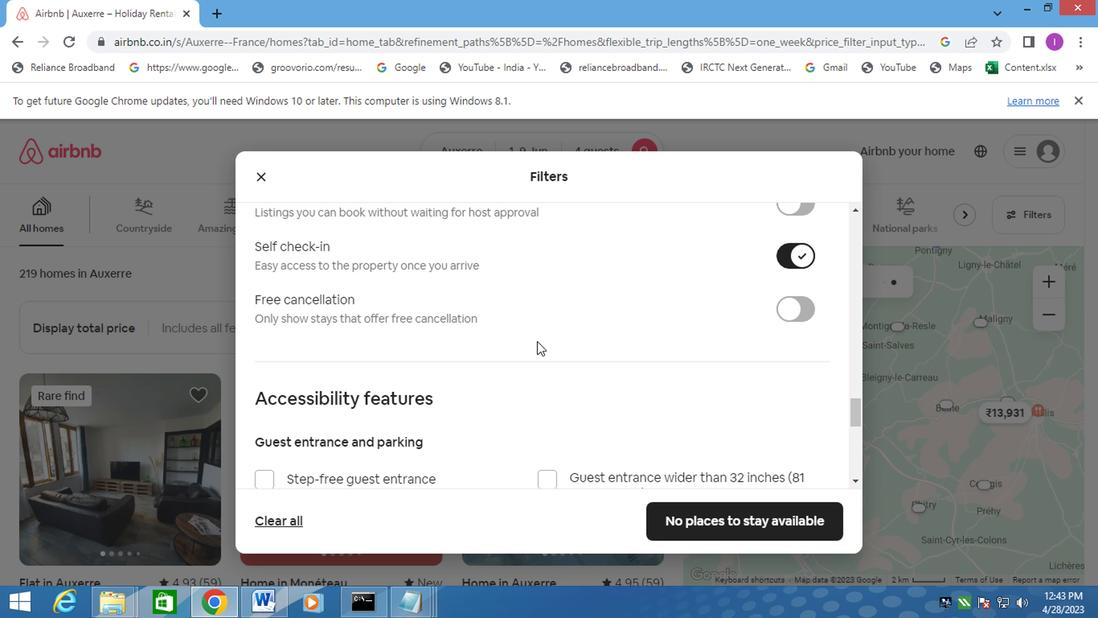 
Action: Mouse moved to (534, 351)
Screenshot: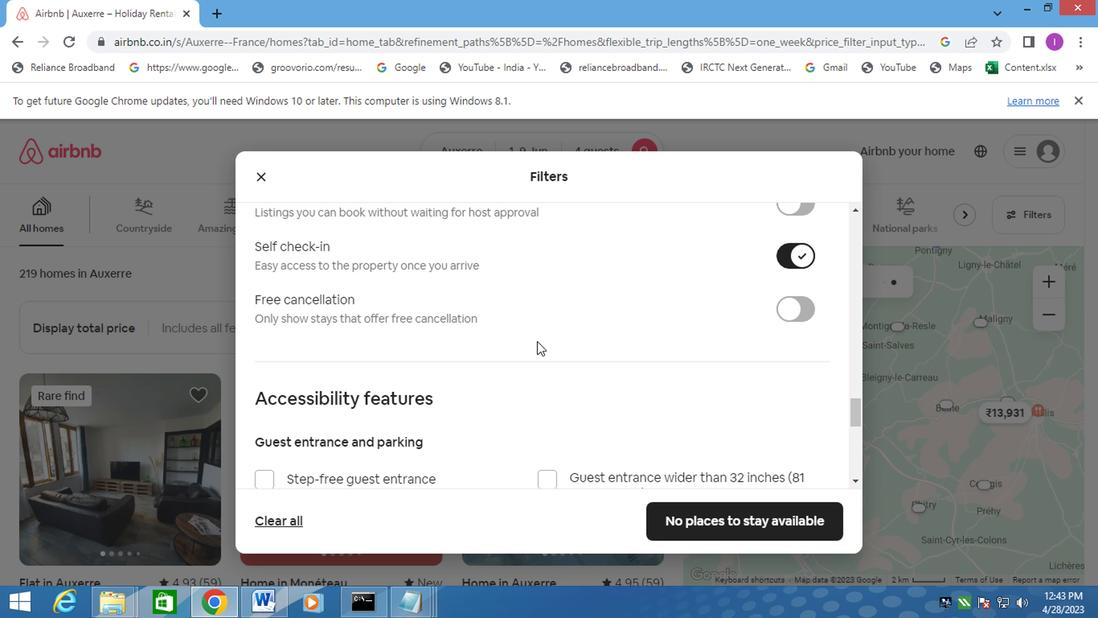 
Action: Mouse scrolled (534, 351) with delta (0, 0)
Screenshot: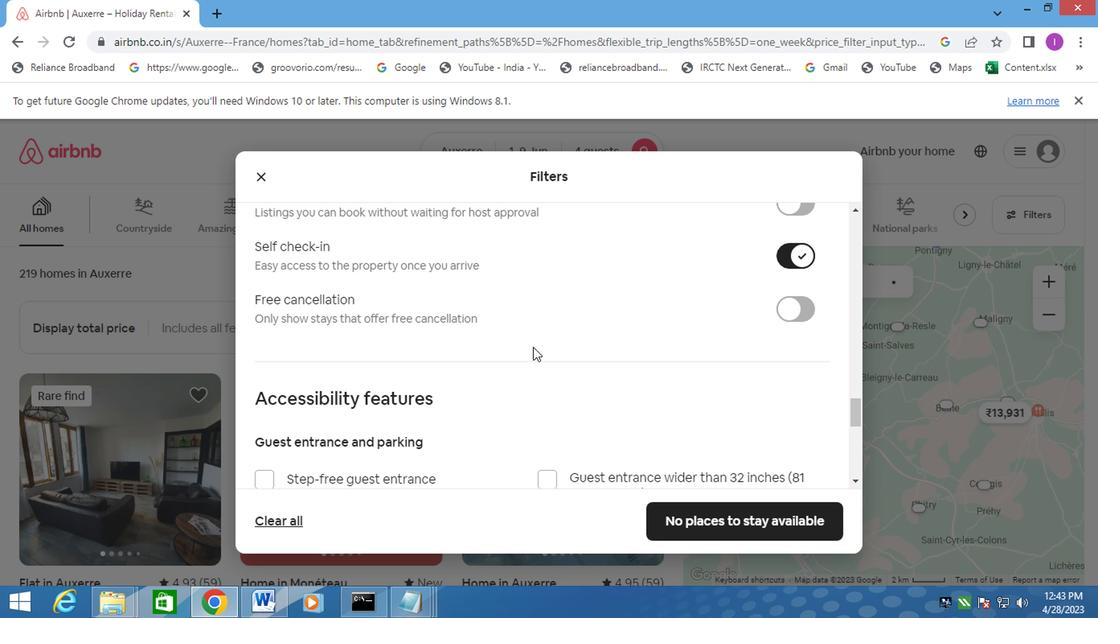 
Action: Mouse moved to (512, 353)
Screenshot: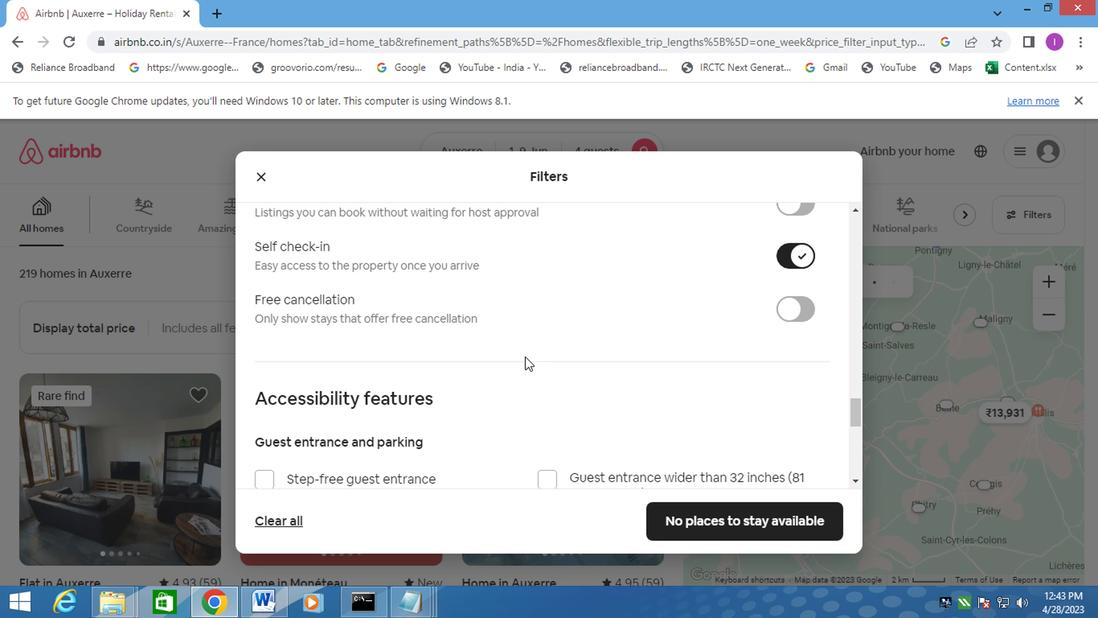 
Action: Mouse scrolled (512, 353) with delta (0, 0)
Screenshot: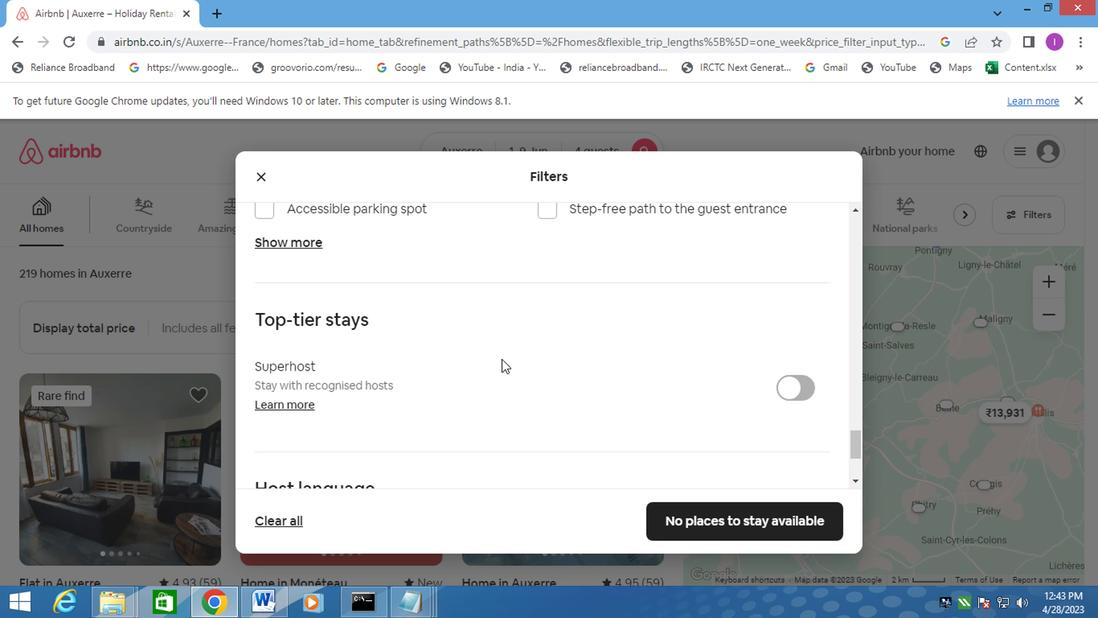 
Action: Mouse moved to (510, 353)
Screenshot: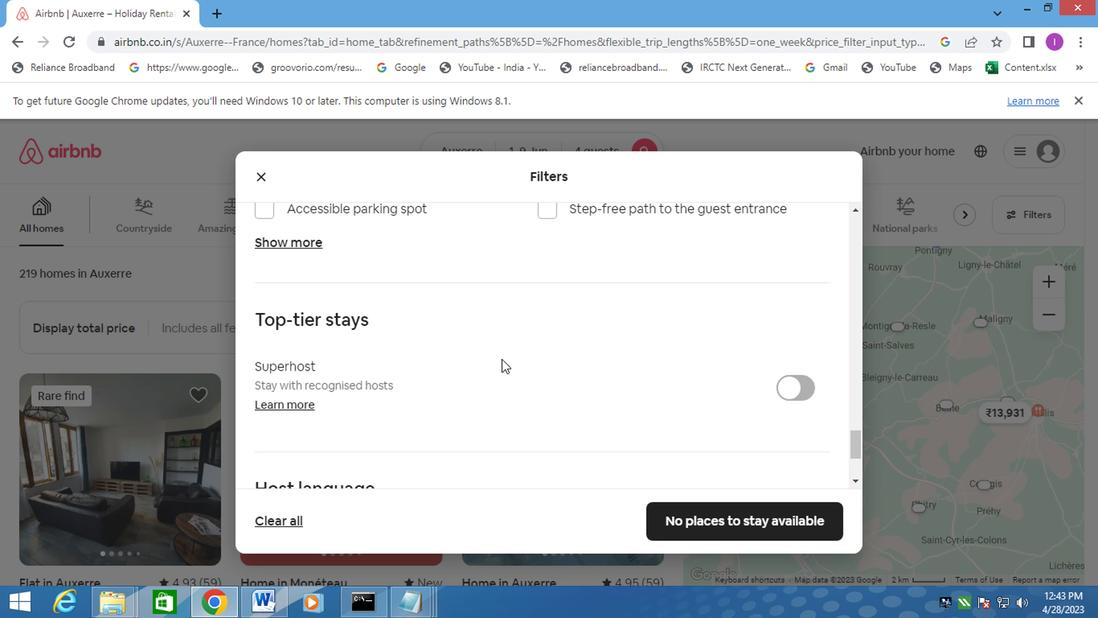 
Action: Mouse scrolled (510, 353) with delta (0, 0)
Screenshot: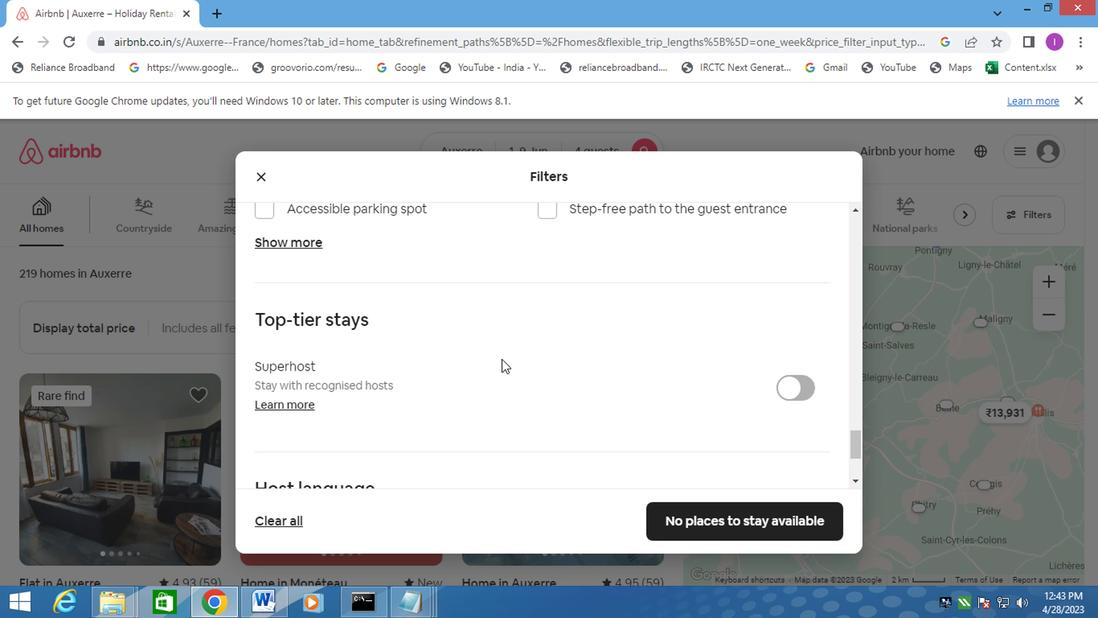 
Action: Mouse moved to (274, 366)
Screenshot: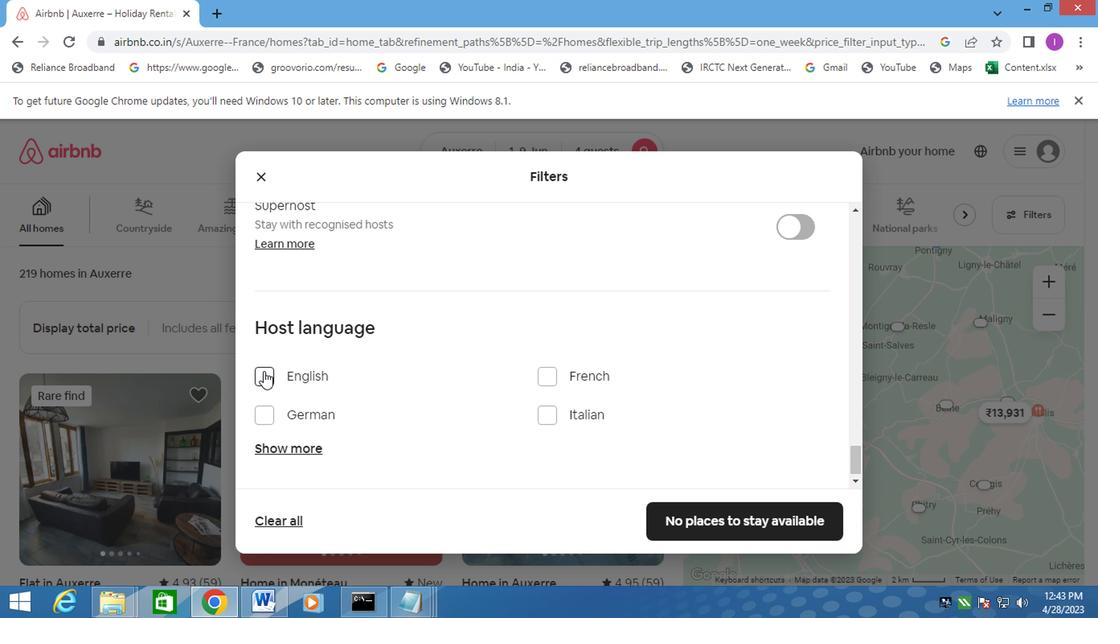 
Action: Mouse pressed left at (274, 366)
Screenshot: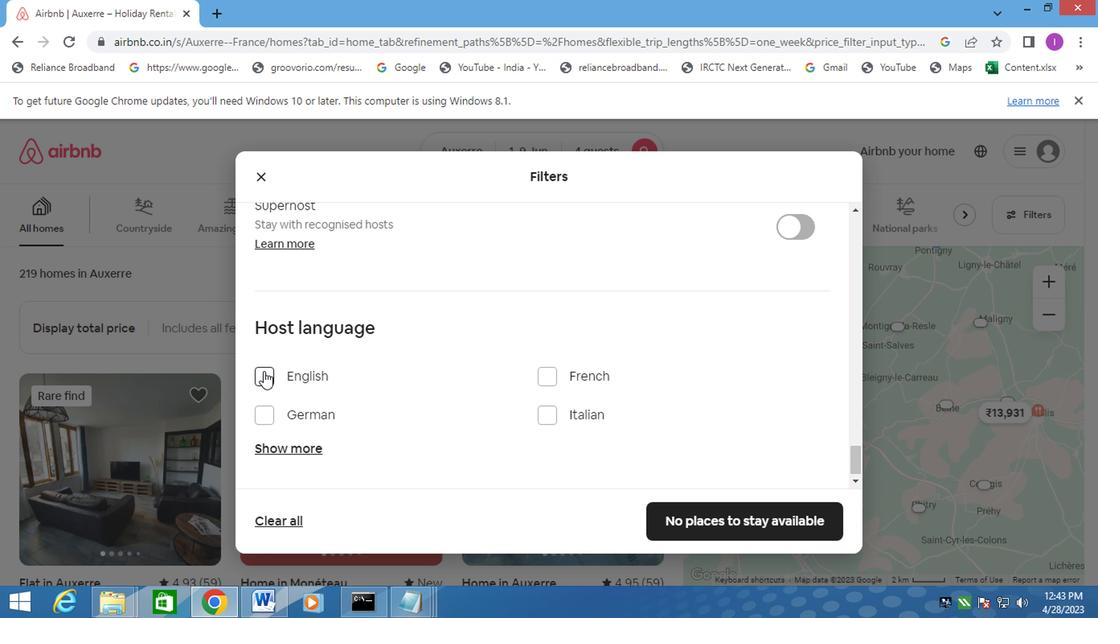 
Action: Mouse moved to (407, 345)
Screenshot: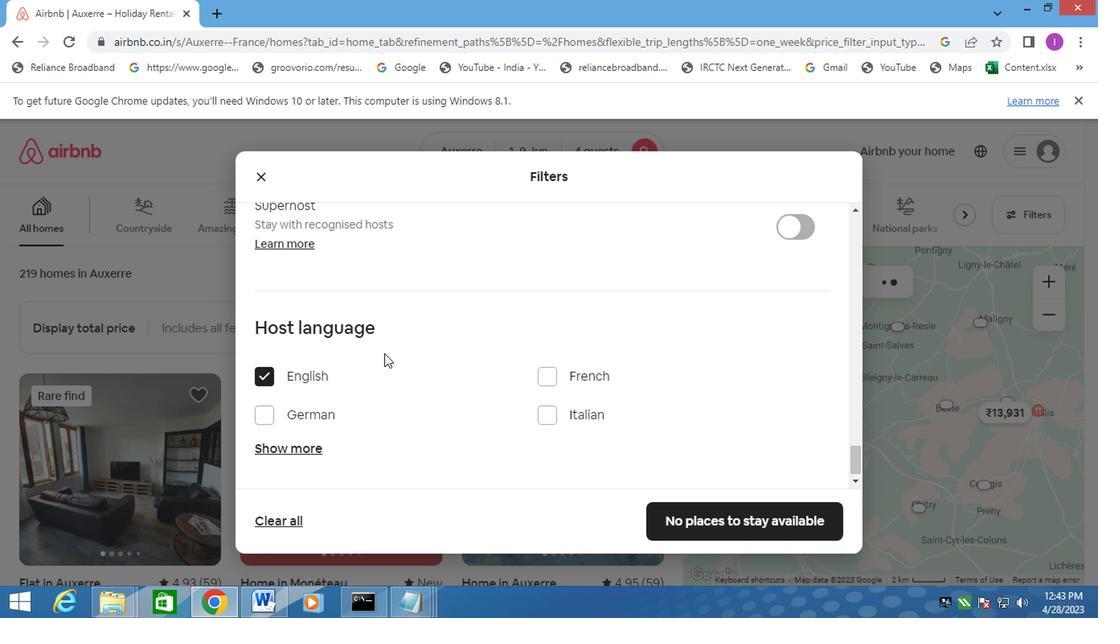 
Action: Mouse scrolled (407, 344) with delta (0, -1)
Screenshot: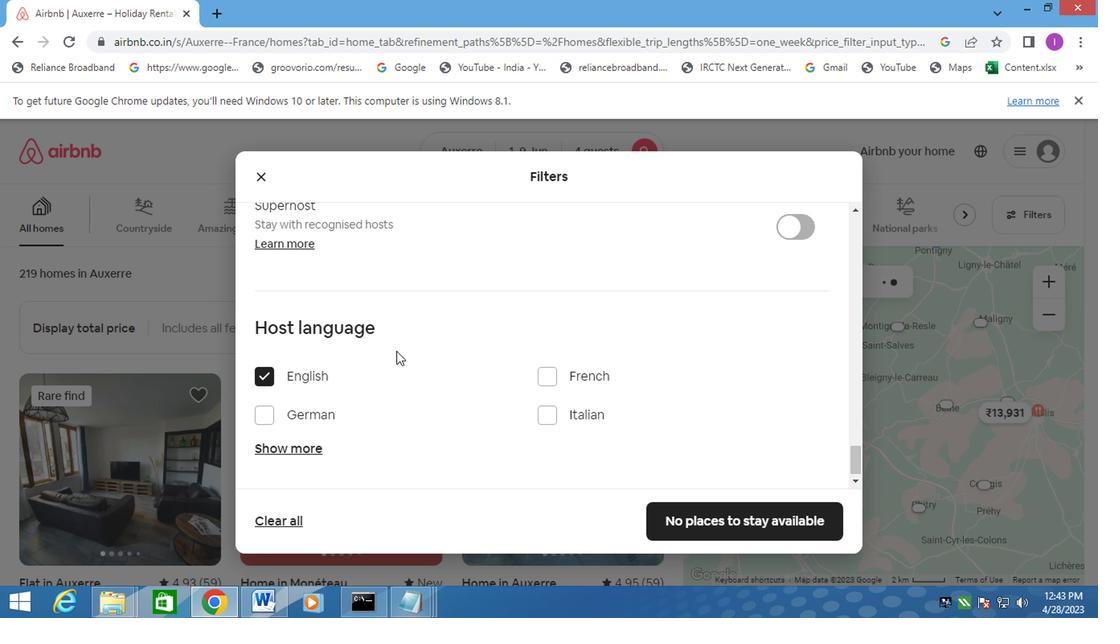 
Action: Mouse moved to (408, 345)
Screenshot: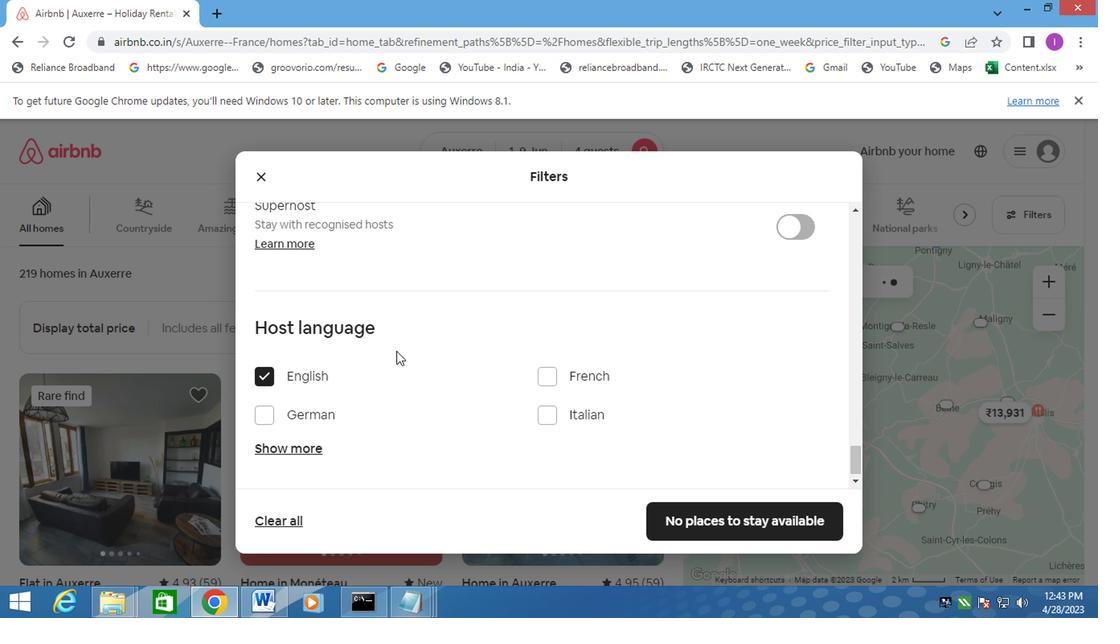 
Action: Mouse scrolled (408, 344) with delta (0, -1)
Screenshot: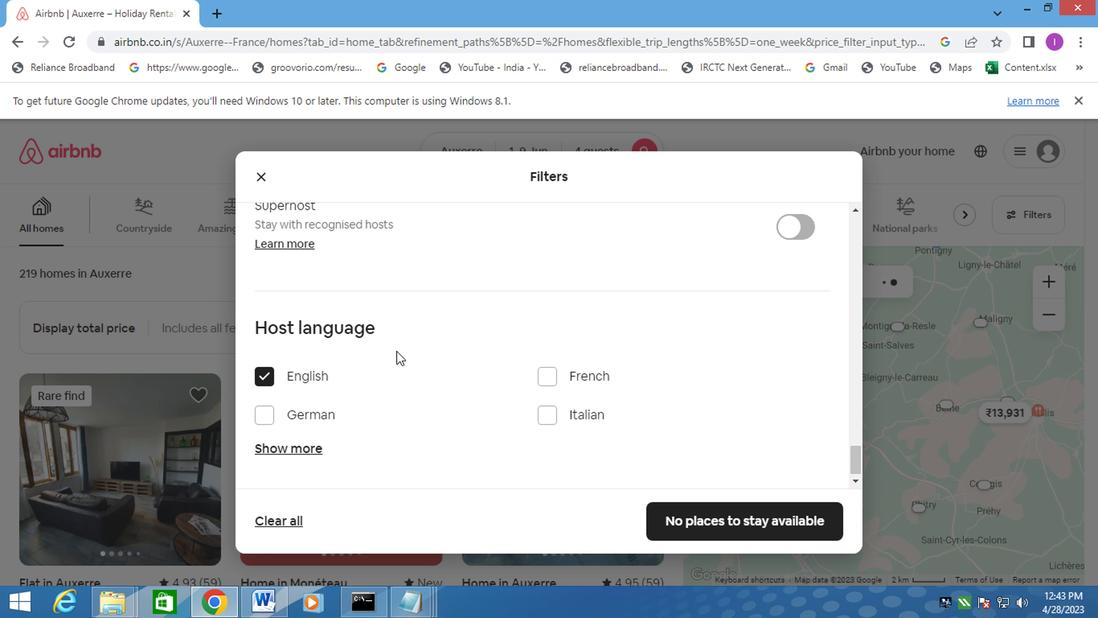 
Action: Mouse moved to (409, 345)
Screenshot: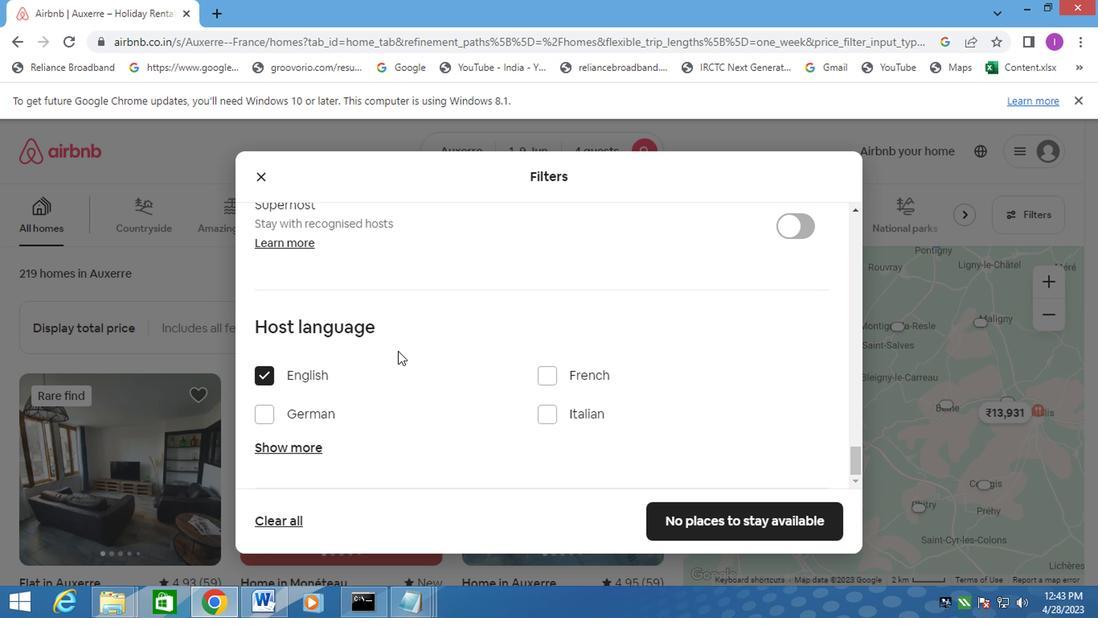 
Action: Mouse scrolled (409, 344) with delta (0, -1)
Screenshot: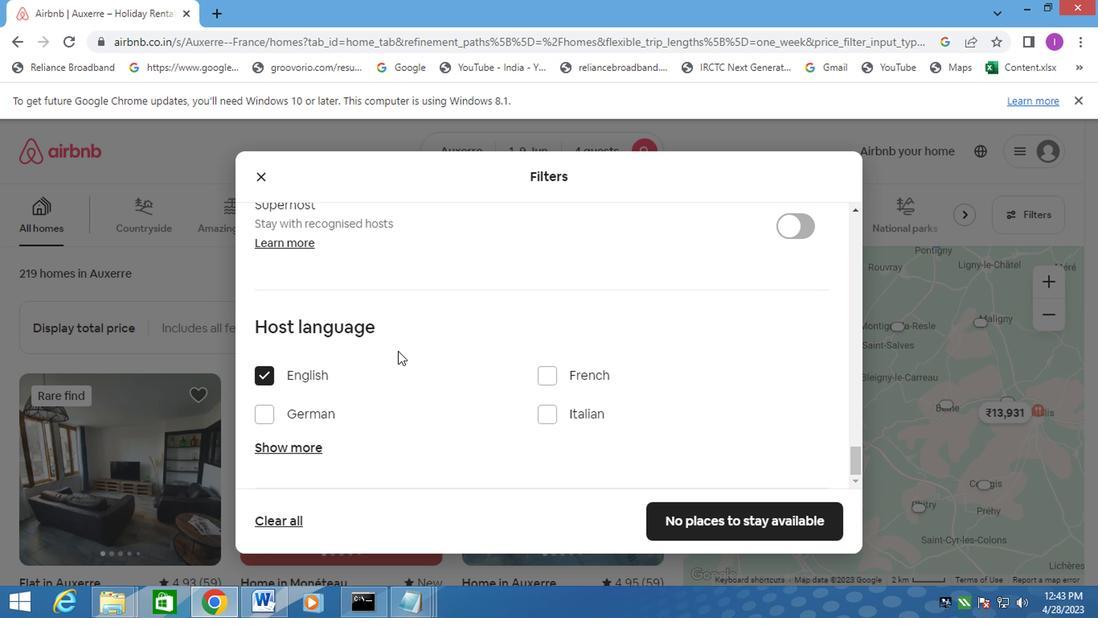 
Action: Mouse moved to (410, 345)
Screenshot: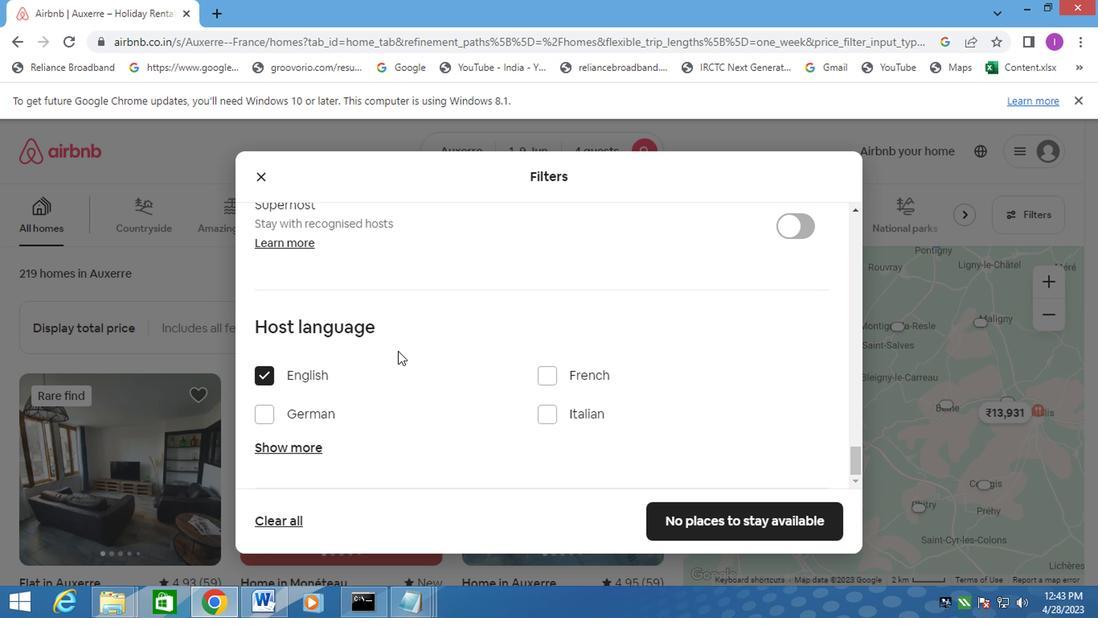 
Action: Mouse scrolled (410, 344) with delta (0, -1)
Screenshot: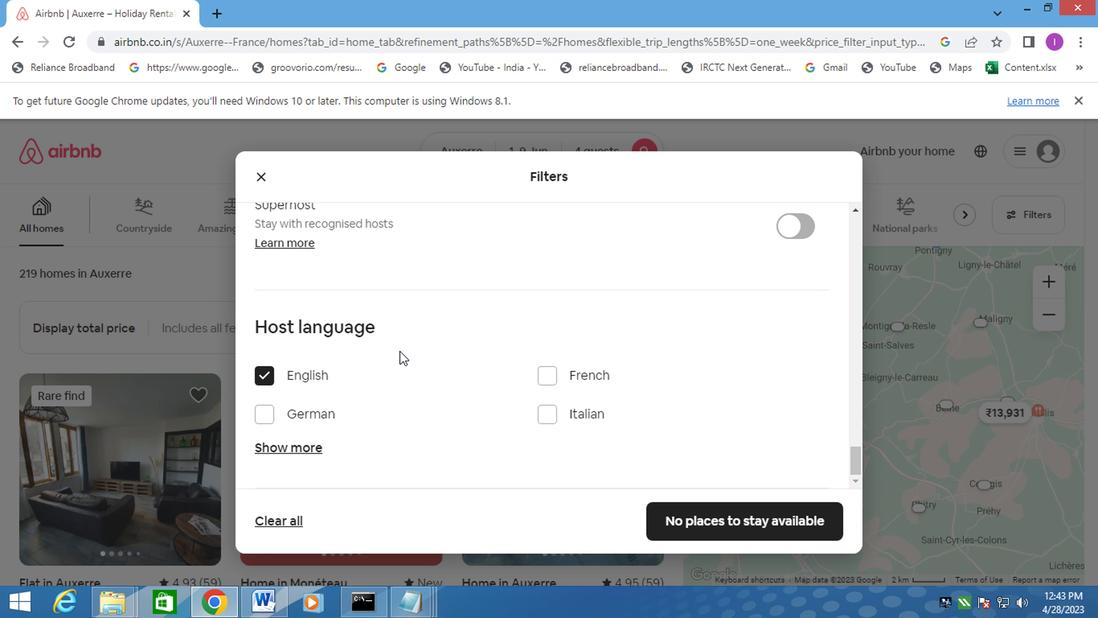 
Action: Mouse scrolled (410, 344) with delta (0, -1)
Screenshot: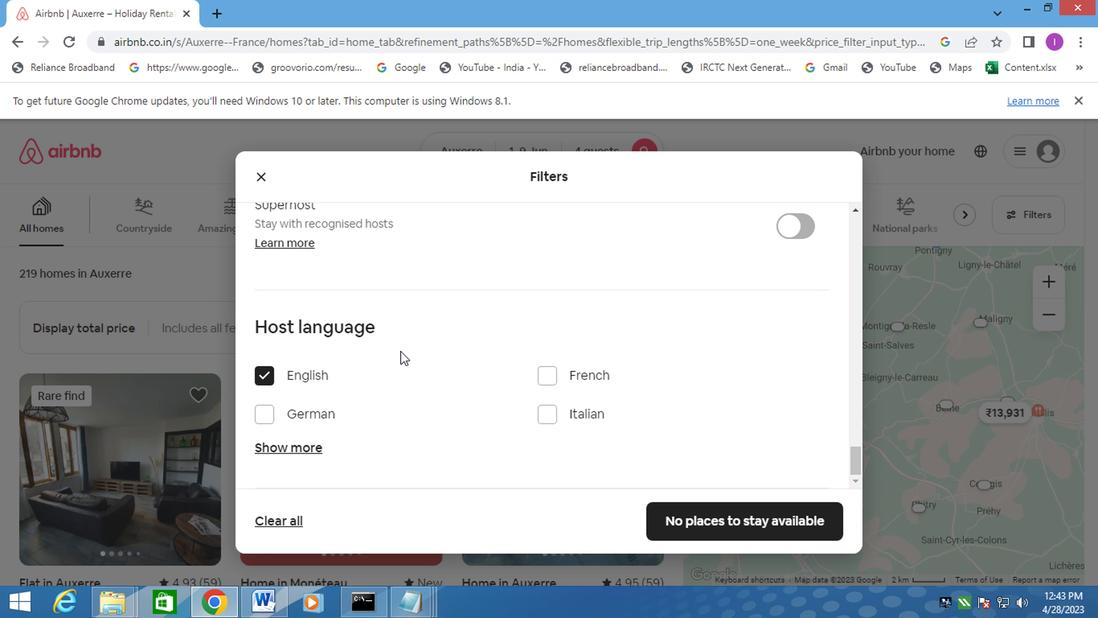 
Action: Mouse scrolled (410, 344) with delta (0, -1)
Screenshot: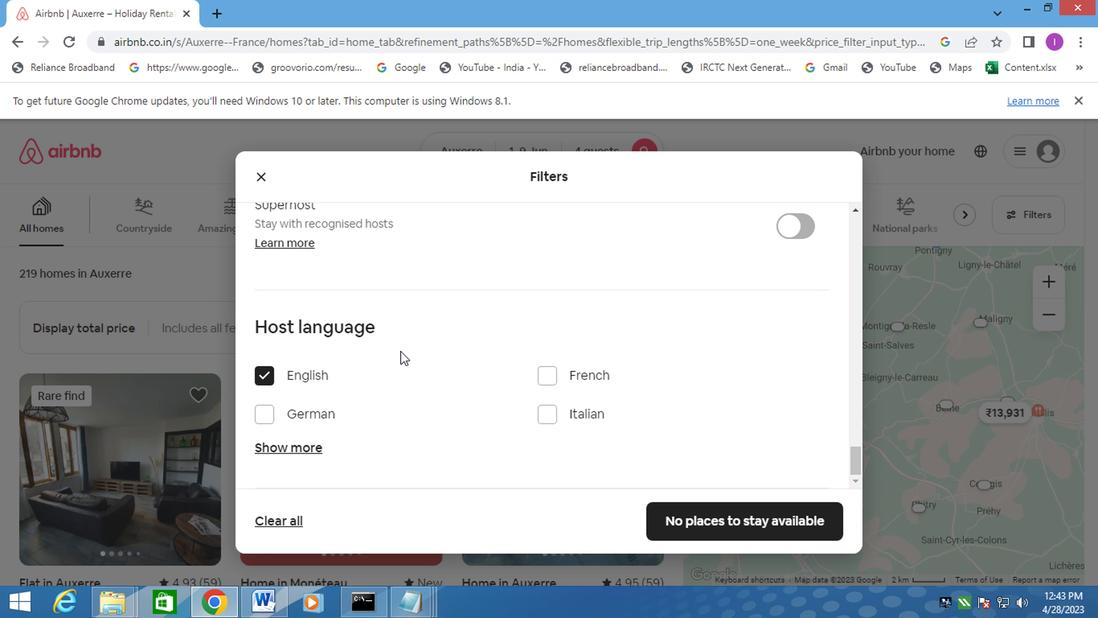 
Action: Mouse moved to (416, 357)
Screenshot: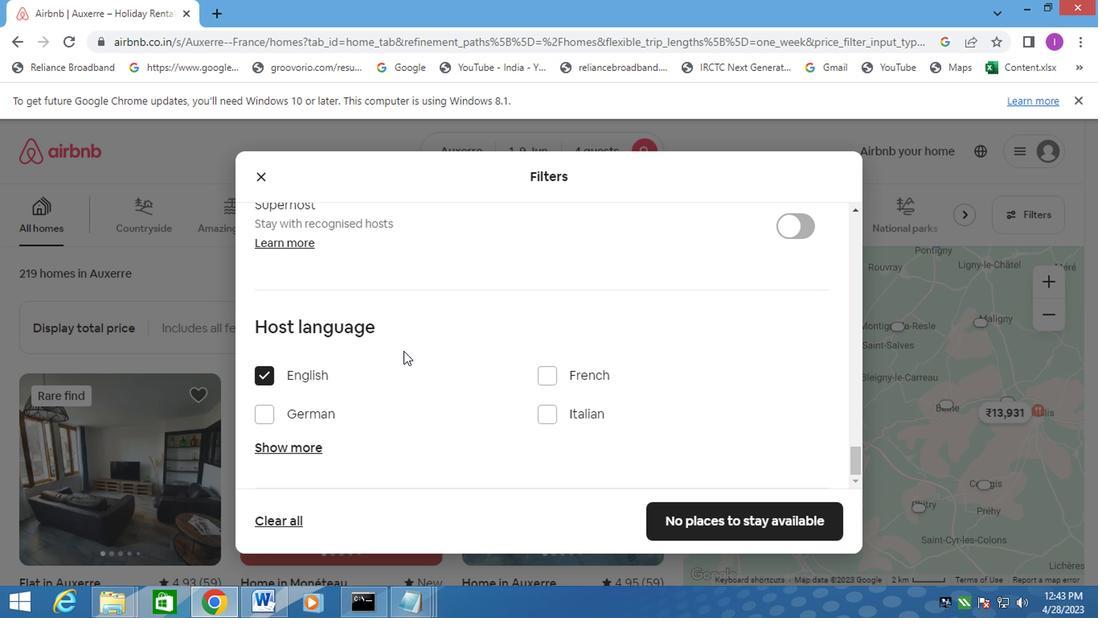 
Action: Mouse scrolled (416, 356) with delta (0, 0)
Screenshot: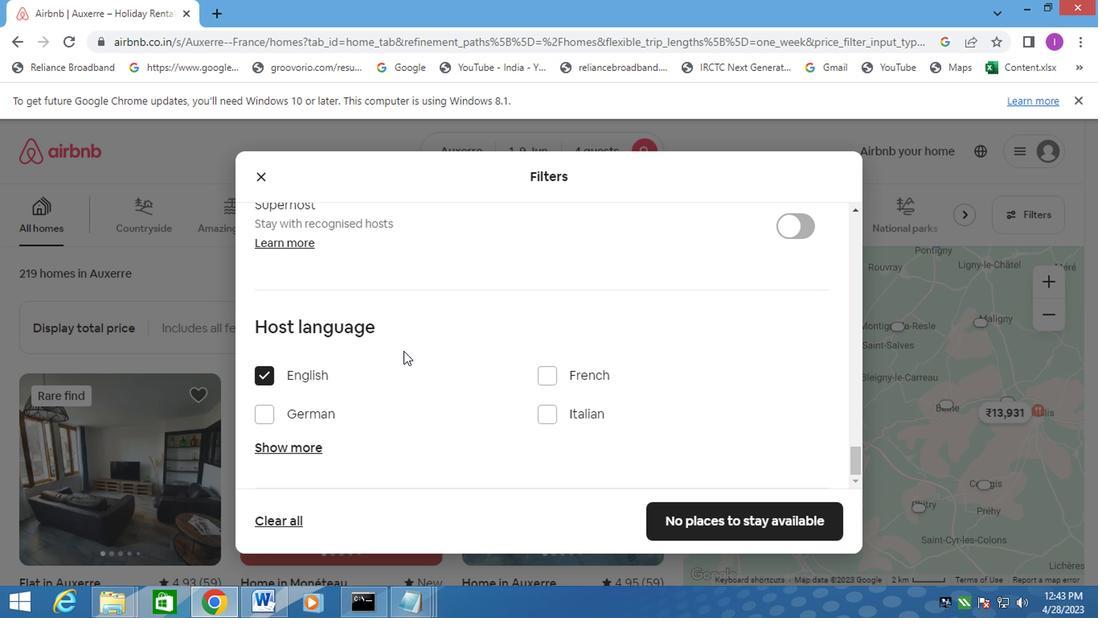 
Action: Mouse moved to (416, 361)
Screenshot: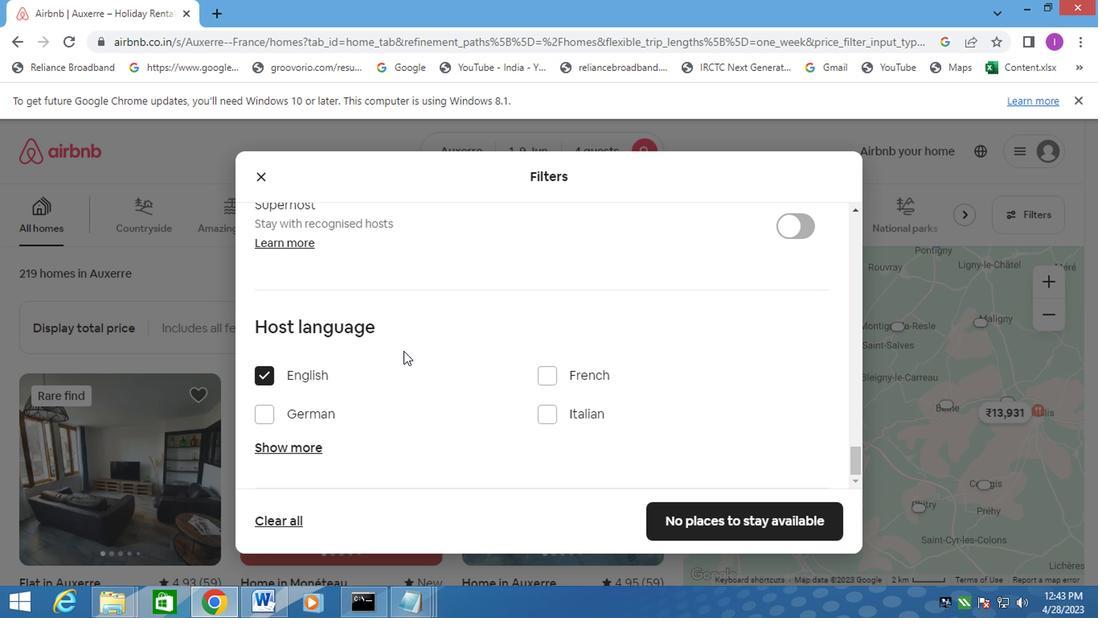 
Action: Mouse scrolled (416, 360) with delta (0, -1)
Screenshot: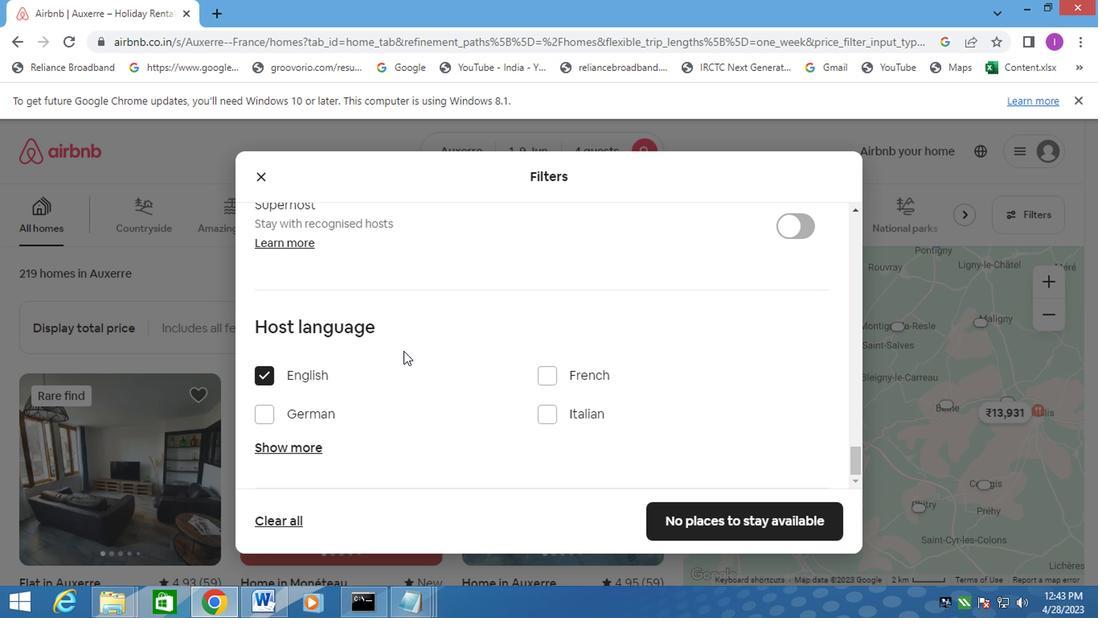 
Action: Mouse moved to (417, 362)
Screenshot: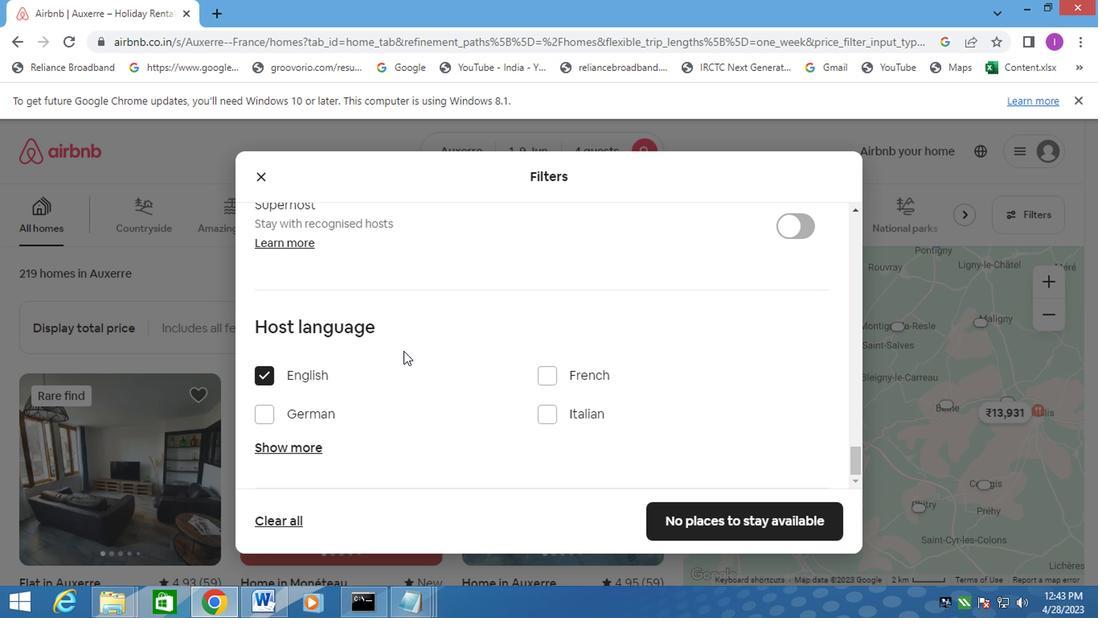 
Action: Mouse scrolled (417, 362) with delta (0, 0)
Screenshot: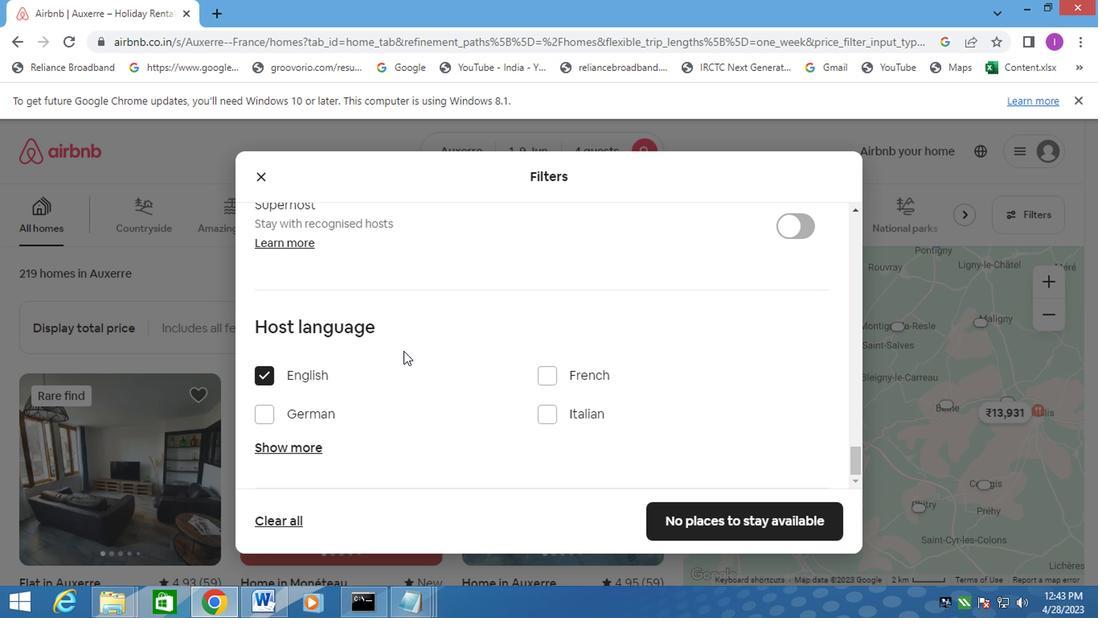 
Action: Mouse moved to (417, 364)
Screenshot: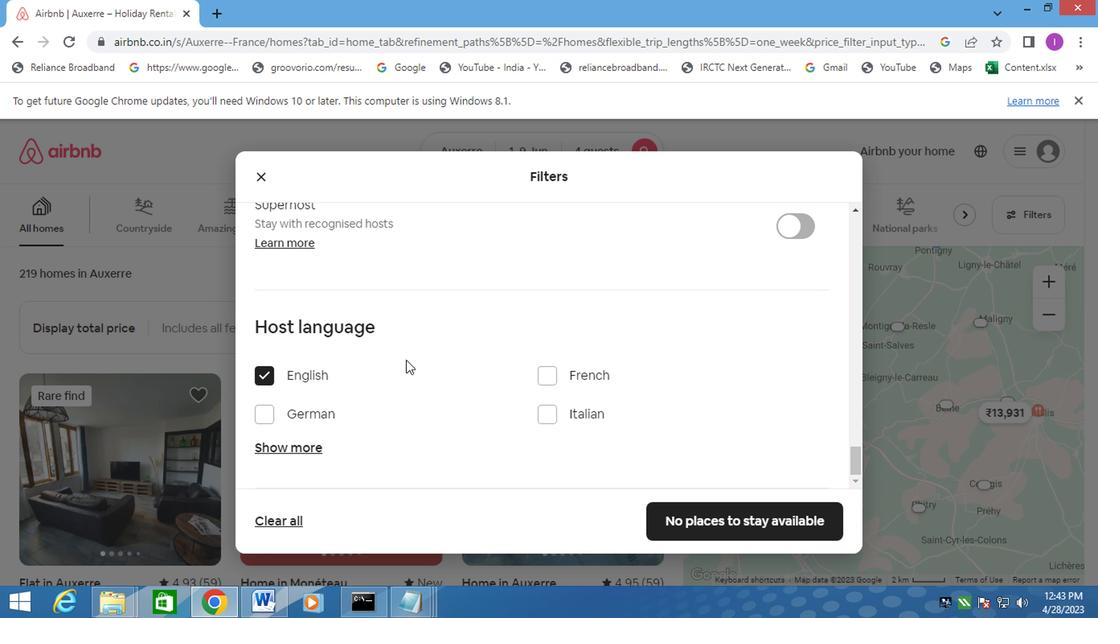 
Action: Mouse scrolled (417, 362) with delta (0, -1)
Screenshot: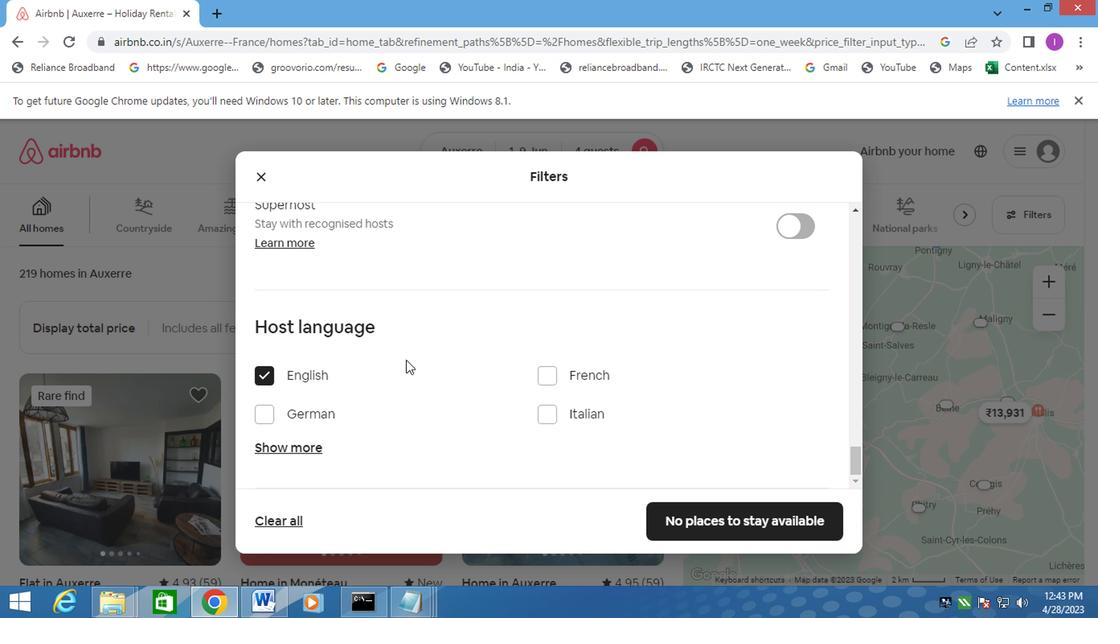 
Action: Mouse moved to (669, 524)
Screenshot: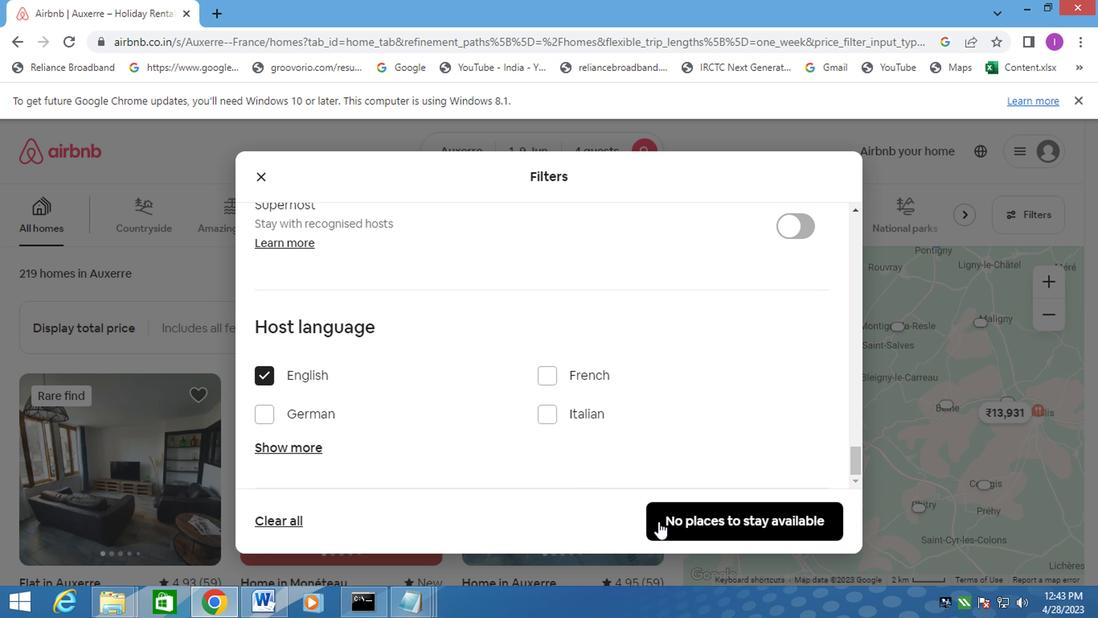 
Action: Mouse pressed left at (669, 524)
Screenshot: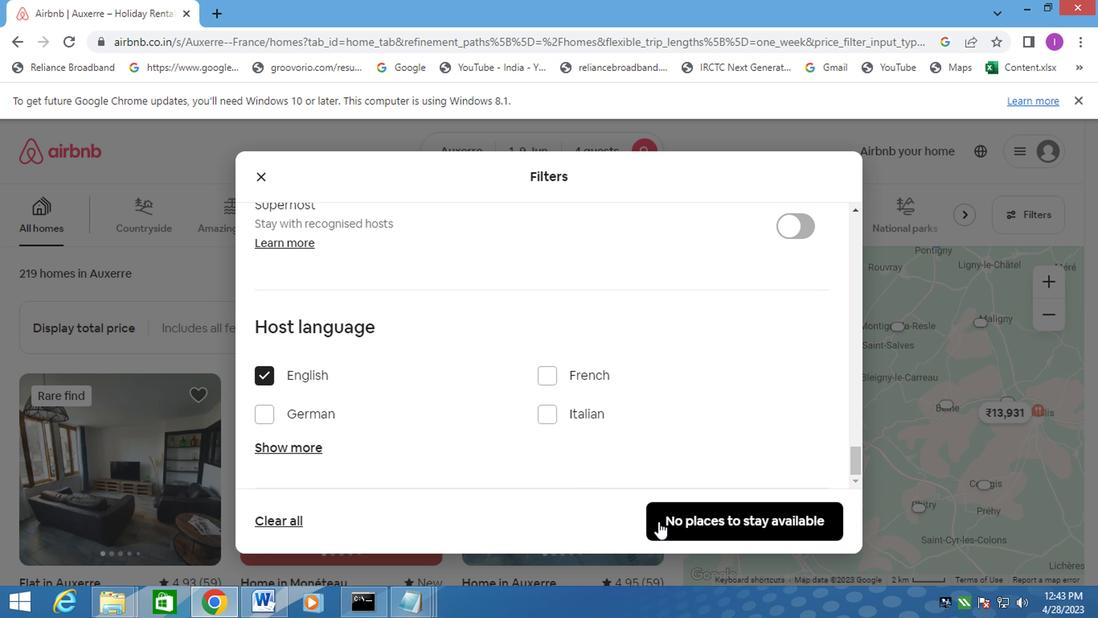 
Action: Mouse moved to (677, 513)
Screenshot: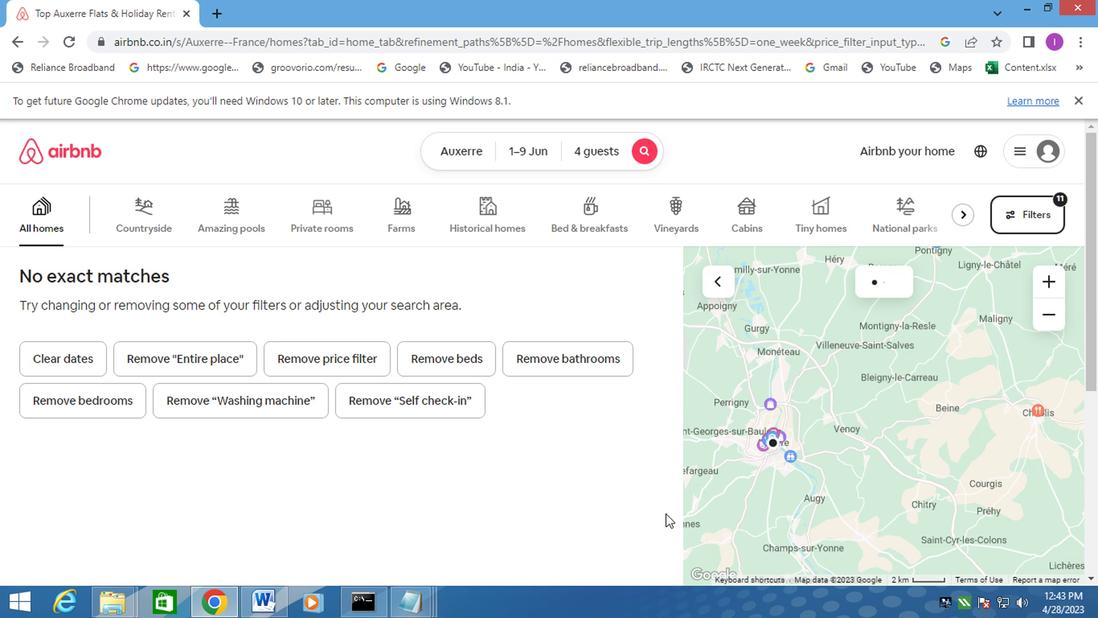 
